 Task: Find a guest house in Bruggen, Germany, for 2 guests from 10 Aug to 18 Aug, with a price range of 10,000 to 14,000, 1 bedroom, self check-in, and amenities including Wifi, TV, Gym, and Free parking.
Action: Mouse moved to (431, 107)
Screenshot: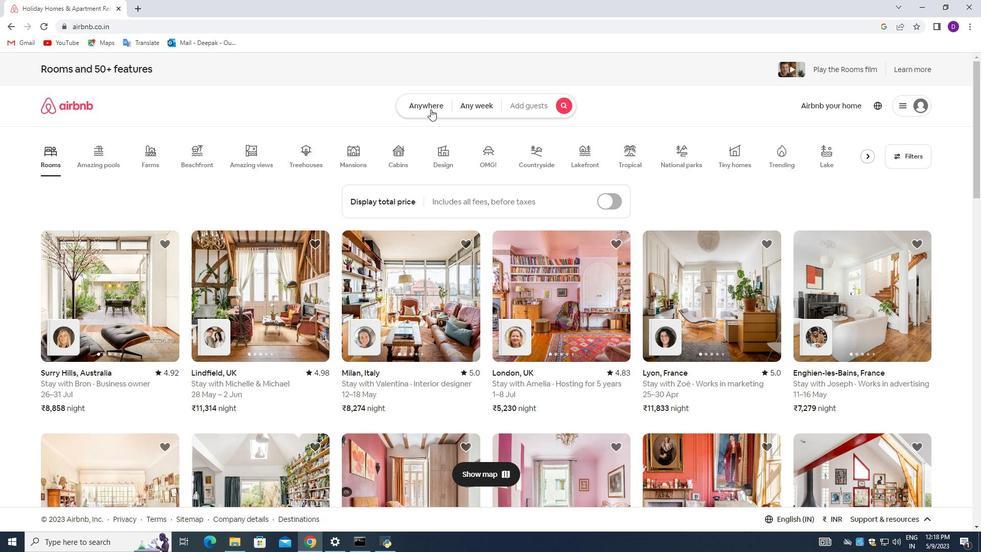 
Action: Mouse pressed left at (431, 107)
Screenshot: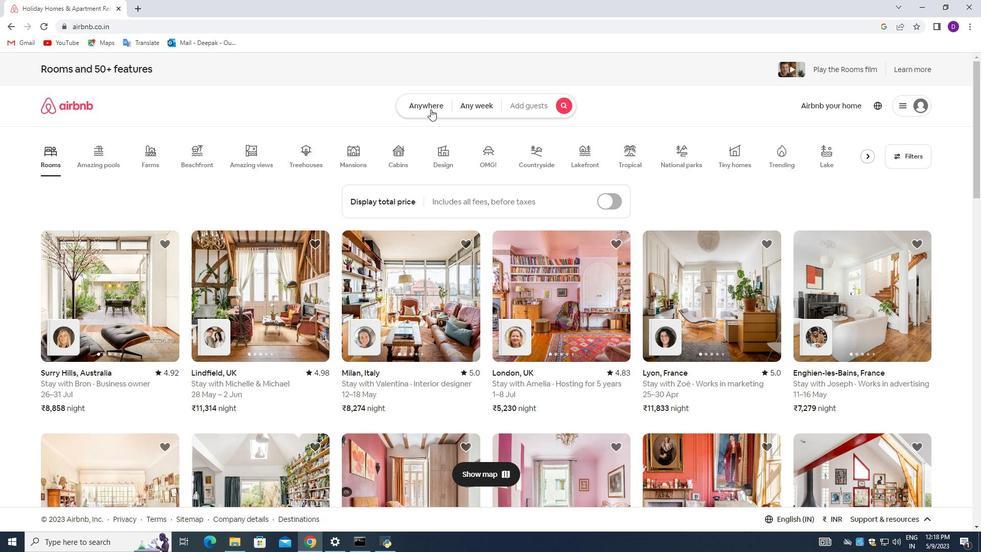 
Action: Mouse moved to (316, 147)
Screenshot: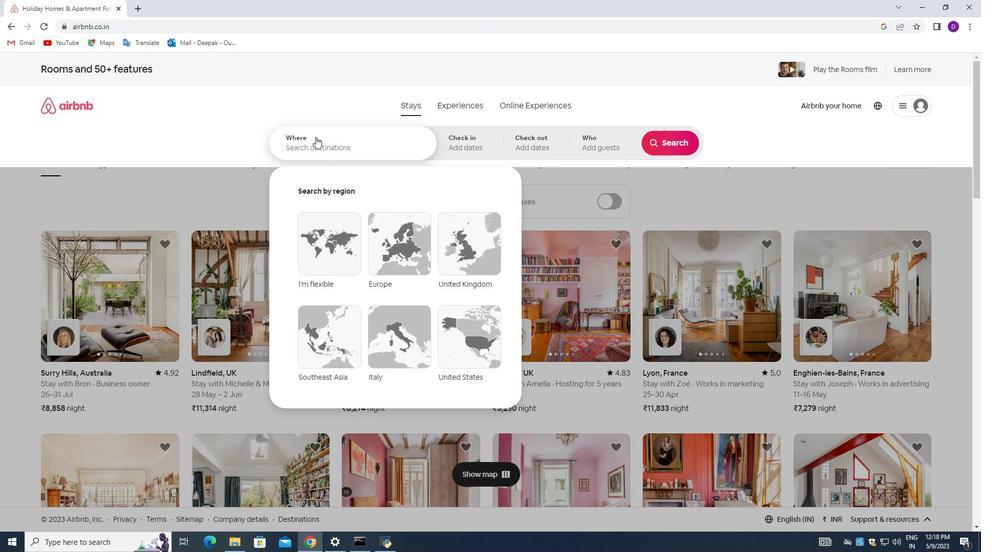 
Action: Mouse pressed left at (316, 147)
Screenshot: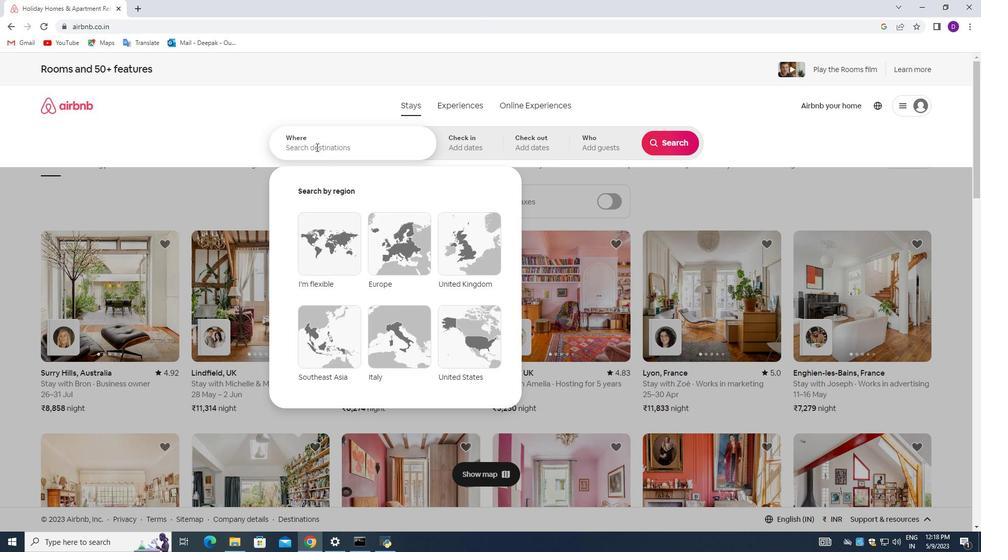 
Action: Mouse moved to (312, 146)
Screenshot: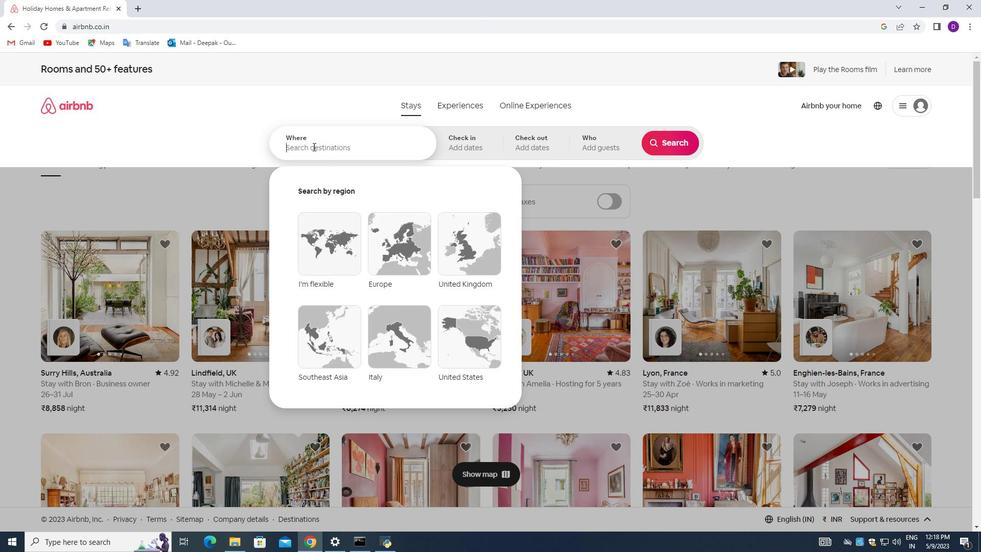 
Action: Key pressed <Key.shift>Bruggen,<Key.shift><Key.shift><Key.shift><Key.shift><Key.shift><Key.shift>g<Key.backspace><Key.shift>Germany<Key.enter>
Screenshot: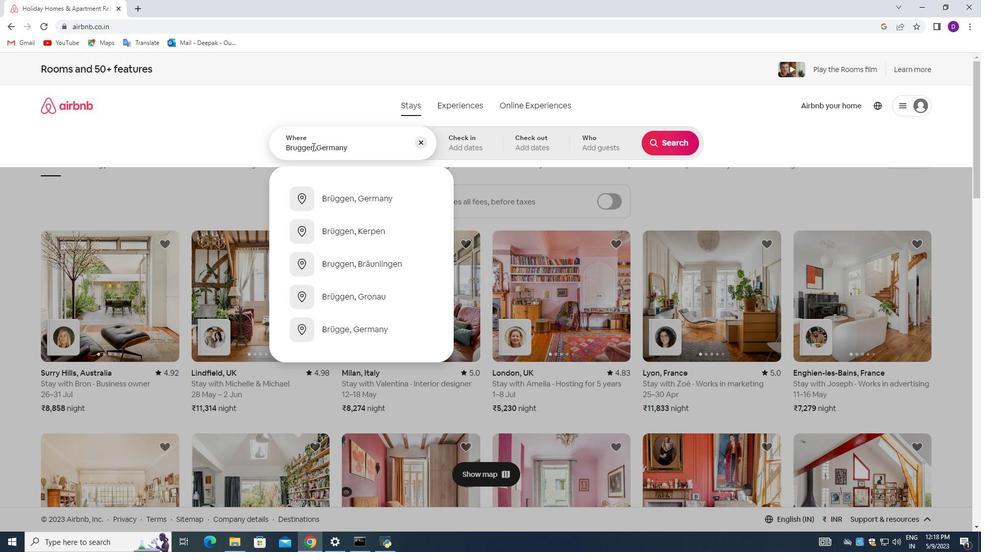 
Action: Mouse moved to (667, 227)
Screenshot: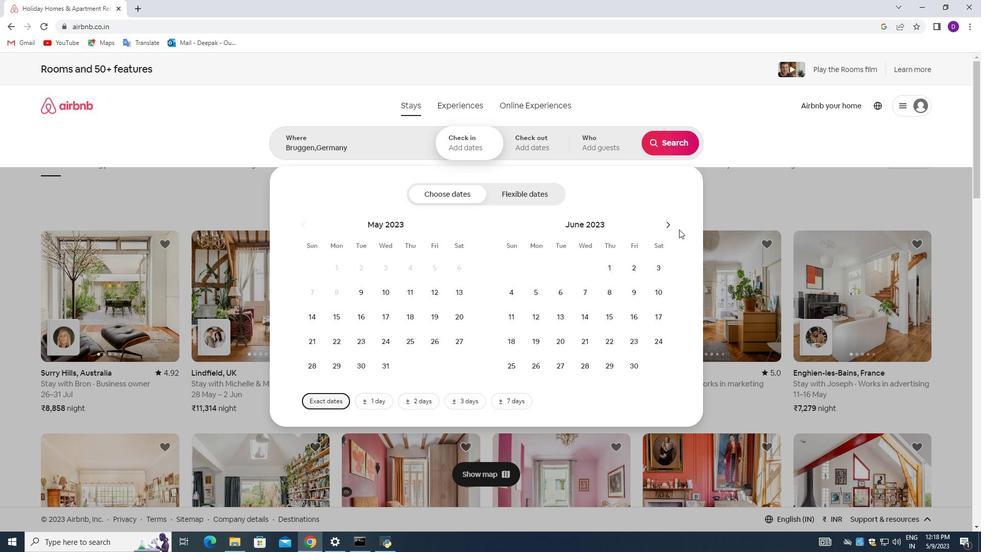 
Action: Mouse pressed left at (667, 227)
Screenshot: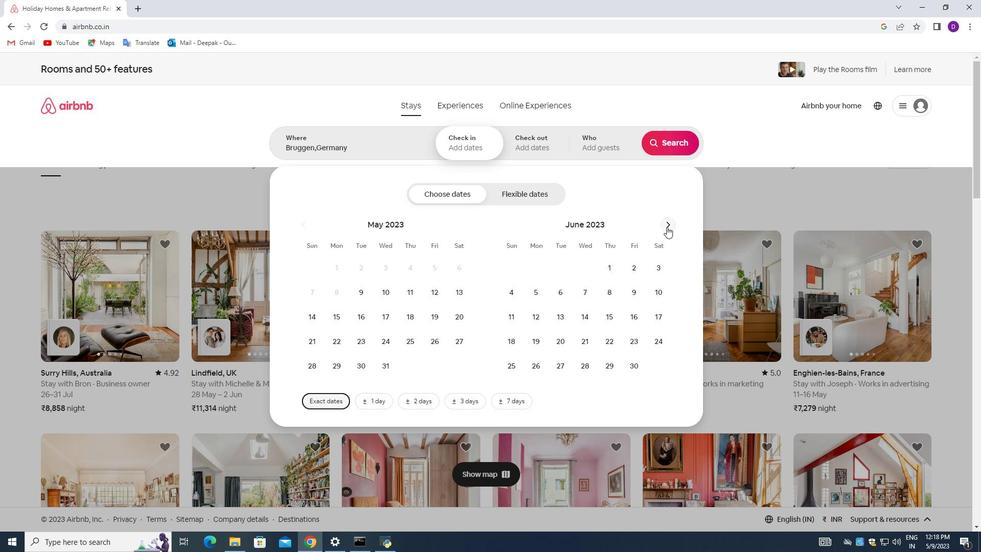
Action: Mouse pressed left at (667, 227)
Screenshot: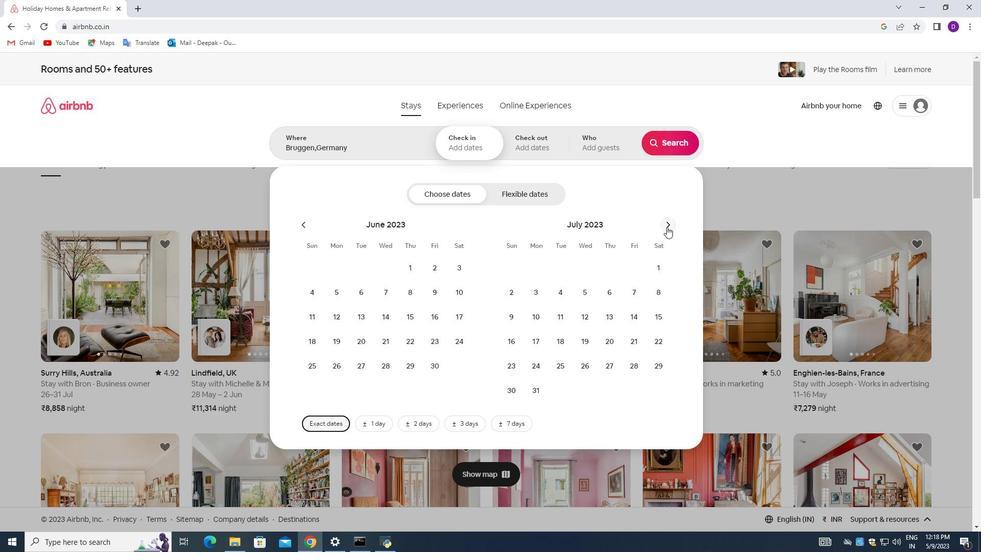 
Action: Mouse moved to (605, 291)
Screenshot: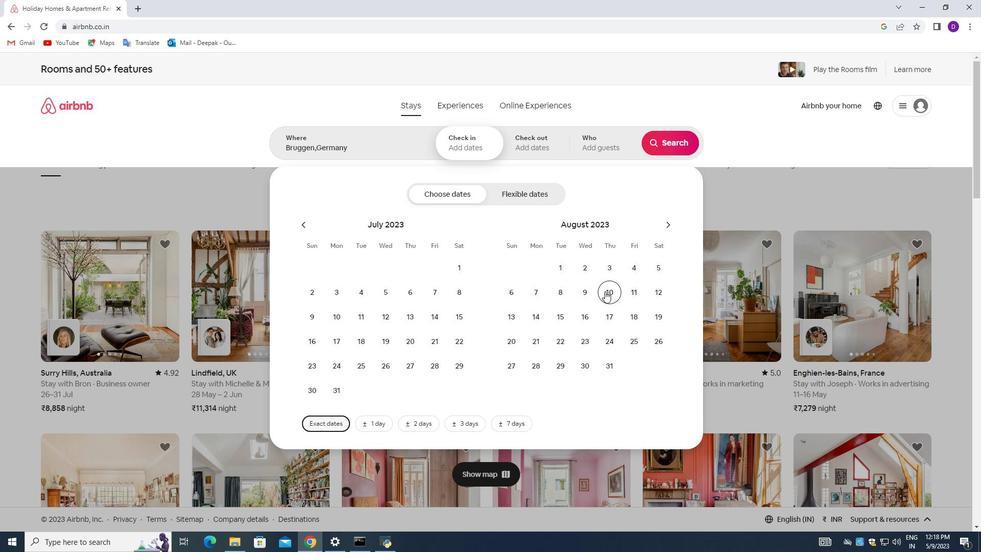 
Action: Mouse pressed left at (605, 291)
Screenshot: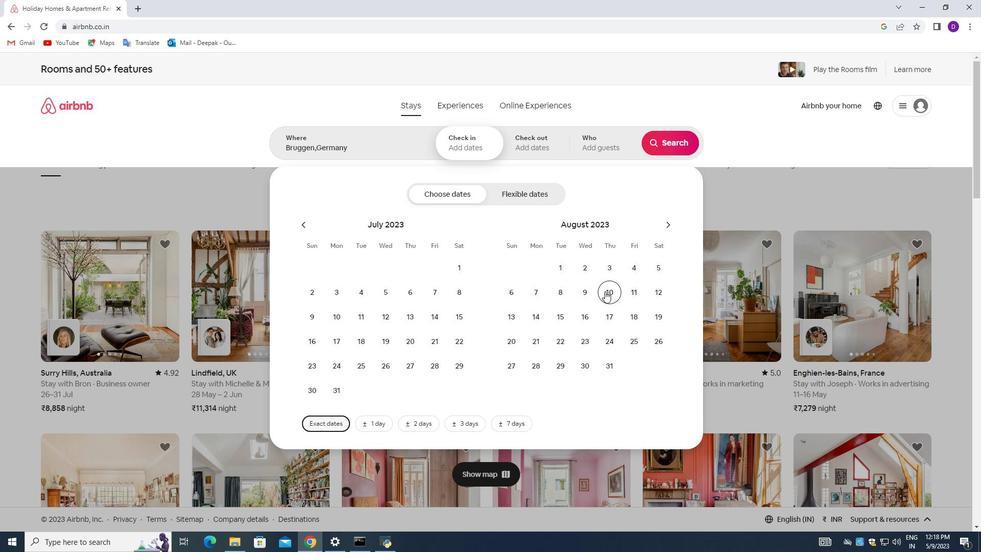 
Action: Mouse moved to (629, 316)
Screenshot: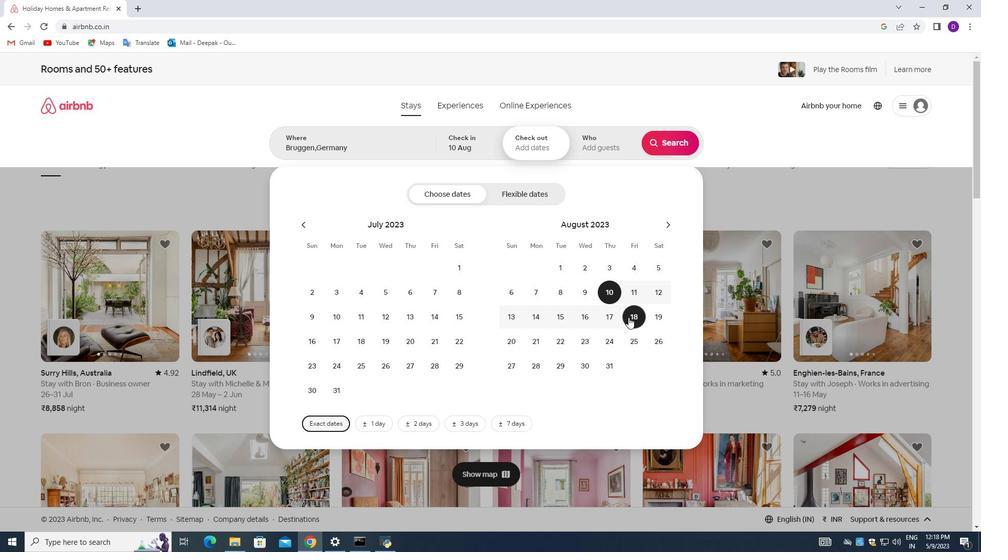 
Action: Mouse pressed left at (629, 316)
Screenshot: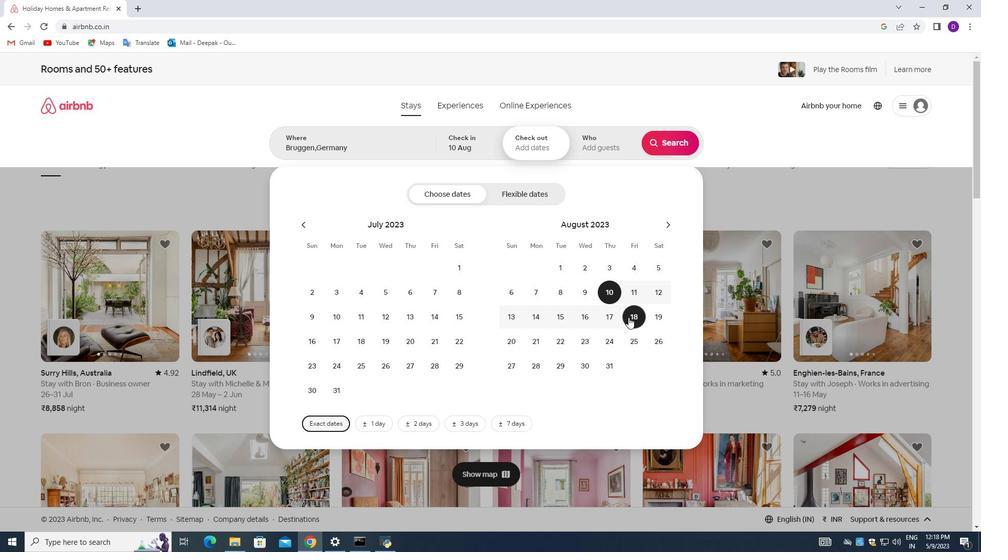 
Action: Mouse moved to (604, 144)
Screenshot: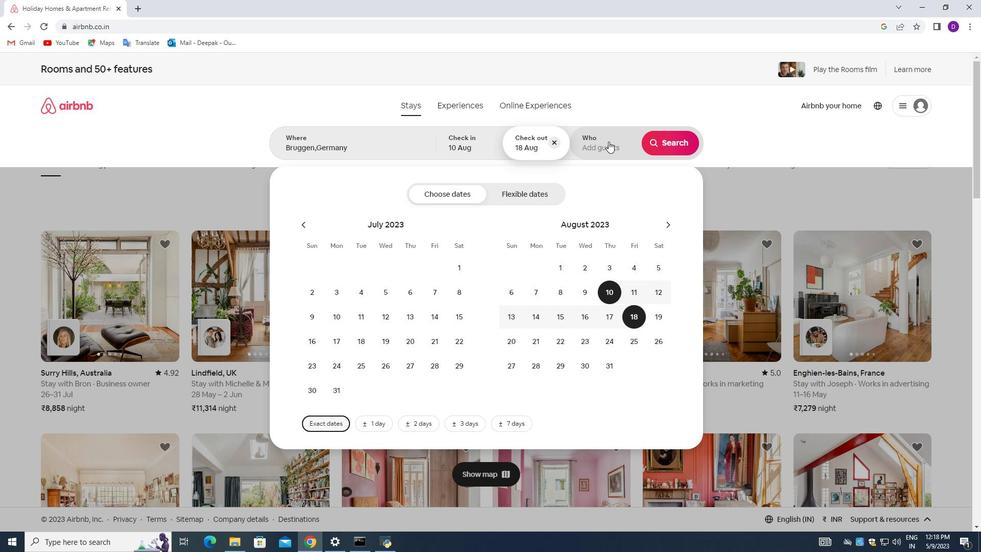 
Action: Mouse pressed left at (604, 144)
Screenshot: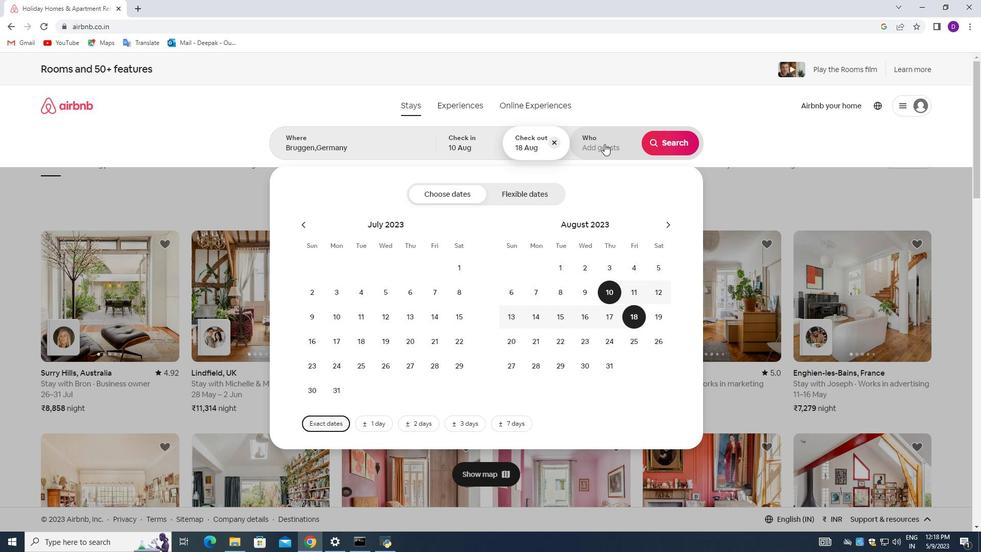 
Action: Mouse moved to (668, 199)
Screenshot: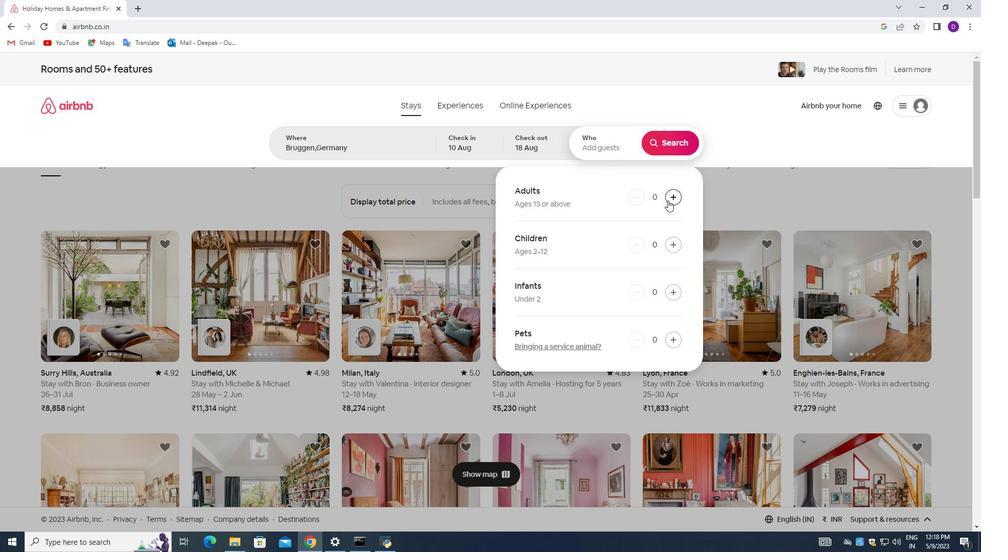 
Action: Mouse pressed left at (668, 199)
Screenshot: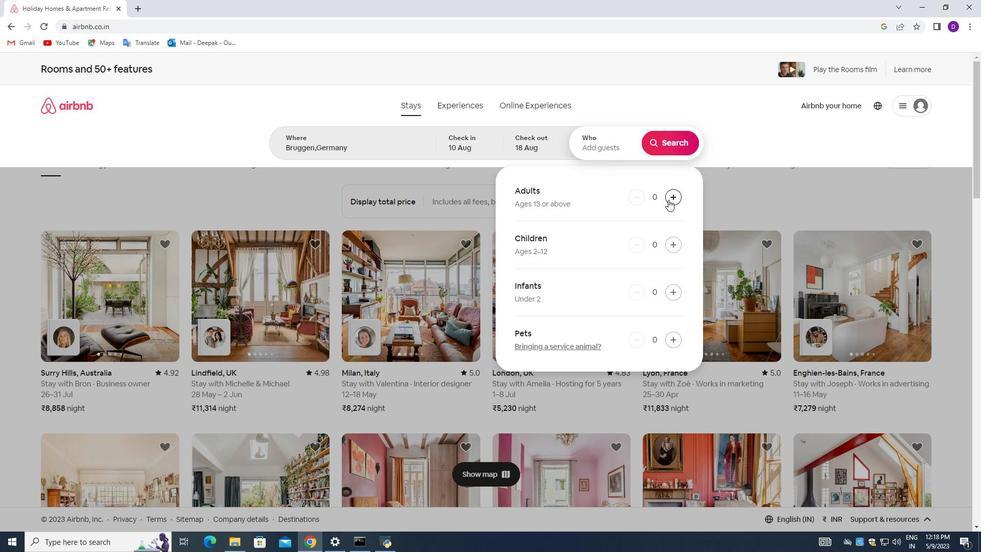 
Action: Mouse pressed left at (668, 199)
Screenshot: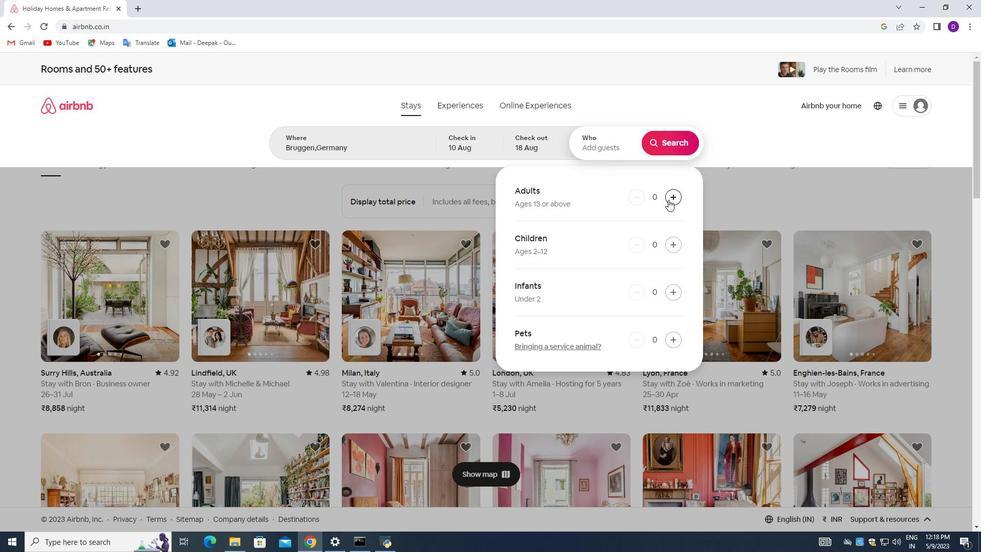
Action: Mouse moved to (669, 150)
Screenshot: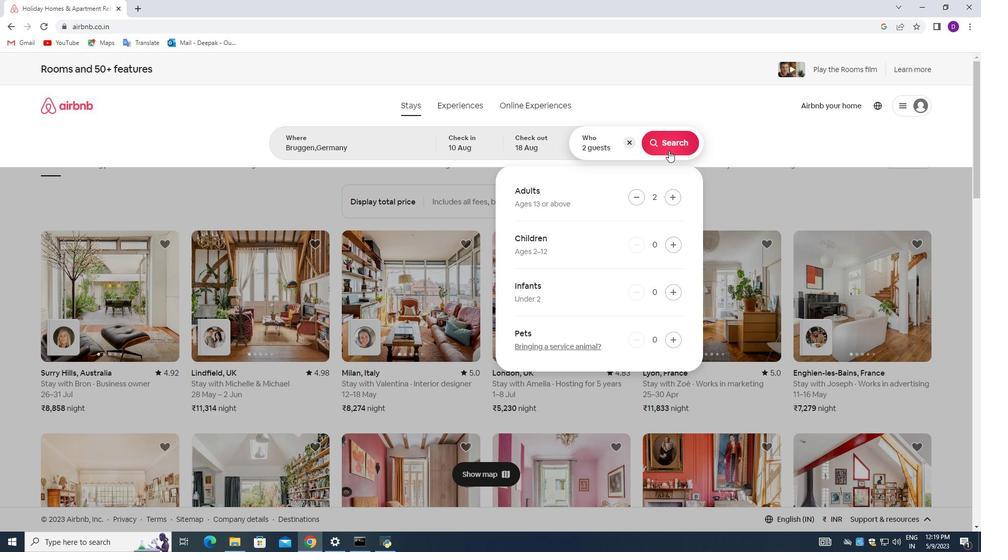 
Action: Mouse pressed left at (669, 150)
Screenshot: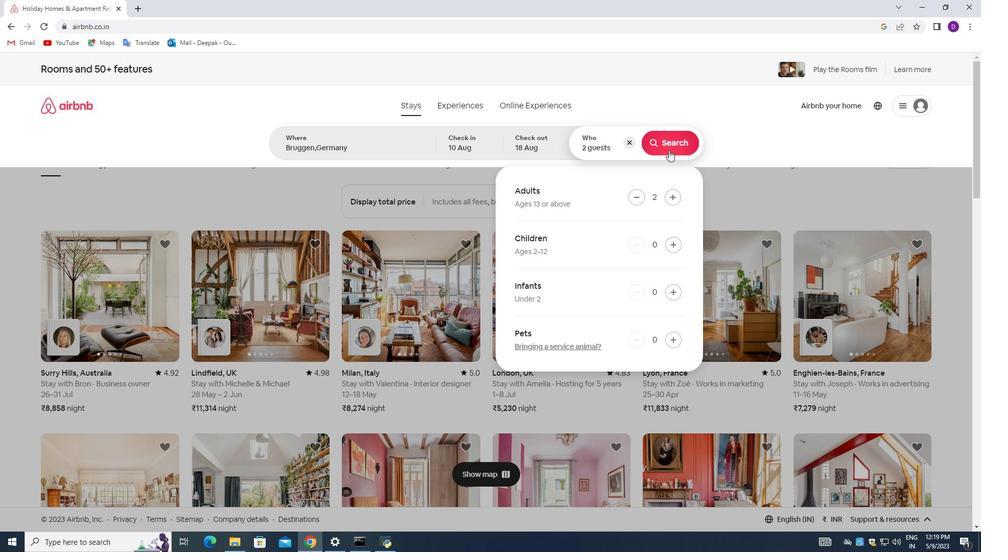 
Action: Mouse moved to (948, 109)
Screenshot: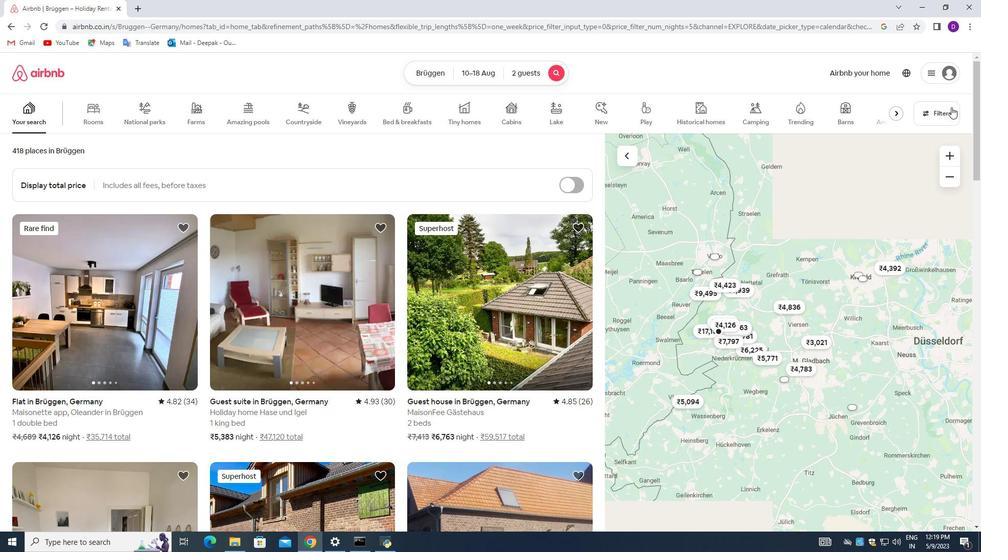 
Action: Mouse pressed left at (948, 109)
Screenshot: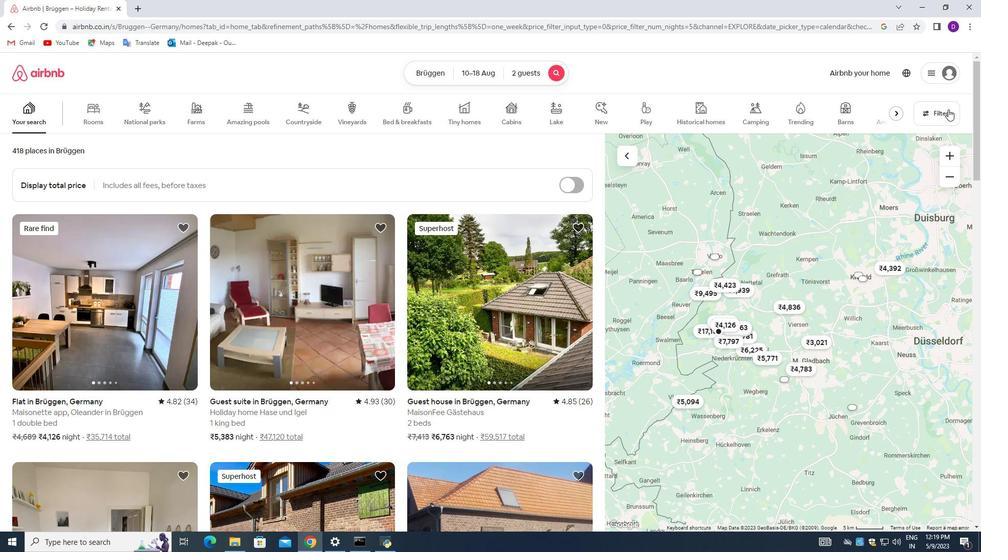 
Action: Mouse moved to (367, 361)
Screenshot: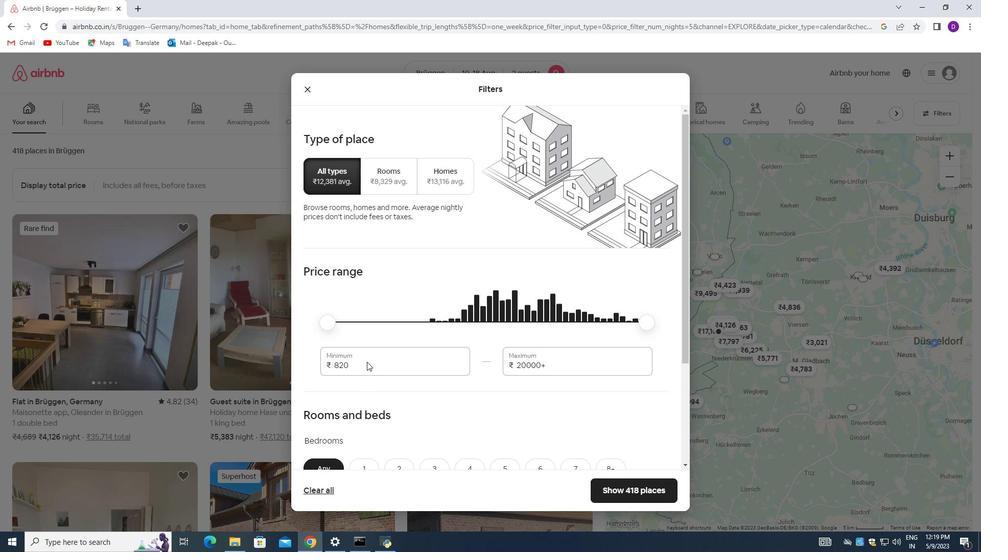 
Action: Mouse pressed left at (367, 361)
Screenshot: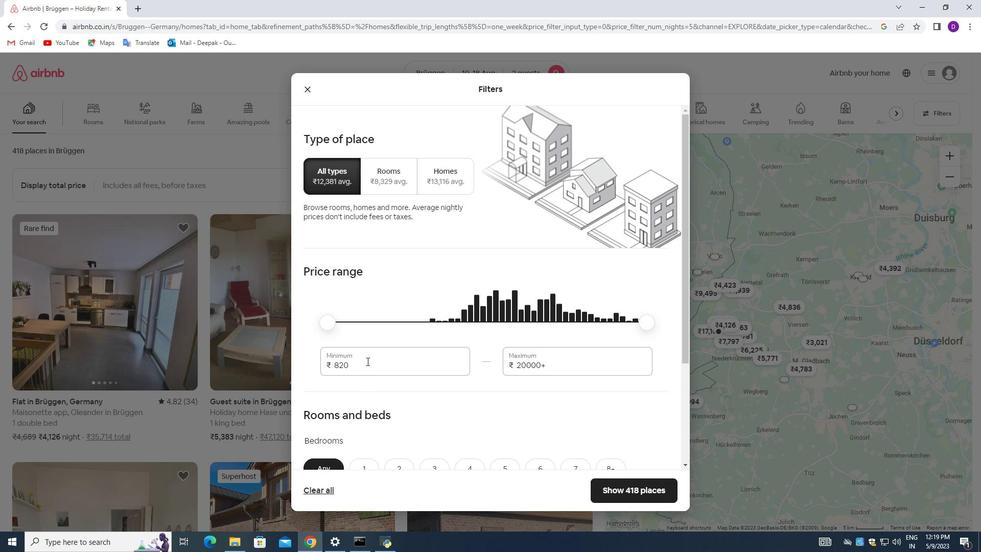 
Action: Mouse pressed left at (367, 361)
Screenshot: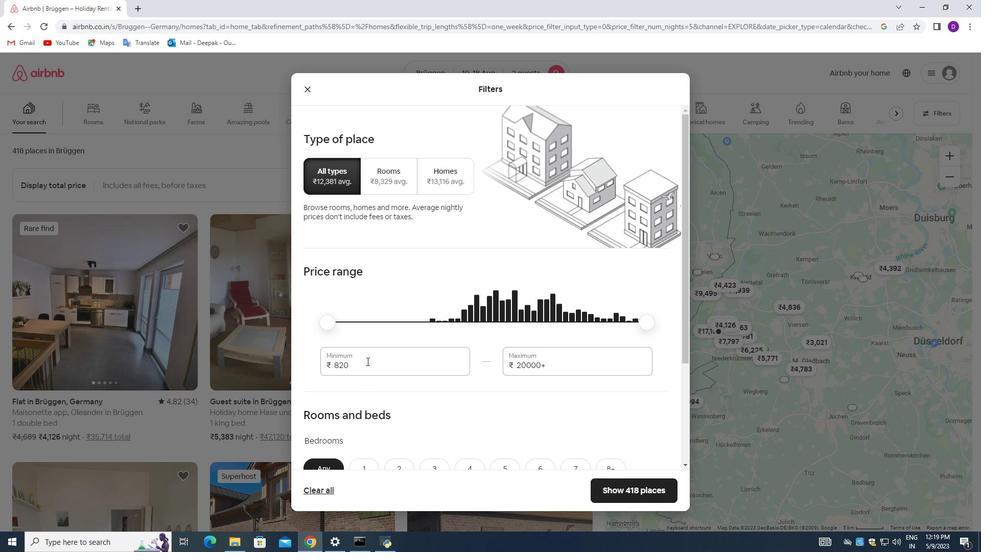 
Action: Mouse moved to (249, 316)
Screenshot: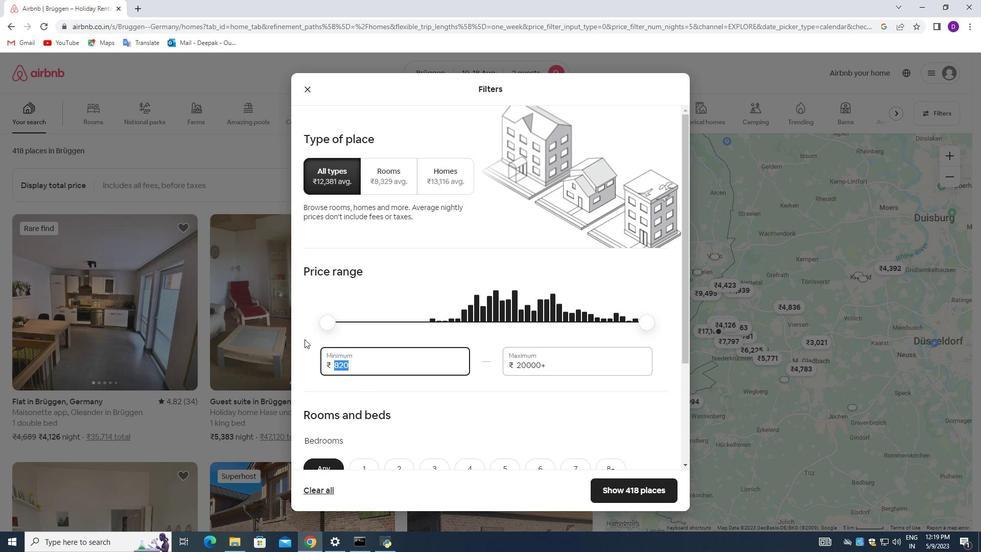 
Action: Key pressed <Key.backspace>10000<Key.tab>14000
Screenshot: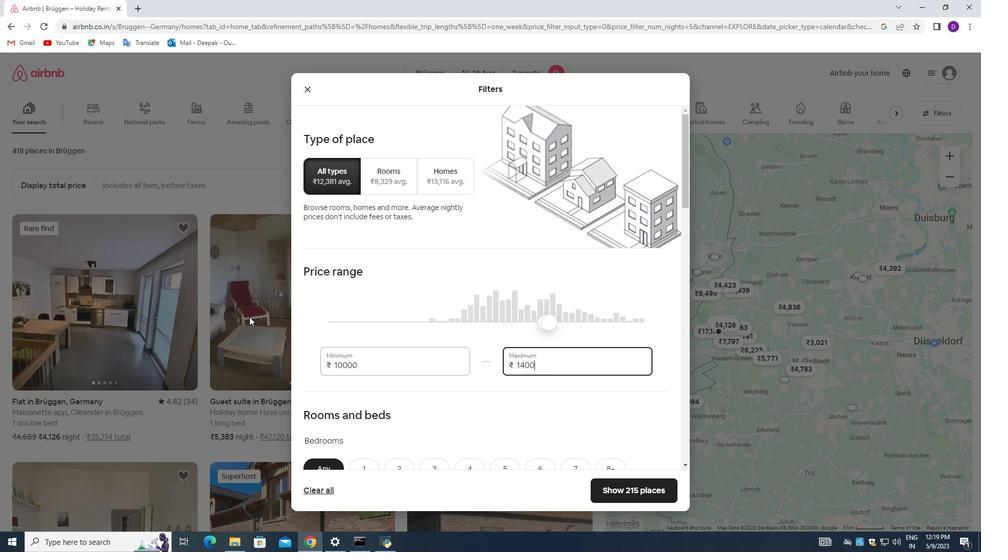
Action: Mouse moved to (249, 316)
Screenshot: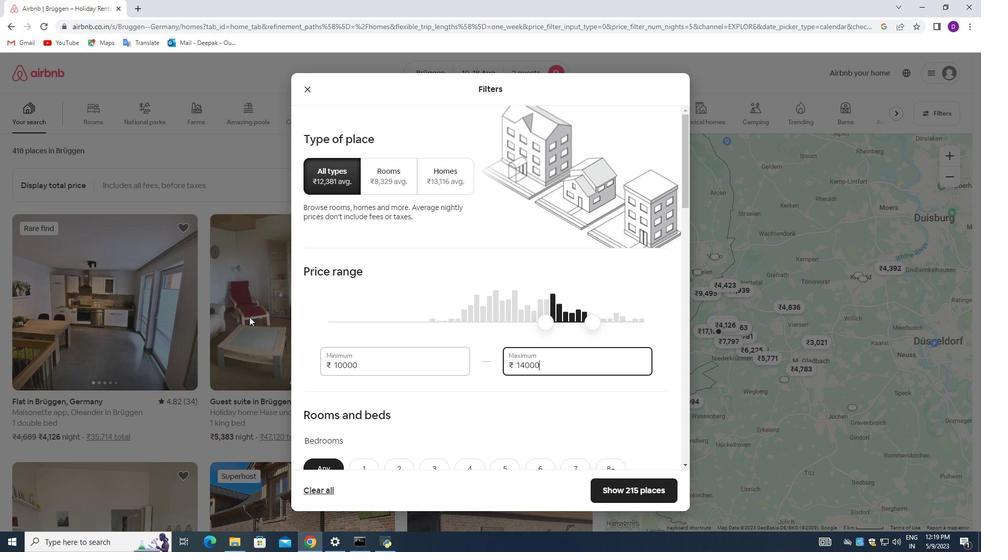 
Action: Mouse scrolled (249, 316) with delta (0, 0)
Screenshot: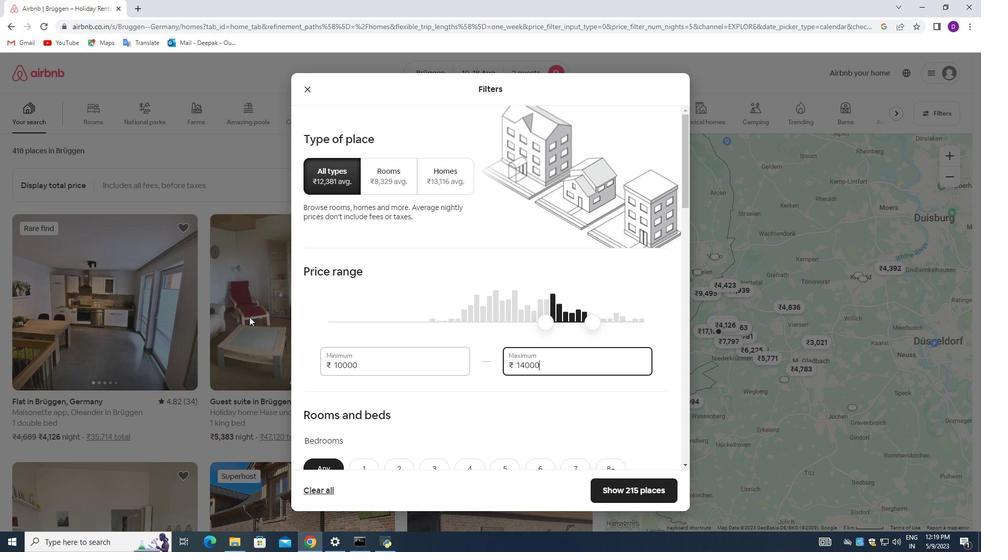 
Action: Mouse moved to (249, 317)
Screenshot: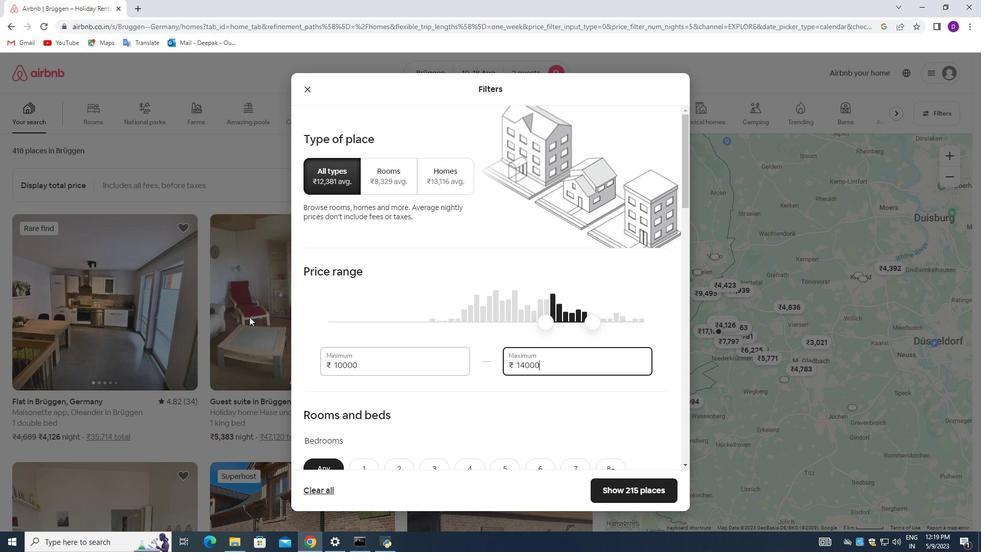 
Action: Mouse scrolled (249, 316) with delta (0, 0)
Screenshot: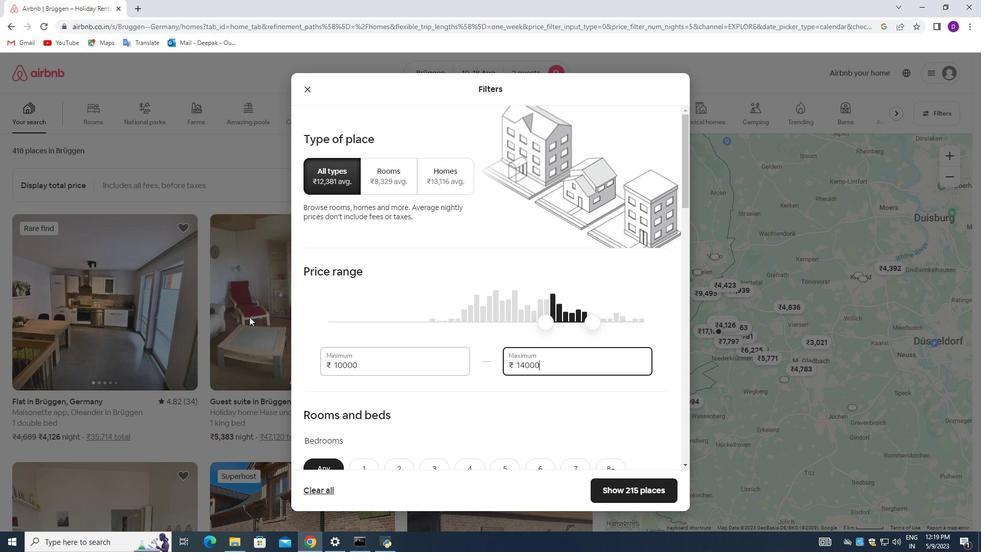 
Action: Mouse moved to (265, 320)
Screenshot: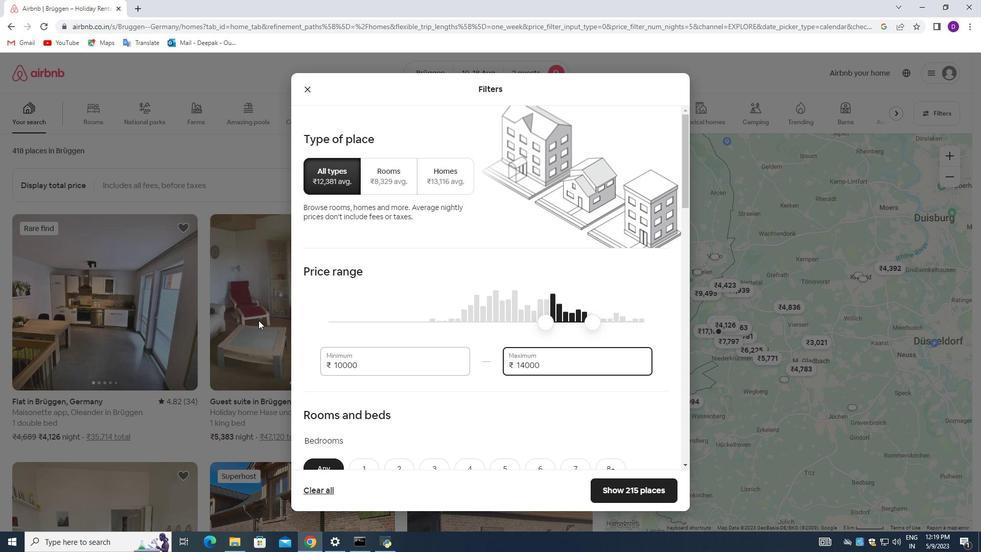 
Action: Mouse scrolled (265, 320) with delta (0, 0)
Screenshot: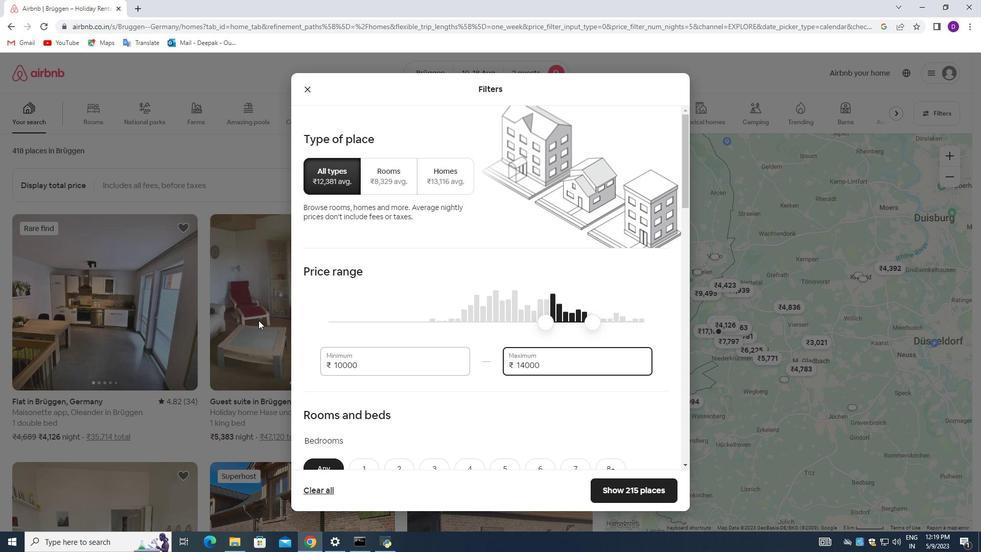 
Action: Mouse moved to (266, 320)
Screenshot: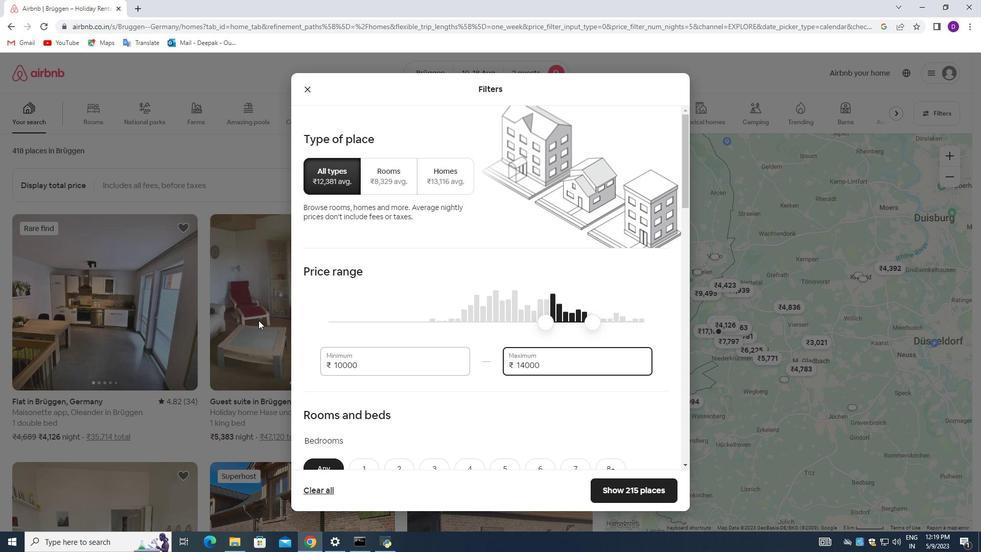 
Action: Mouse scrolled (266, 320) with delta (0, 0)
Screenshot: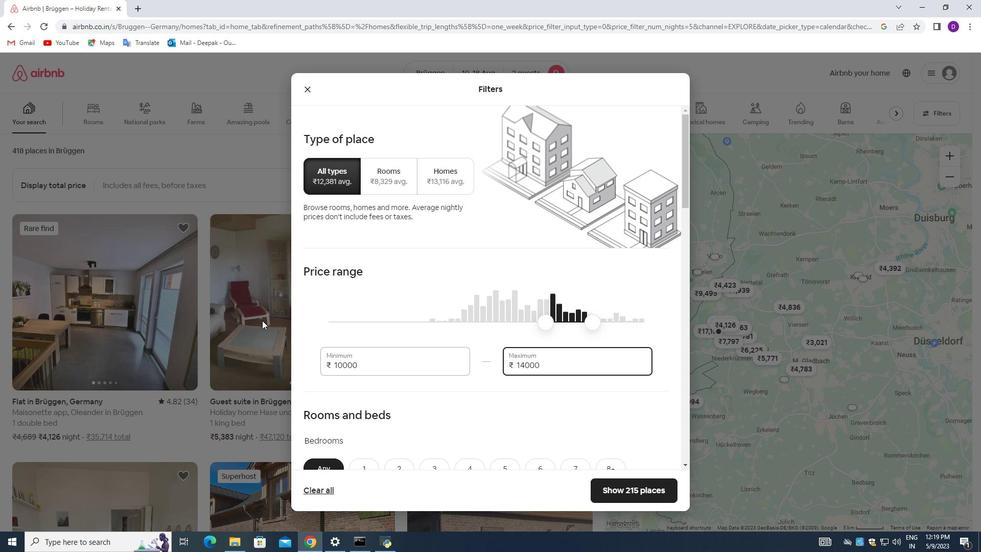 
Action: Mouse moved to (350, 324)
Screenshot: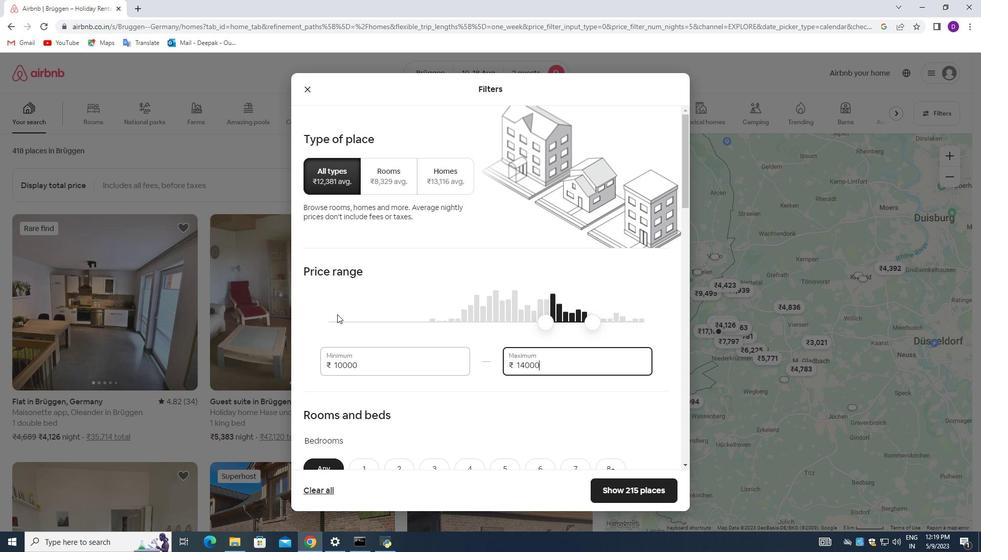 
Action: Mouse scrolled (350, 324) with delta (0, 0)
Screenshot: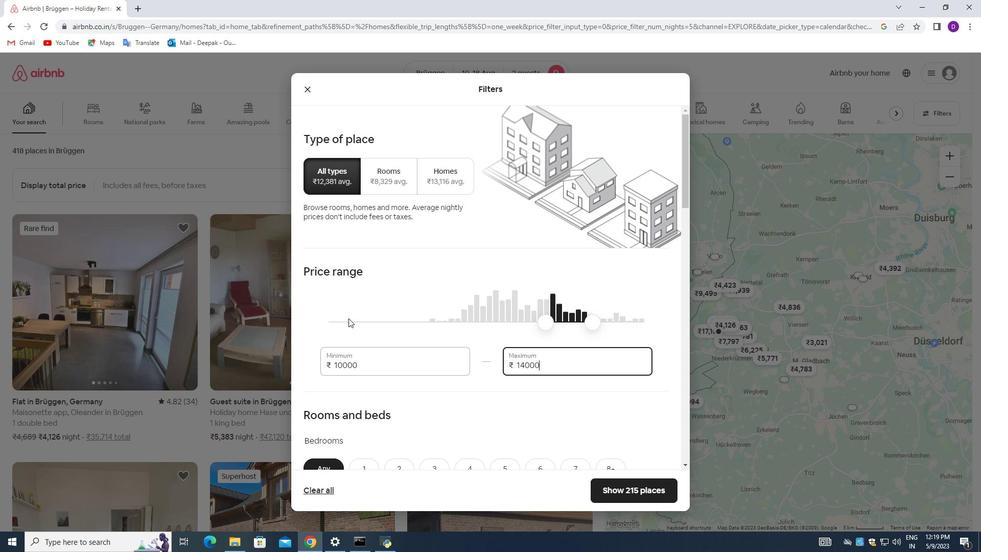 
Action: Mouse moved to (351, 325)
Screenshot: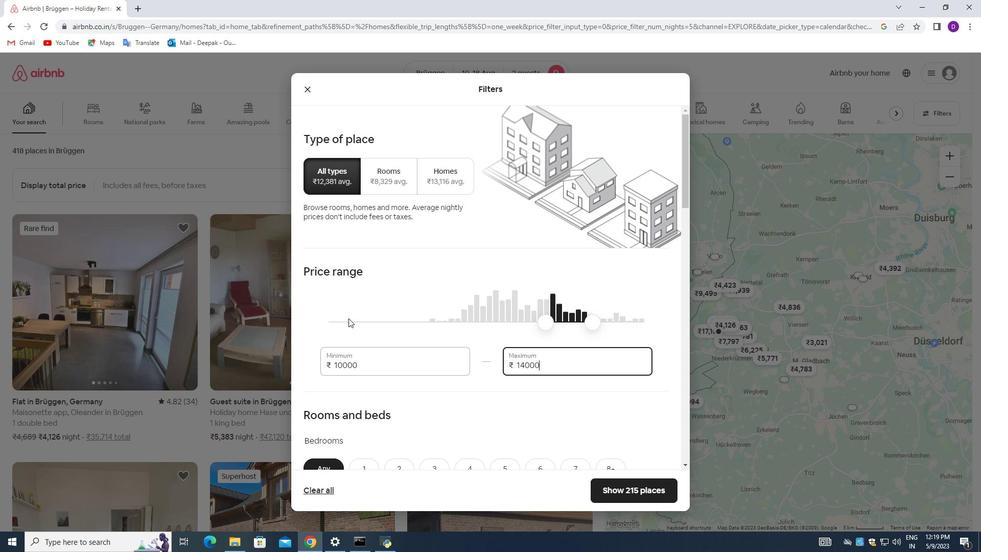 
Action: Mouse scrolled (351, 324) with delta (0, 0)
Screenshot: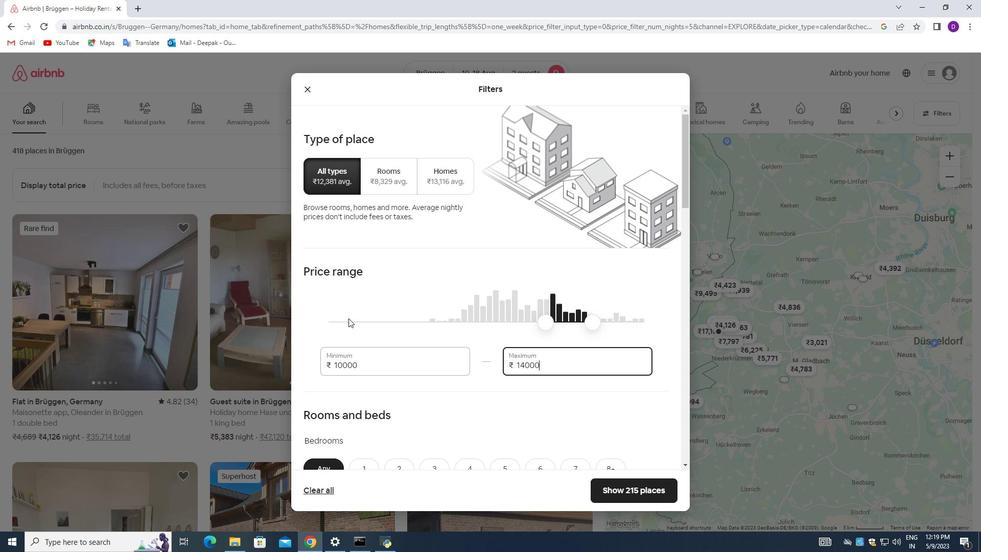
Action: Mouse moved to (353, 327)
Screenshot: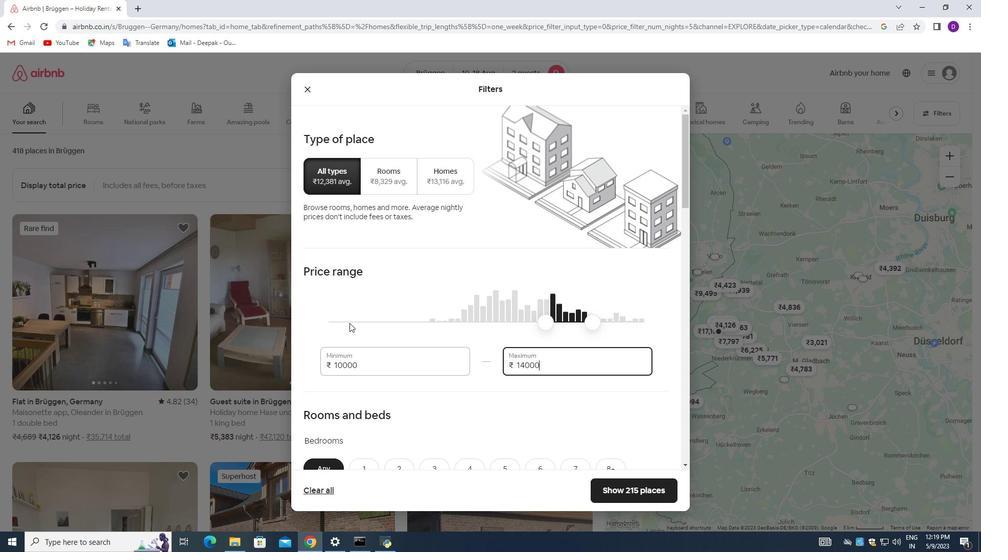 
Action: Mouse scrolled (353, 326) with delta (0, 0)
Screenshot: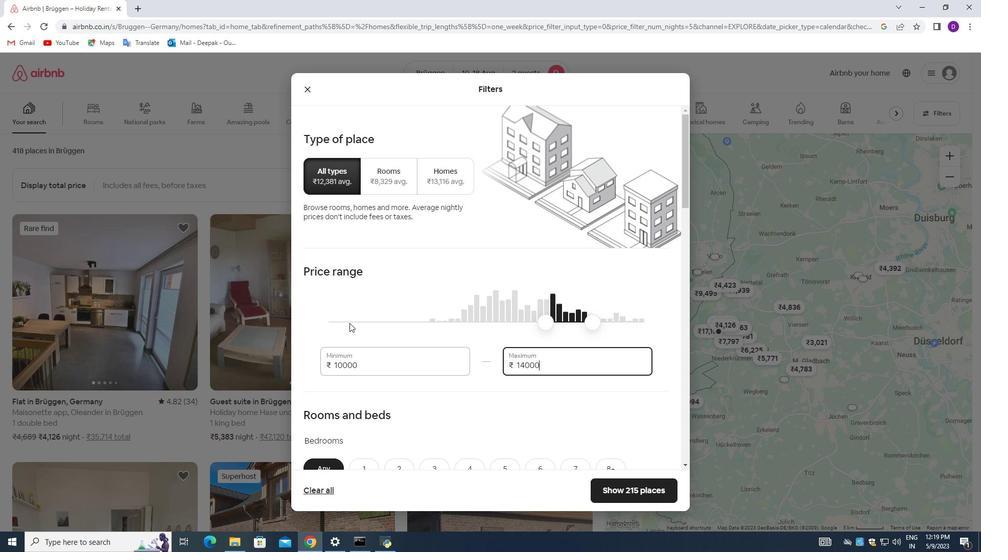
Action: Mouse moved to (357, 330)
Screenshot: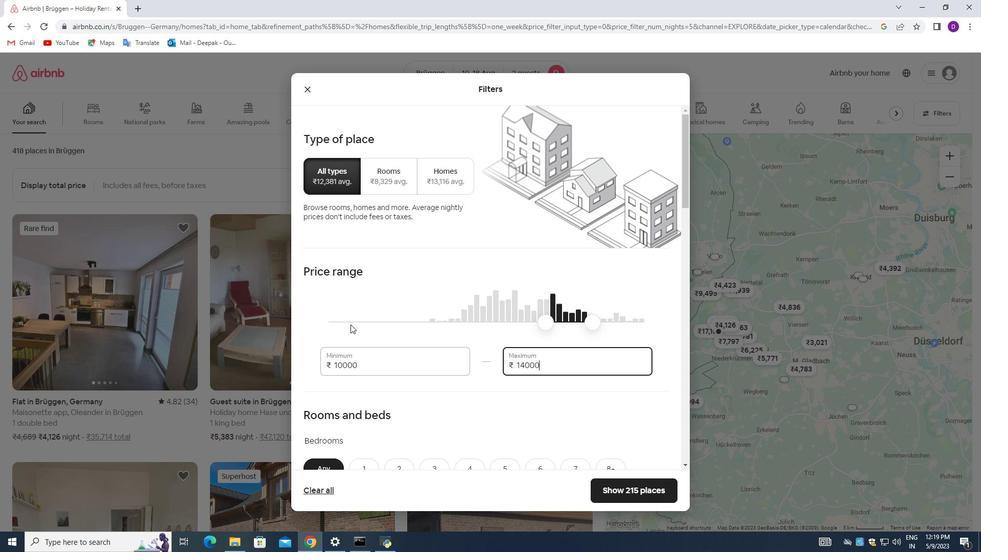 
Action: Mouse scrolled (357, 329) with delta (0, 0)
Screenshot: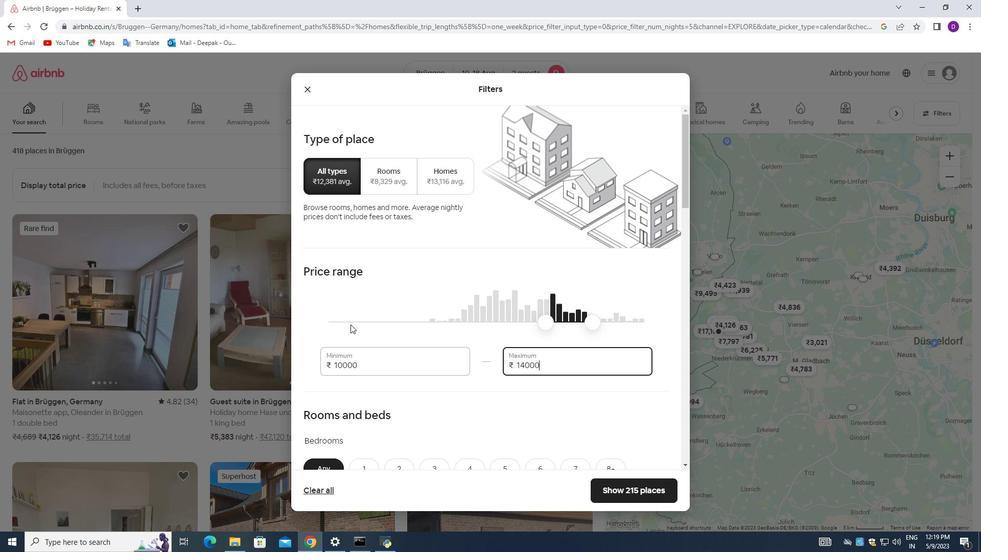 
Action: Mouse moved to (369, 260)
Screenshot: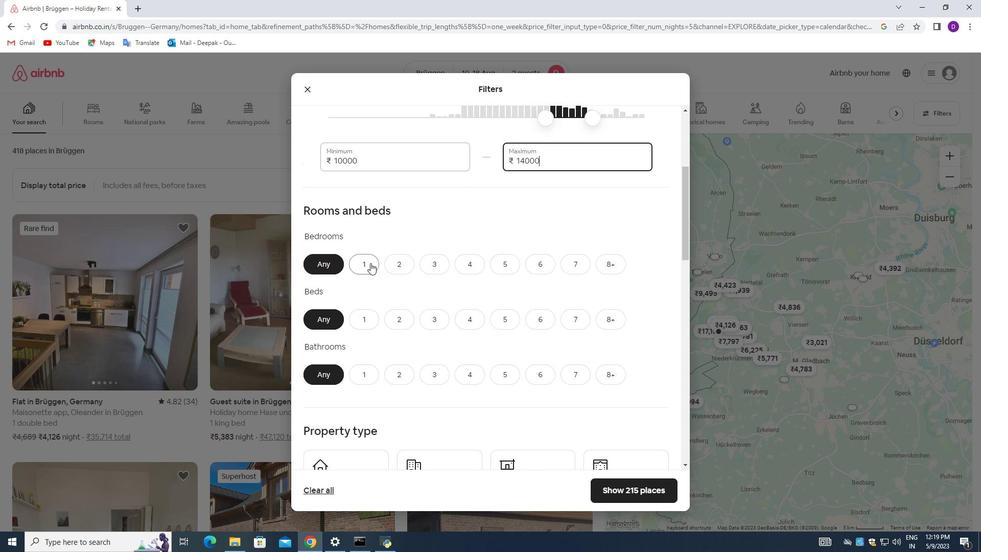 
Action: Mouse pressed left at (369, 260)
Screenshot: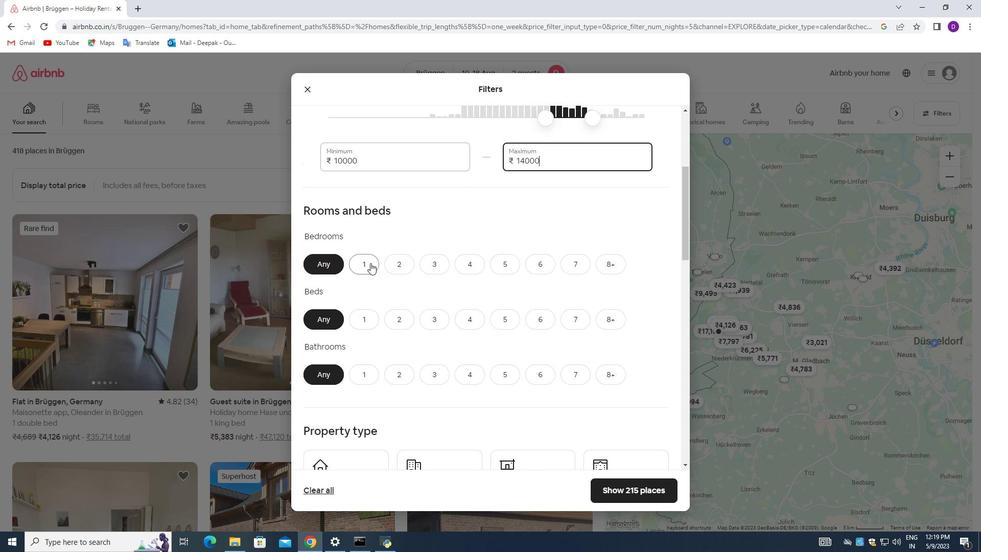 
Action: Mouse moved to (360, 313)
Screenshot: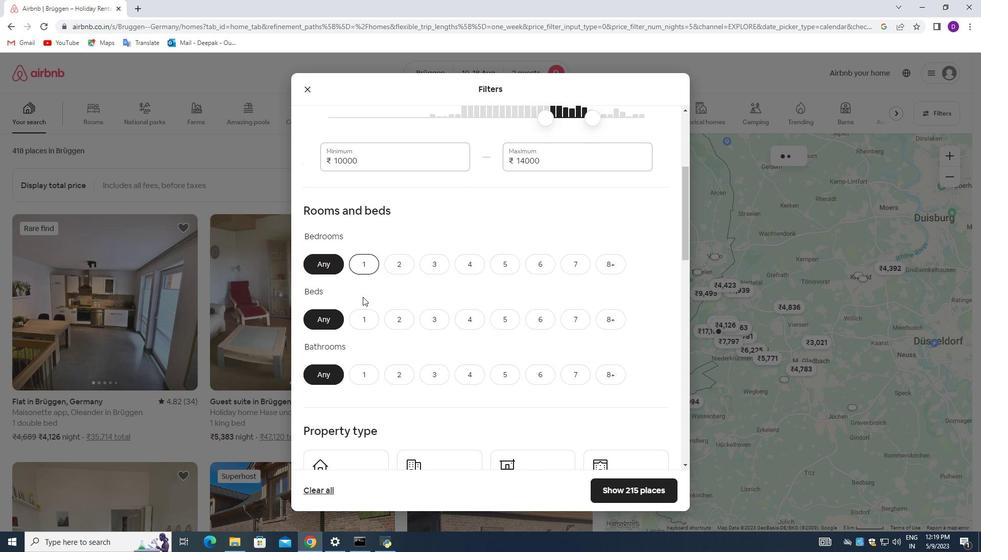 
Action: Mouse pressed left at (360, 313)
Screenshot: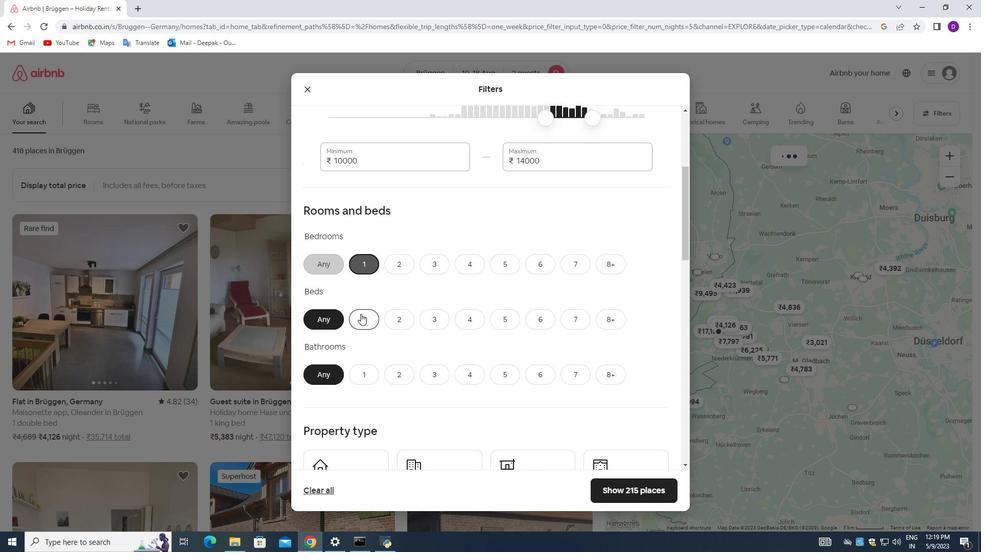 
Action: Mouse moved to (371, 369)
Screenshot: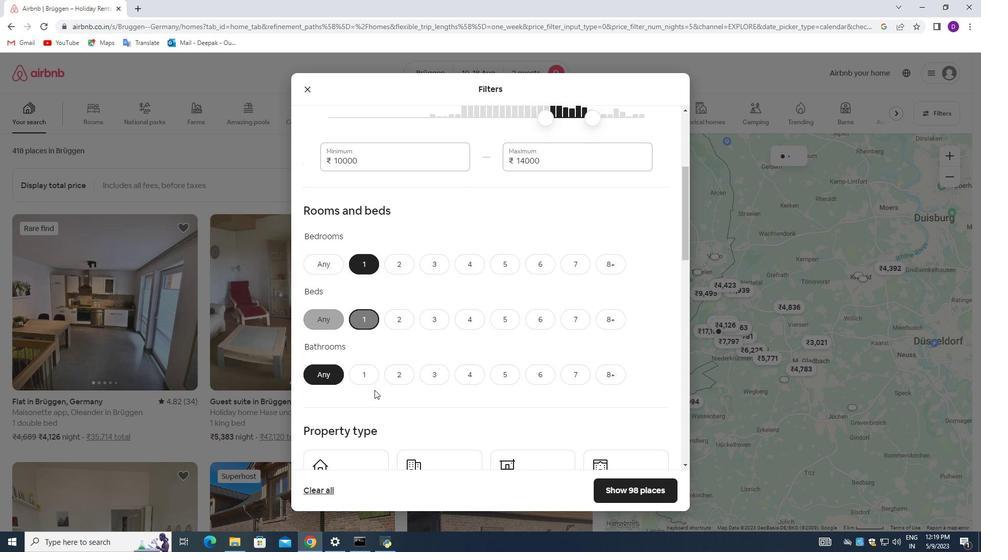 
Action: Mouse pressed left at (371, 369)
Screenshot: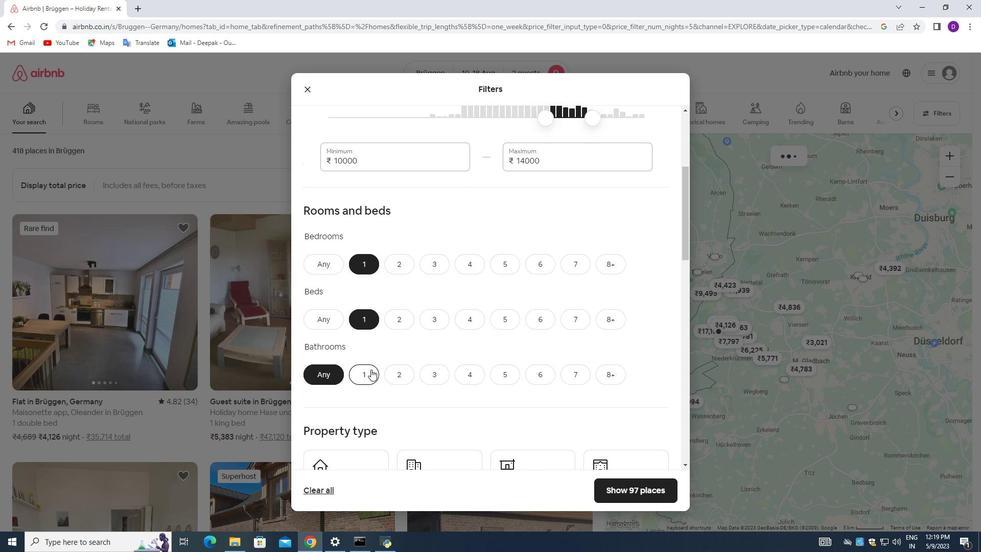 
Action: Mouse moved to (456, 375)
Screenshot: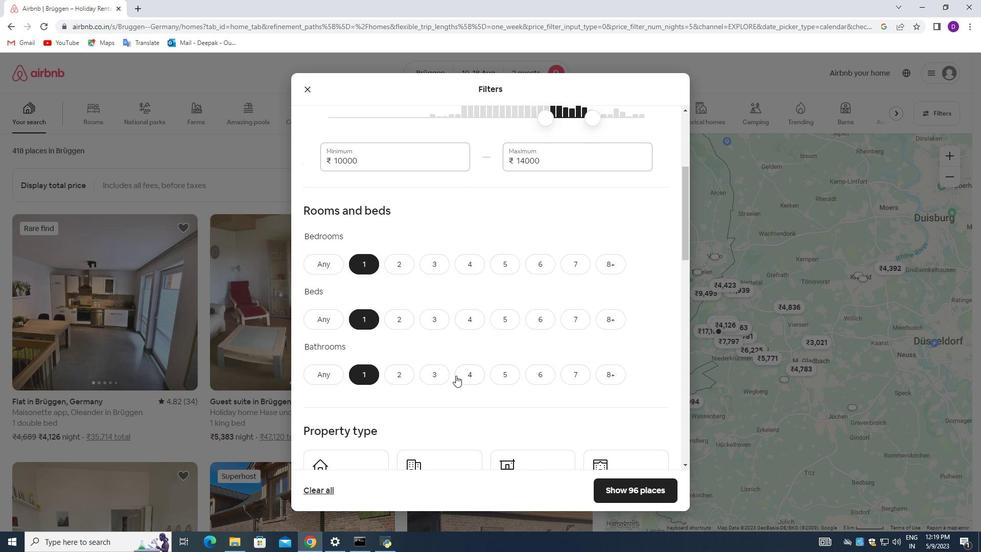
Action: Mouse scrolled (456, 375) with delta (0, 0)
Screenshot: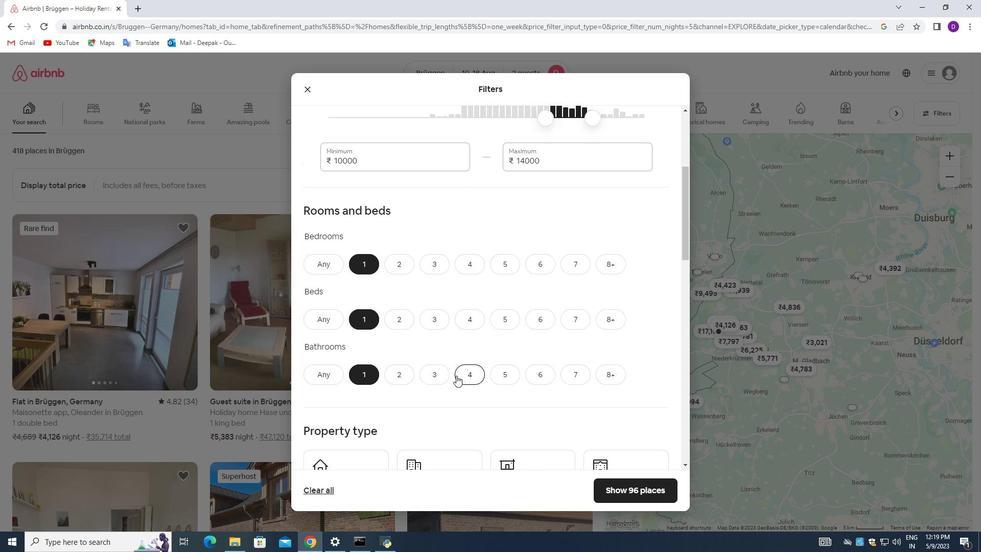 
Action: Mouse scrolled (456, 375) with delta (0, 0)
Screenshot: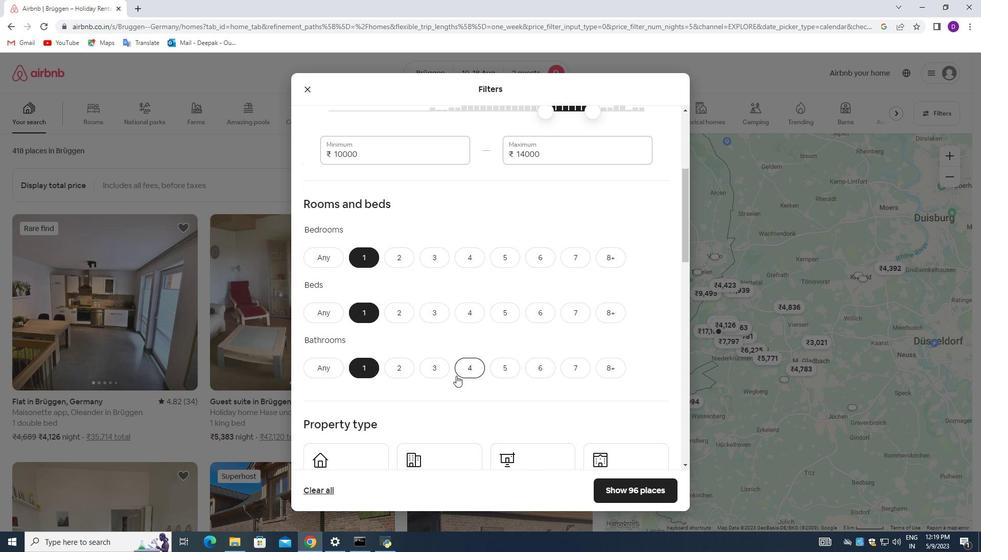 
Action: Mouse moved to (344, 372)
Screenshot: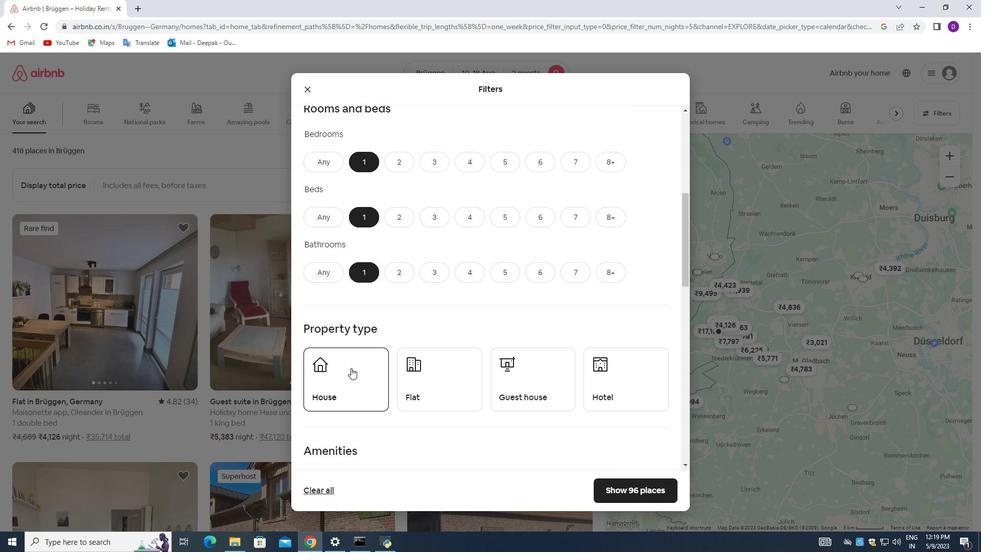 
Action: Mouse pressed left at (344, 372)
Screenshot: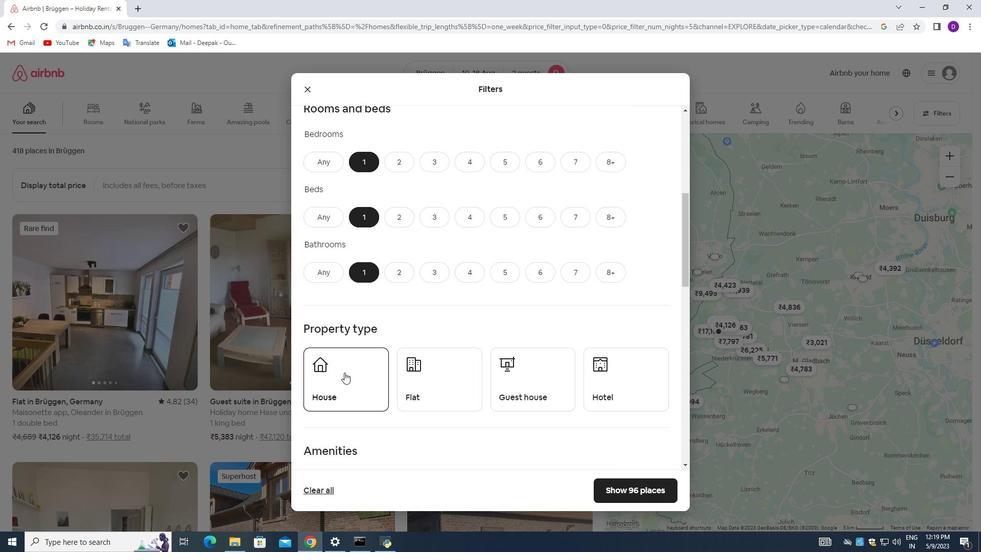 
Action: Mouse moved to (457, 395)
Screenshot: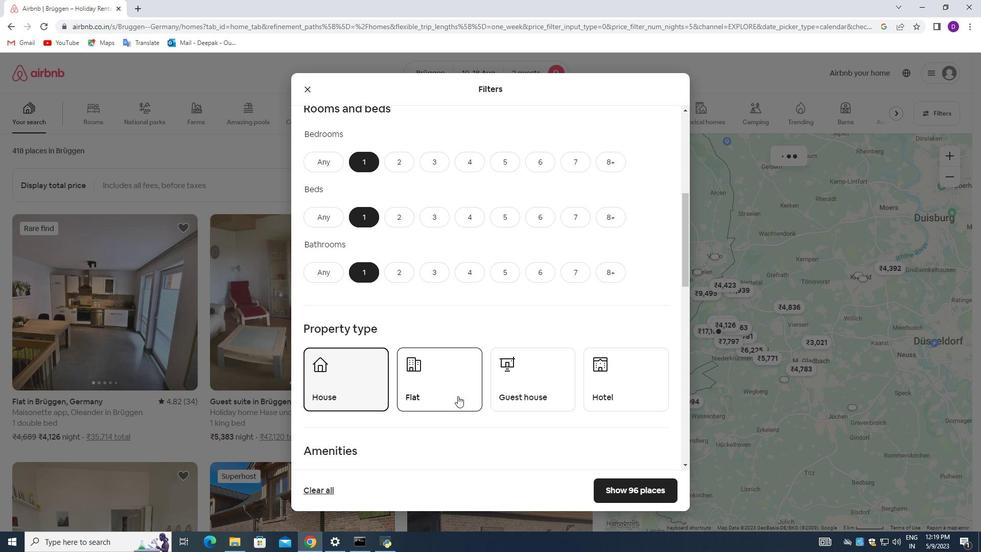 
Action: Mouse pressed left at (457, 395)
Screenshot: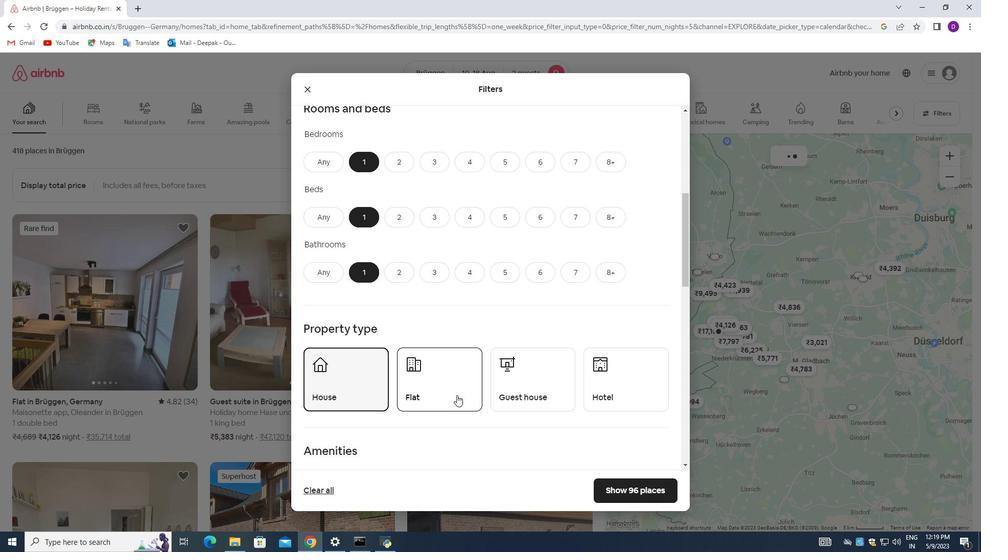 
Action: Mouse moved to (535, 394)
Screenshot: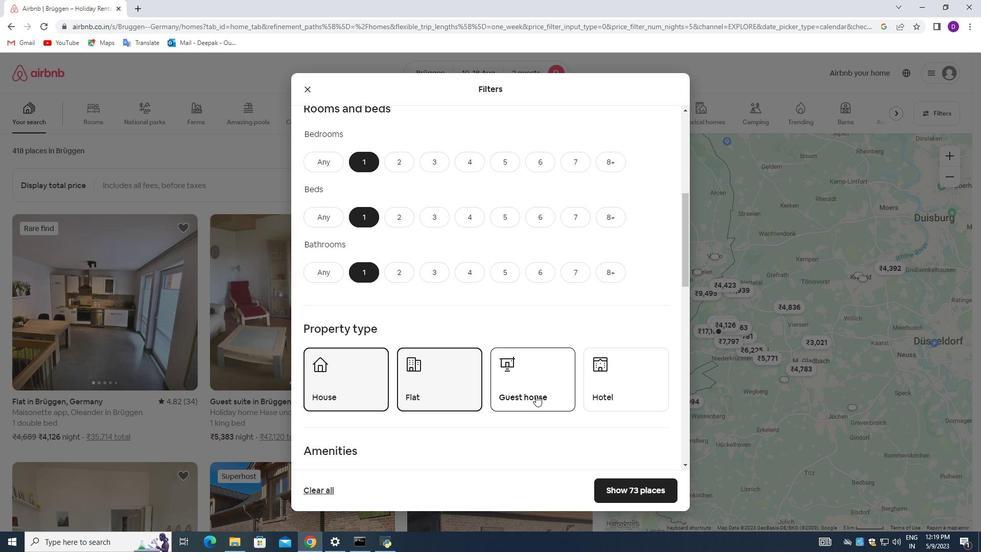 
Action: Mouse pressed left at (535, 394)
Screenshot: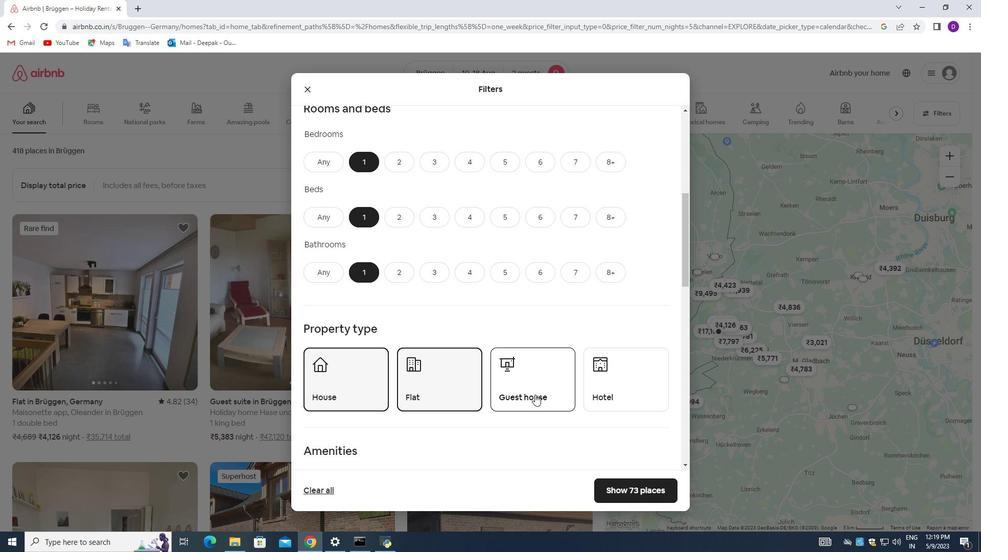 
Action: Mouse moved to (517, 388)
Screenshot: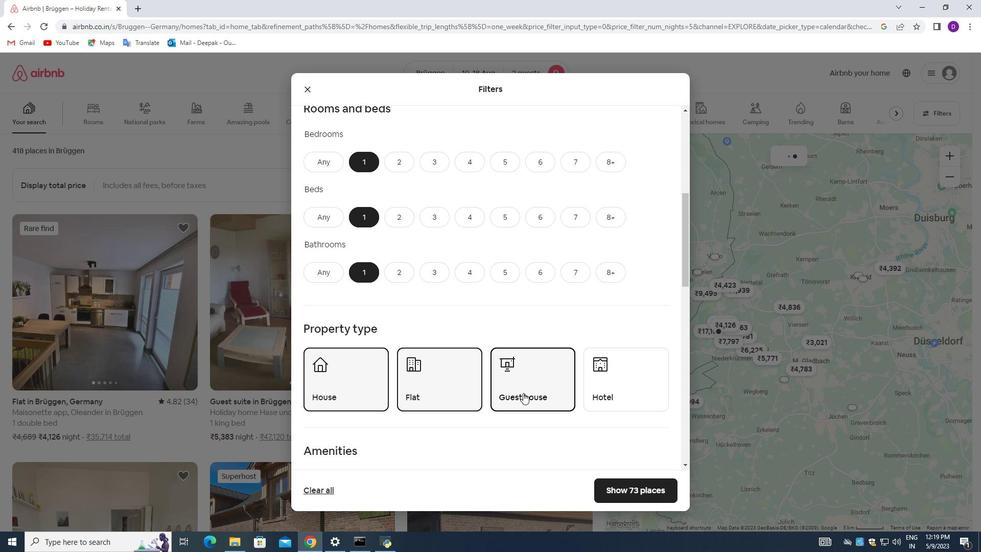 
Action: Mouse scrolled (517, 387) with delta (0, 0)
Screenshot: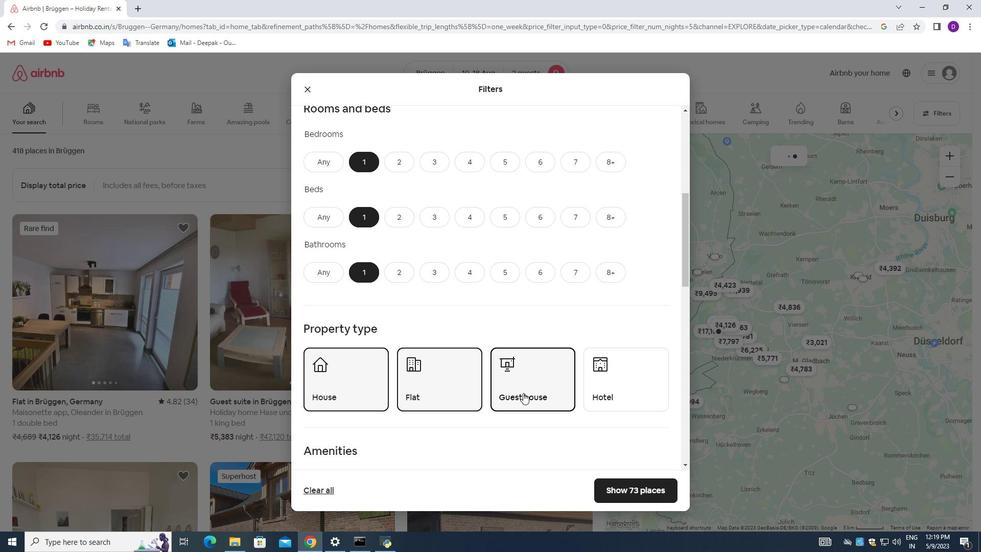 
Action: Mouse scrolled (517, 387) with delta (0, 0)
Screenshot: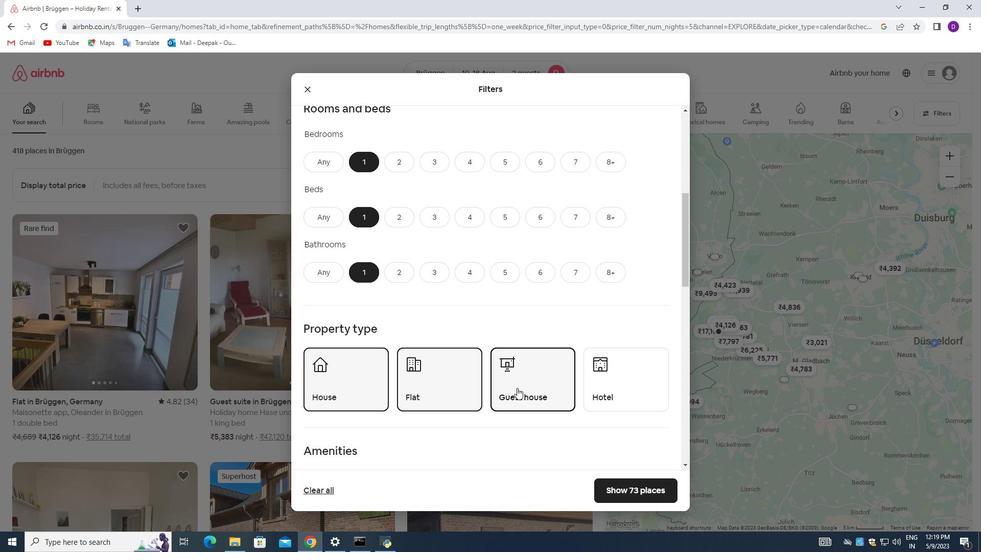 
Action: Mouse scrolled (517, 387) with delta (0, 0)
Screenshot: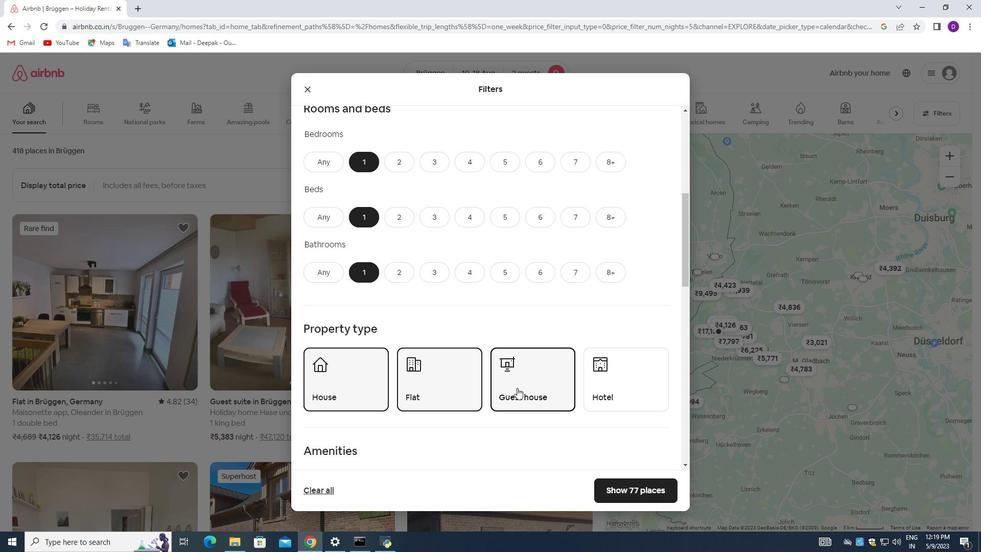 
Action: Mouse moved to (308, 350)
Screenshot: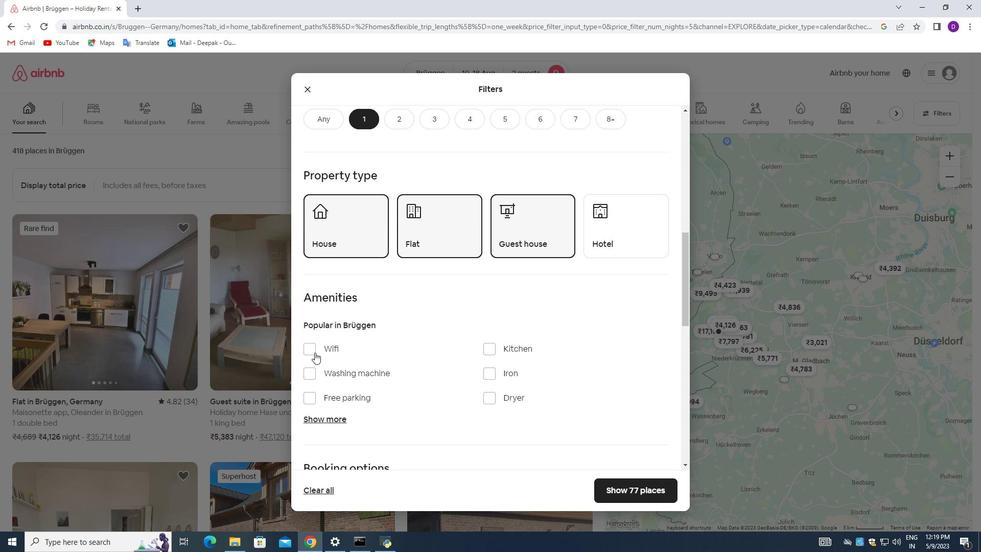 
Action: Mouse pressed left at (308, 350)
Screenshot: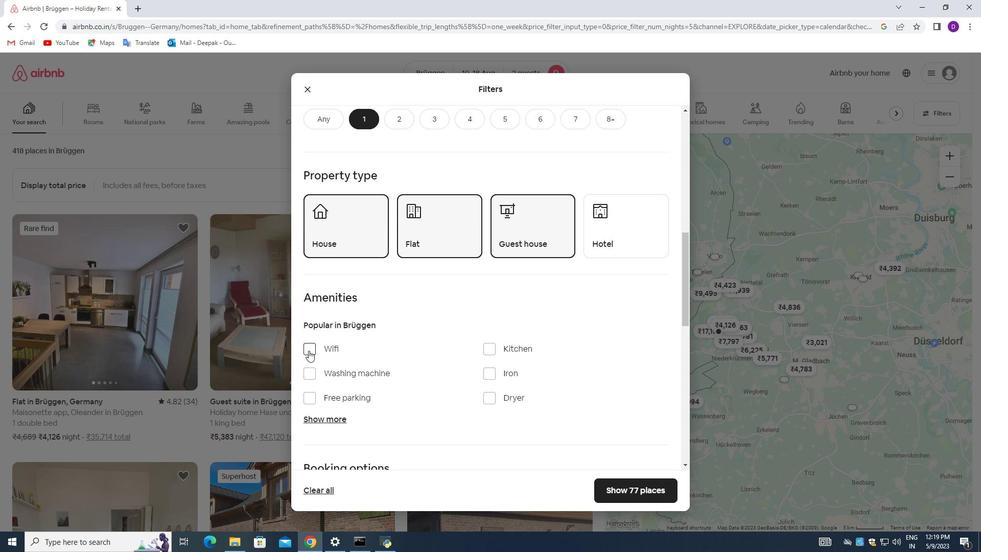 
Action: Mouse moved to (323, 414)
Screenshot: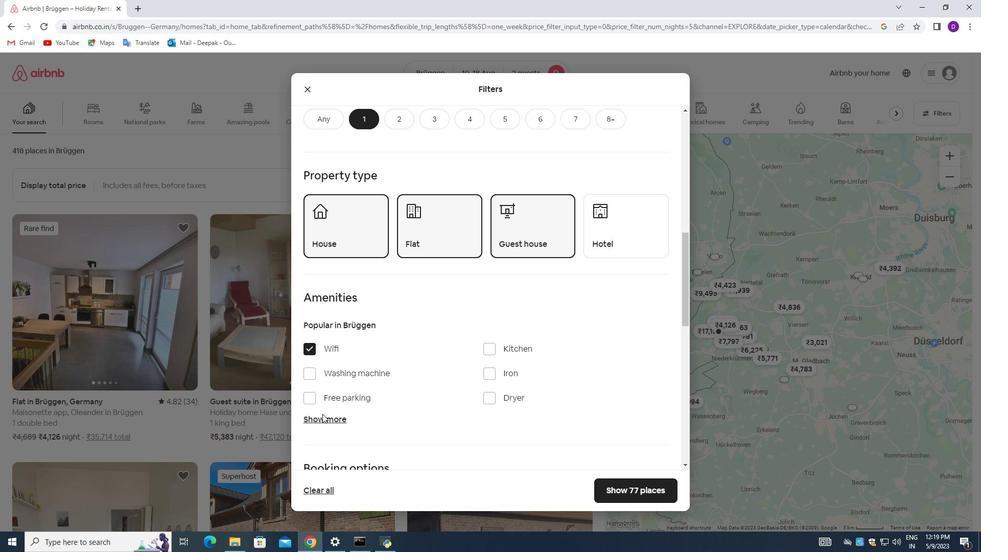
Action: Mouse pressed left at (323, 414)
Screenshot: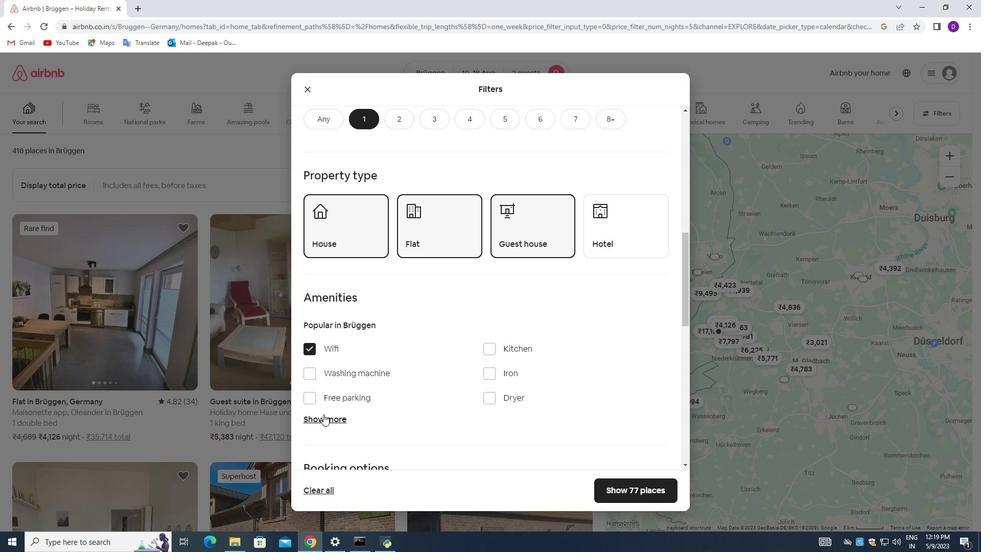 
Action: Mouse moved to (382, 412)
Screenshot: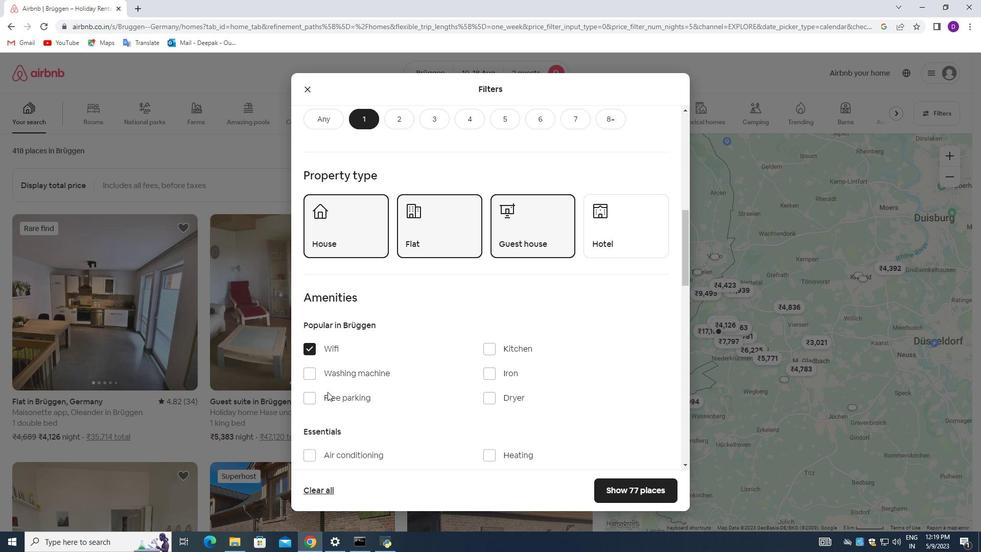 
Action: Mouse scrolled (382, 412) with delta (0, 0)
Screenshot: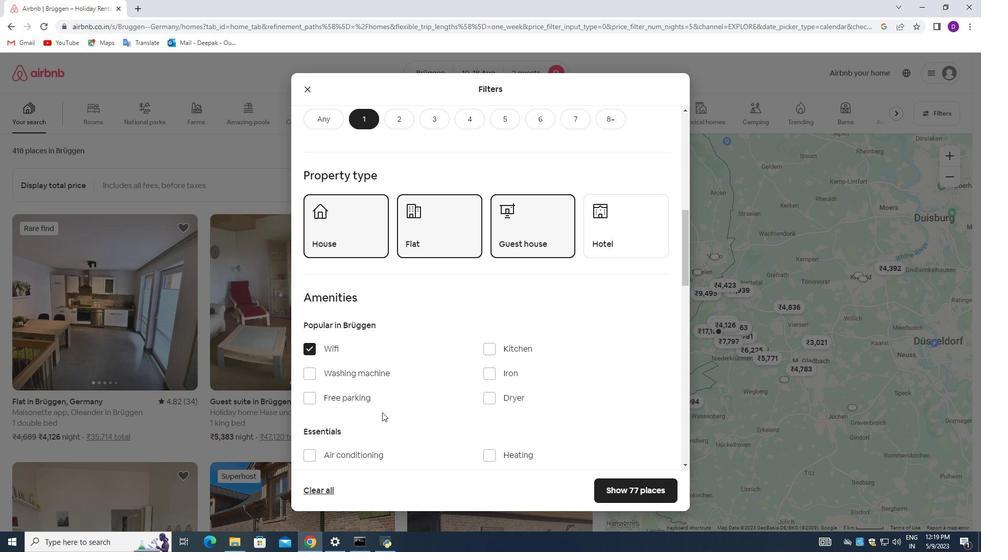 
Action: Mouse moved to (386, 442)
Screenshot: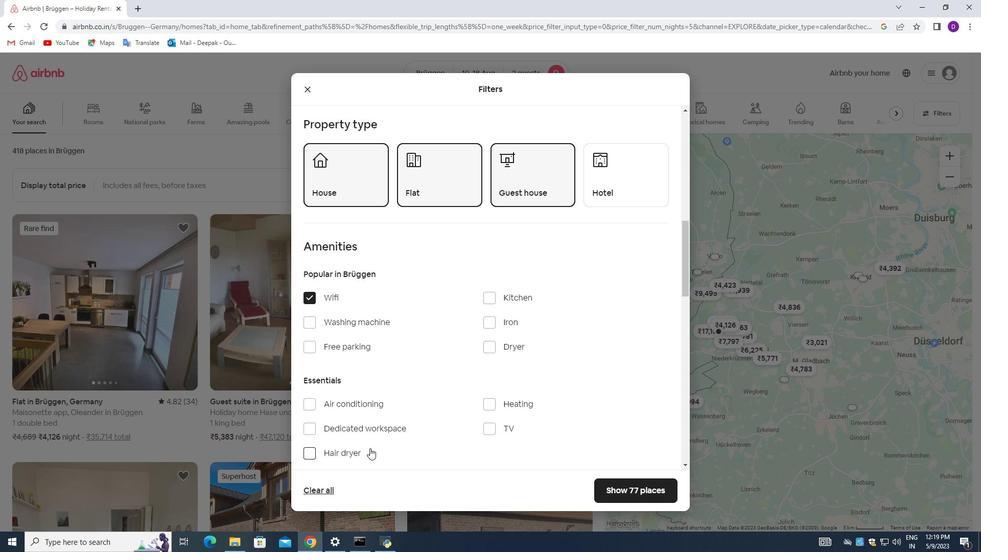 
Action: Mouse scrolled (386, 442) with delta (0, 0)
Screenshot: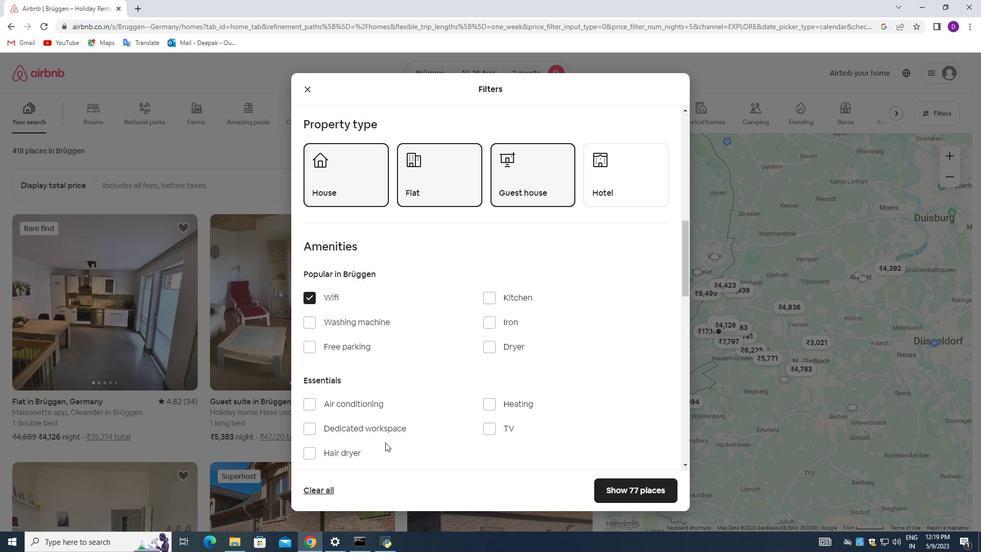 
Action: Mouse moved to (387, 442)
Screenshot: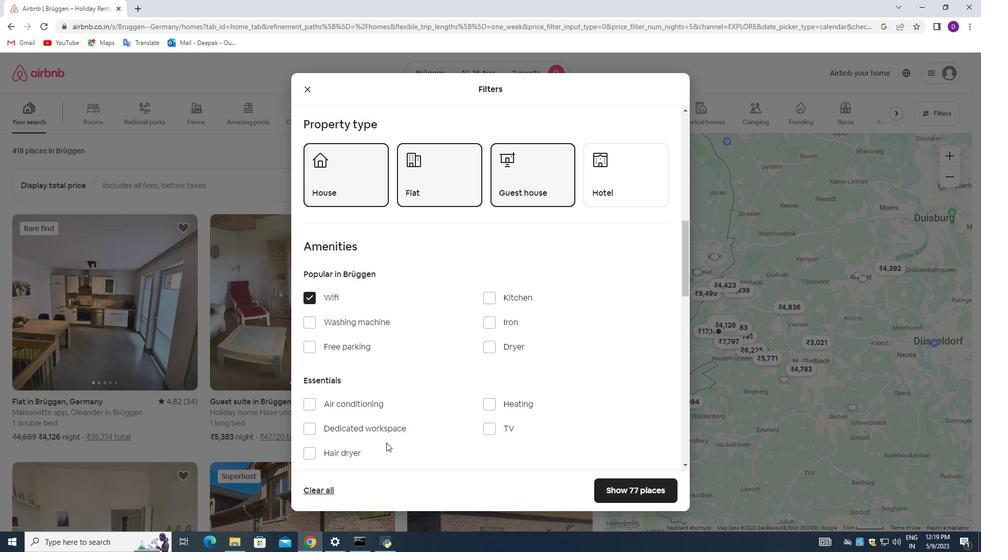 
Action: Mouse scrolled (387, 441) with delta (0, 0)
Screenshot: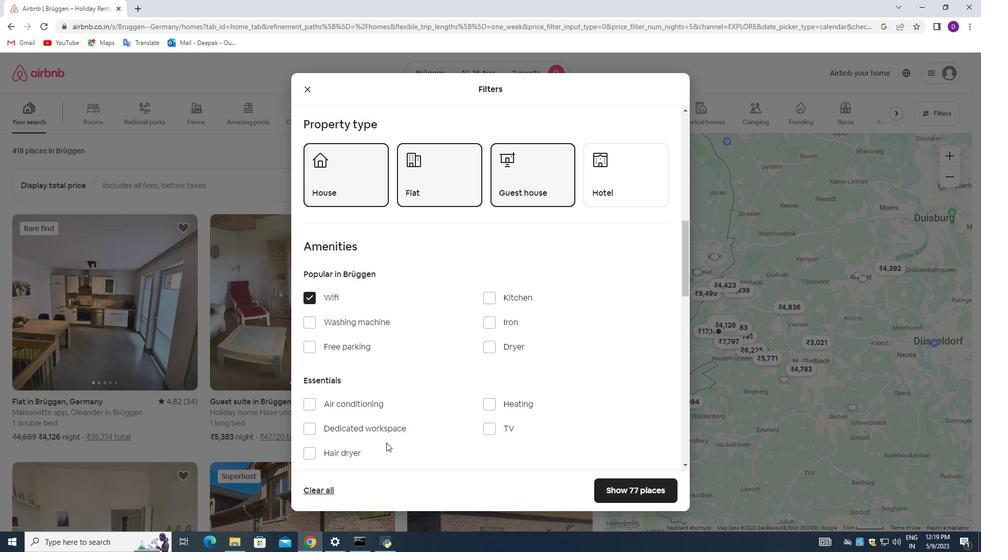 
Action: Mouse moved to (390, 440)
Screenshot: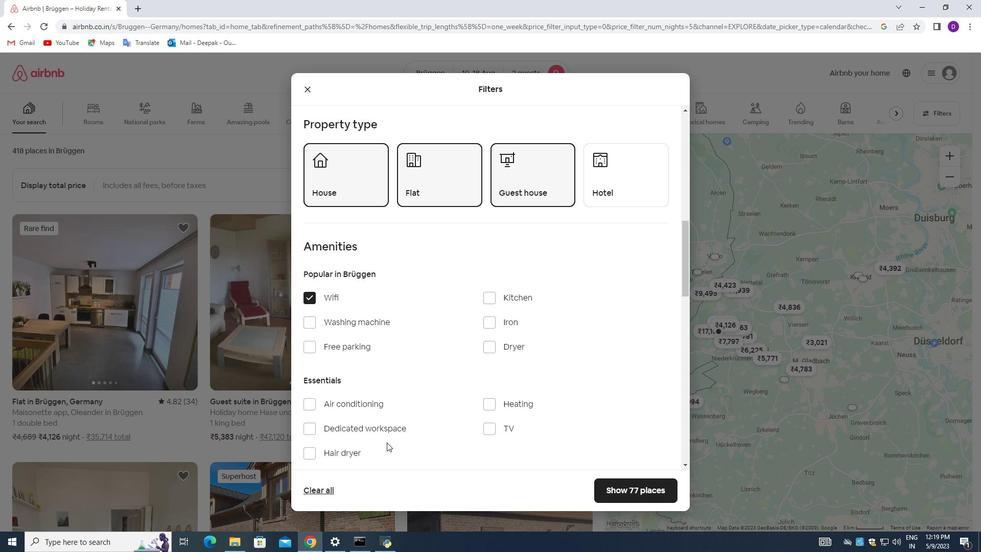 
Action: Mouse scrolled (390, 439) with delta (0, 0)
Screenshot: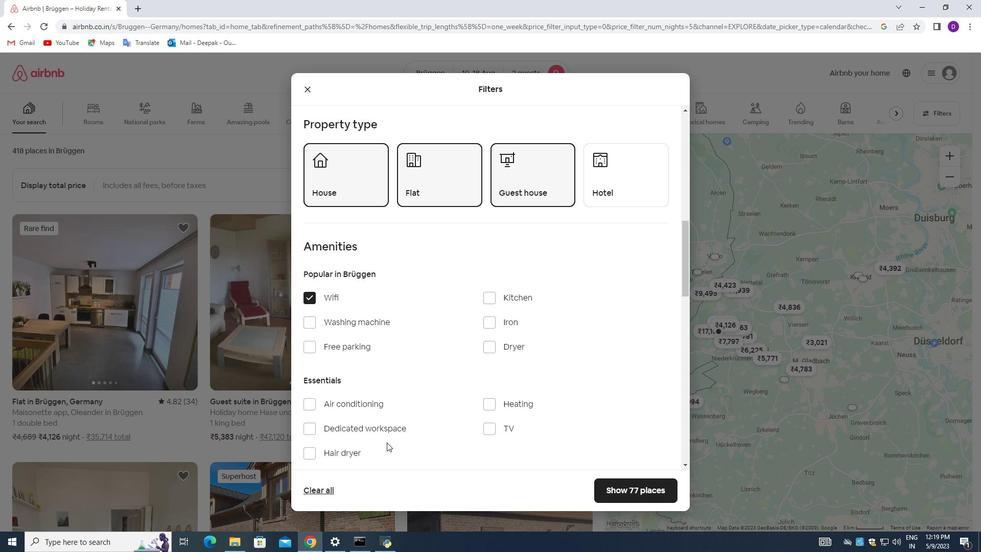 
Action: Mouse moved to (389, 436)
Screenshot: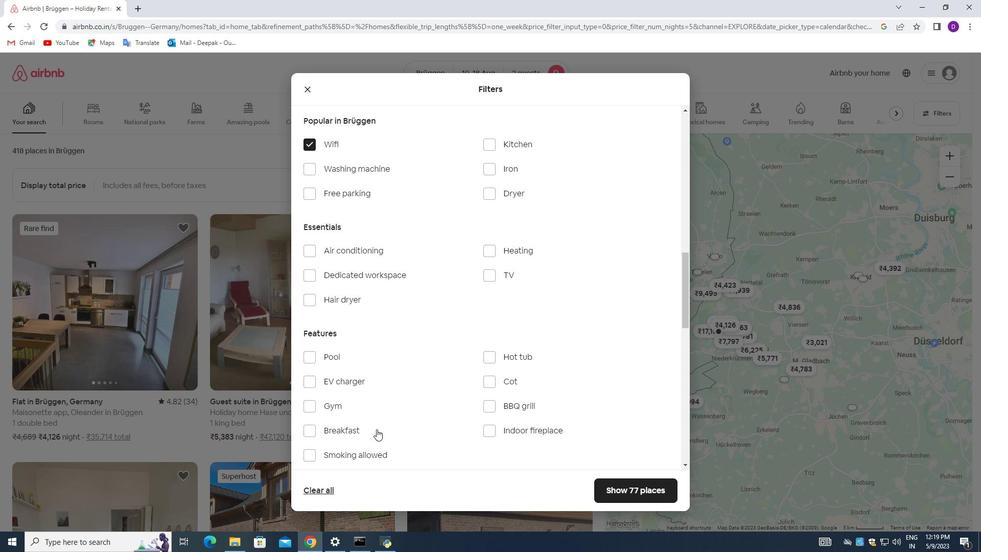 
Action: Mouse scrolled (389, 436) with delta (0, 0)
Screenshot: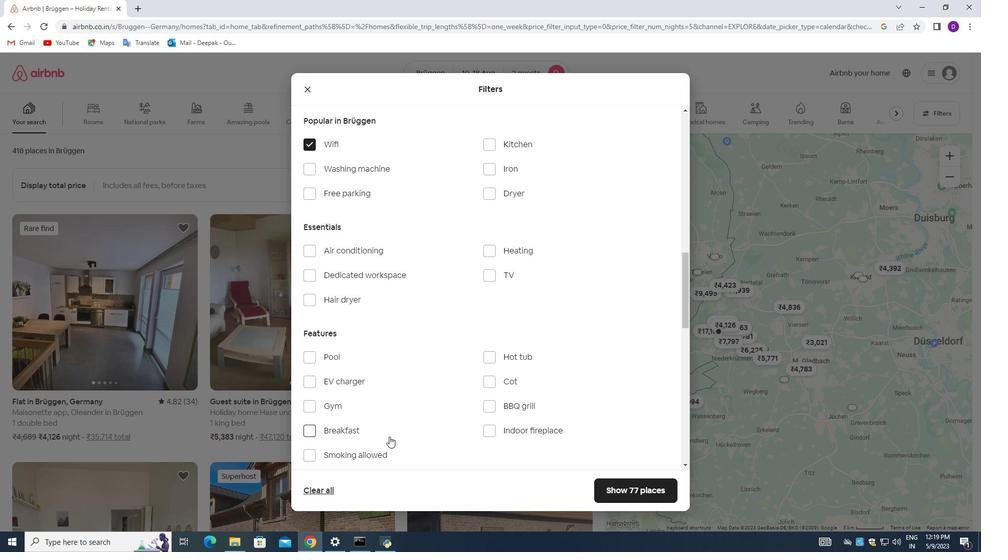 
Action: Mouse moved to (401, 374)
Screenshot: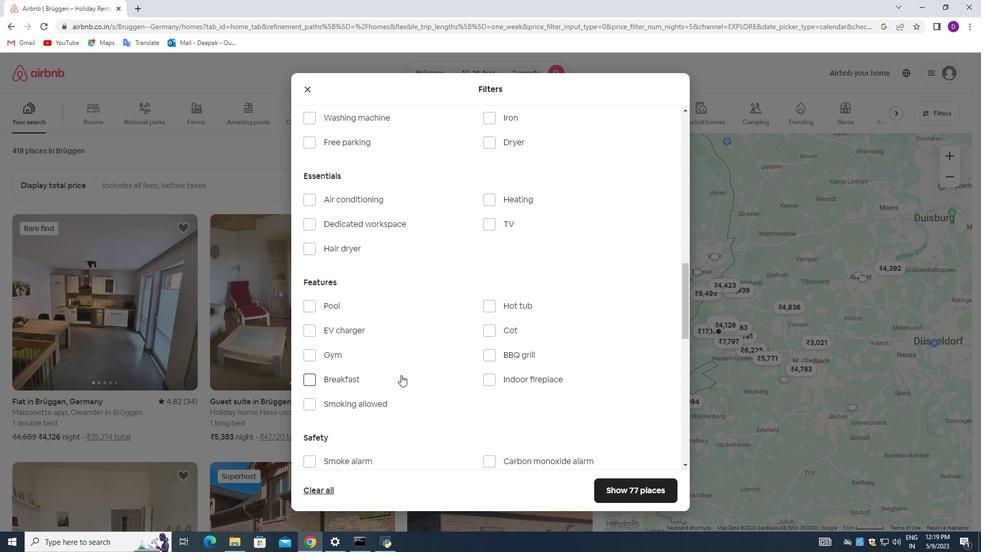 
Action: Mouse scrolled (401, 375) with delta (0, 0)
Screenshot: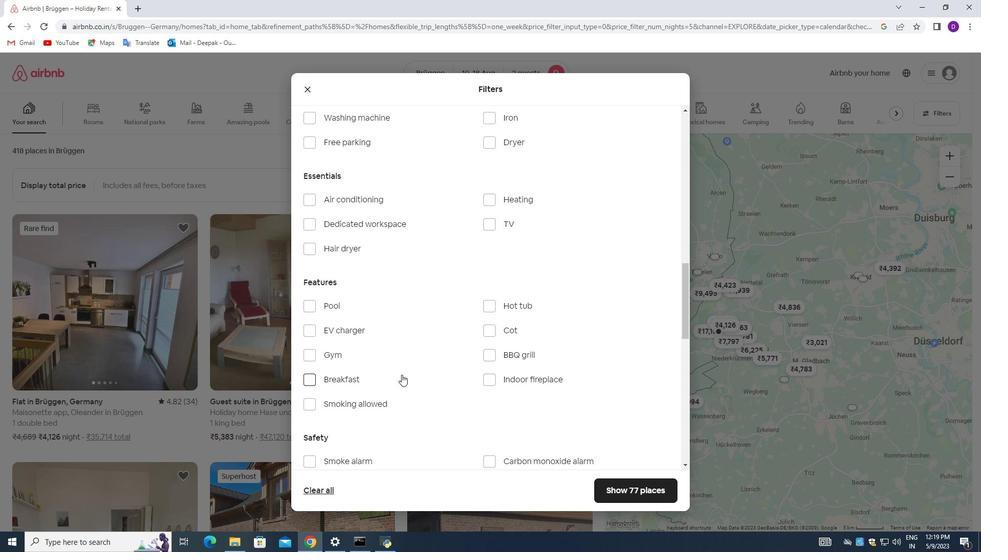 
Action: Mouse scrolled (401, 375) with delta (0, 0)
Screenshot: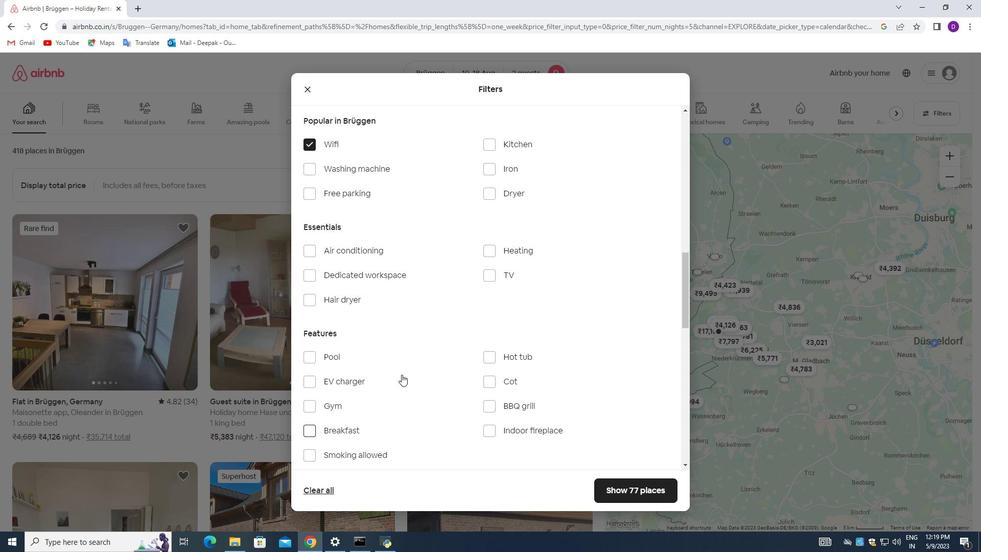 
Action: Mouse moved to (487, 323)
Screenshot: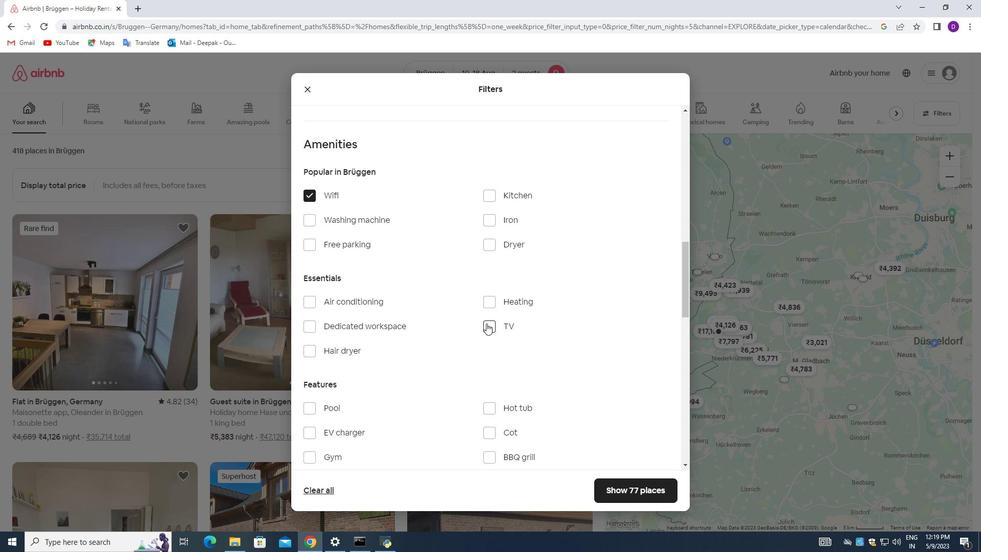 
Action: Mouse pressed left at (487, 323)
Screenshot: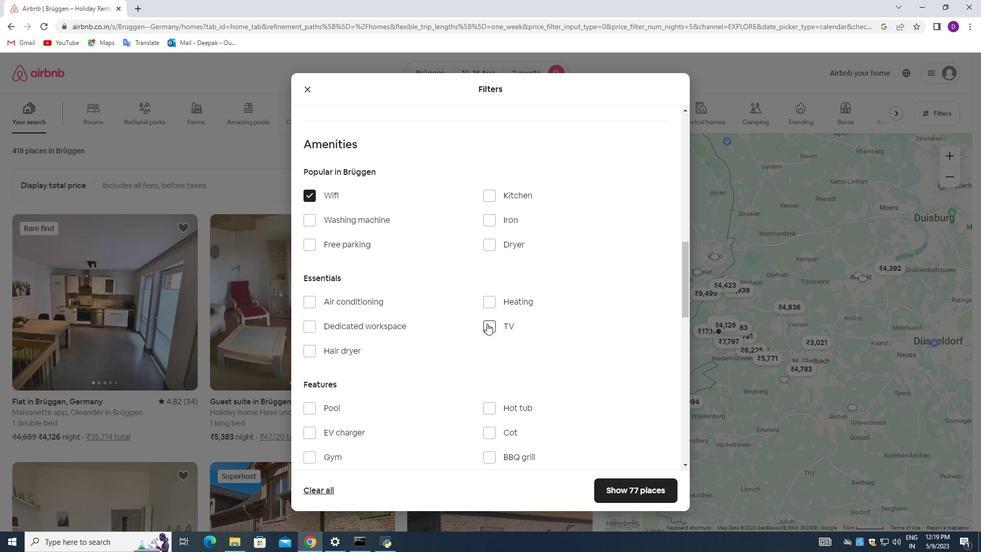 
Action: Mouse moved to (522, 354)
Screenshot: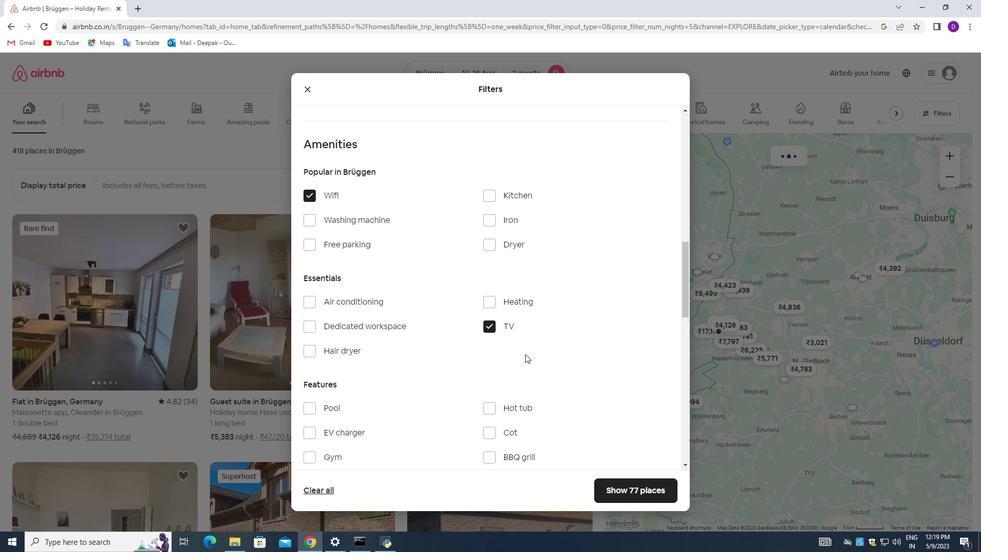 
Action: Mouse scrolled (522, 353) with delta (0, 0)
Screenshot: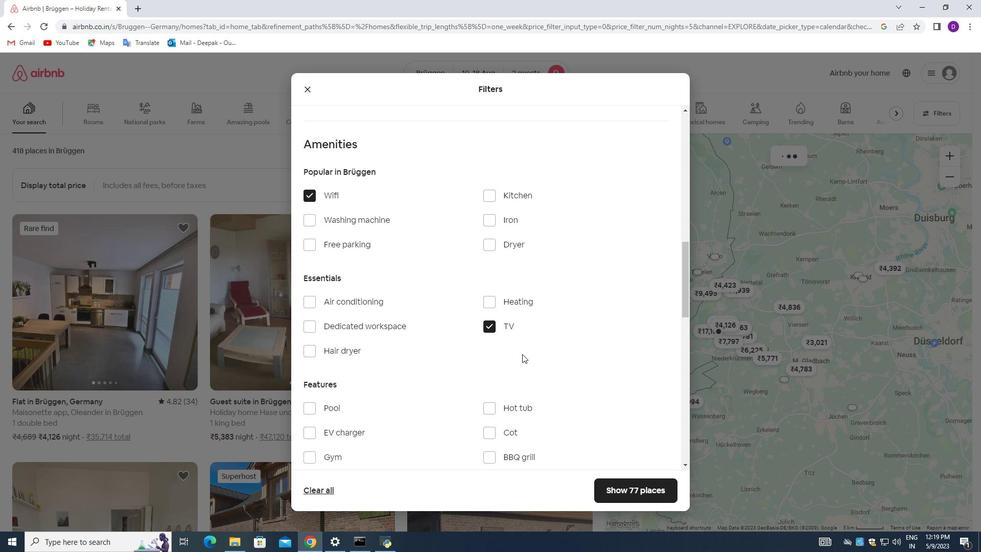
Action: Mouse moved to (522, 354)
Screenshot: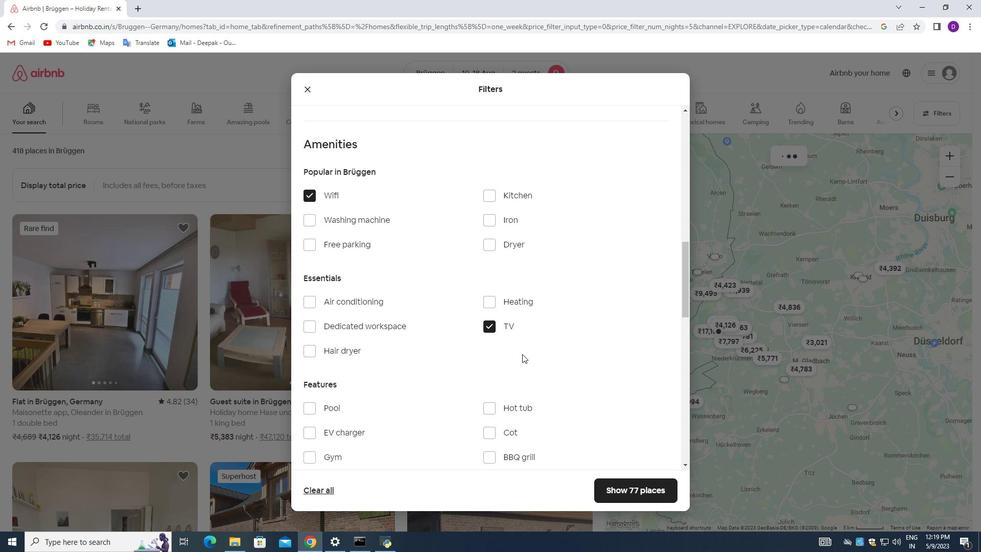 
Action: Mouse scrolled (522, 353) with delta (0, 0)
Screenshot: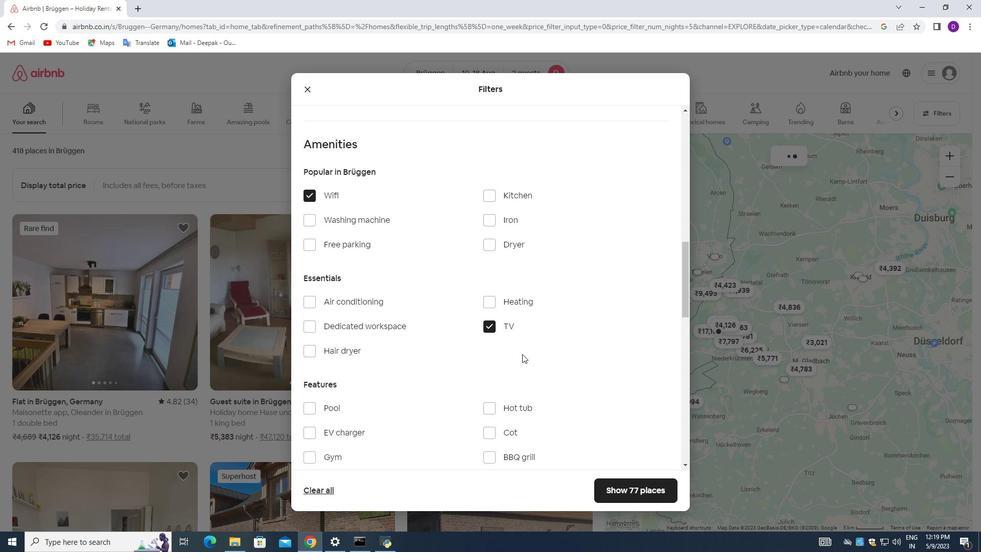 
Action: Mouse moved to (311, 355)
Screenshot: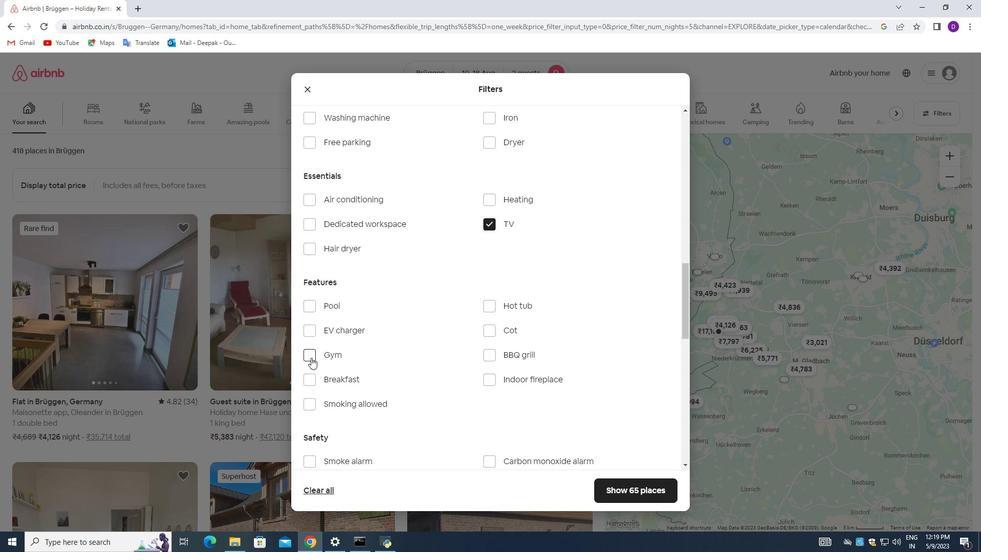 
Action: Mouse pressed left at (311, 355)
Screenshot: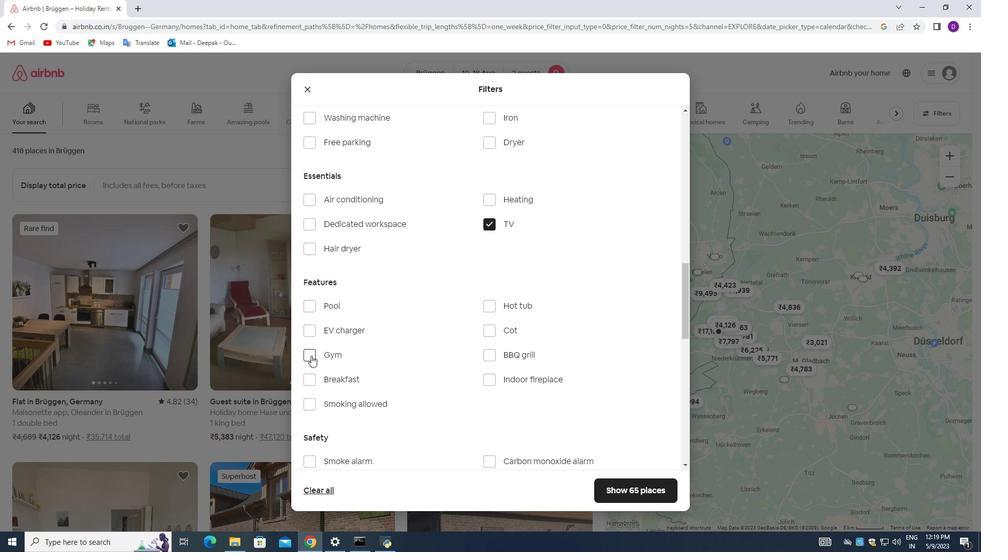
Action: Mouse moved to (309, 381)
Screenshot: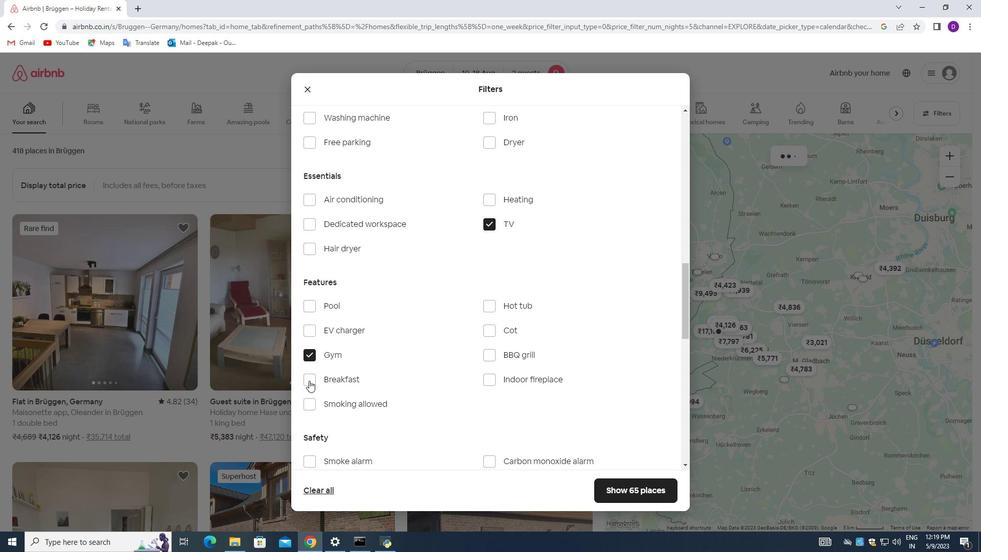 
Action: Mouse pressed left at (309, 381)
Screenshot: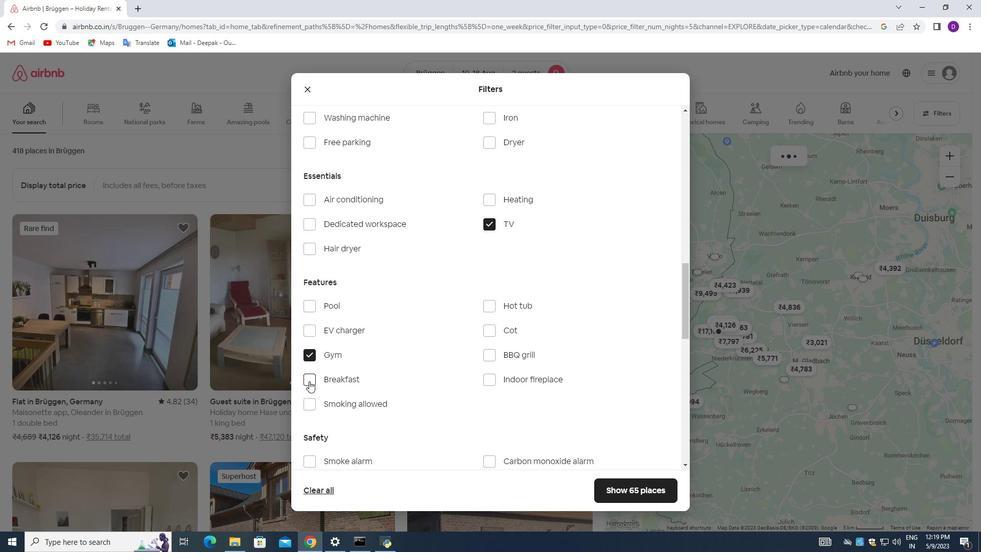 
Action: Mouse moved to (406, 383)
Screenshot: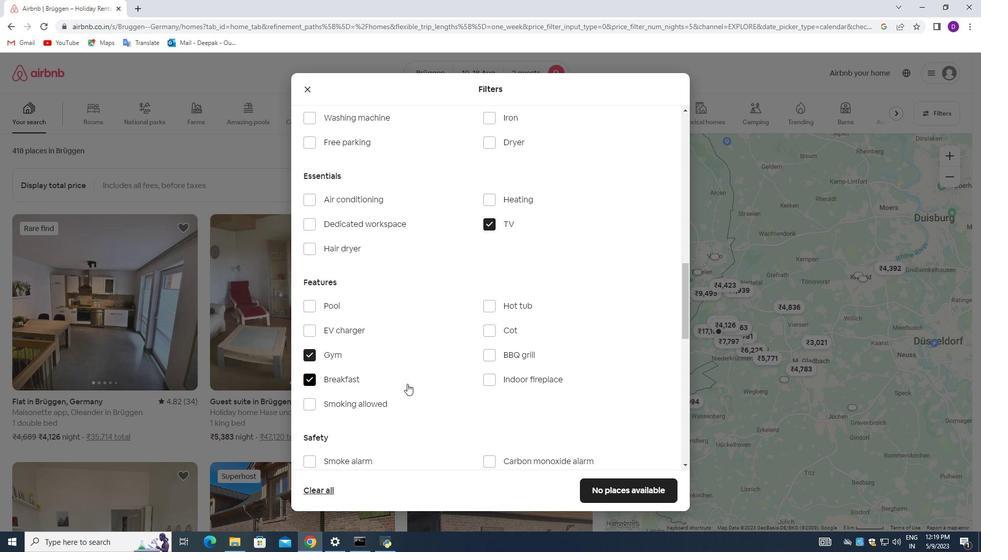 
Action: Mouse scrolled (406, 384) with delta (0, 0)
Screenshot: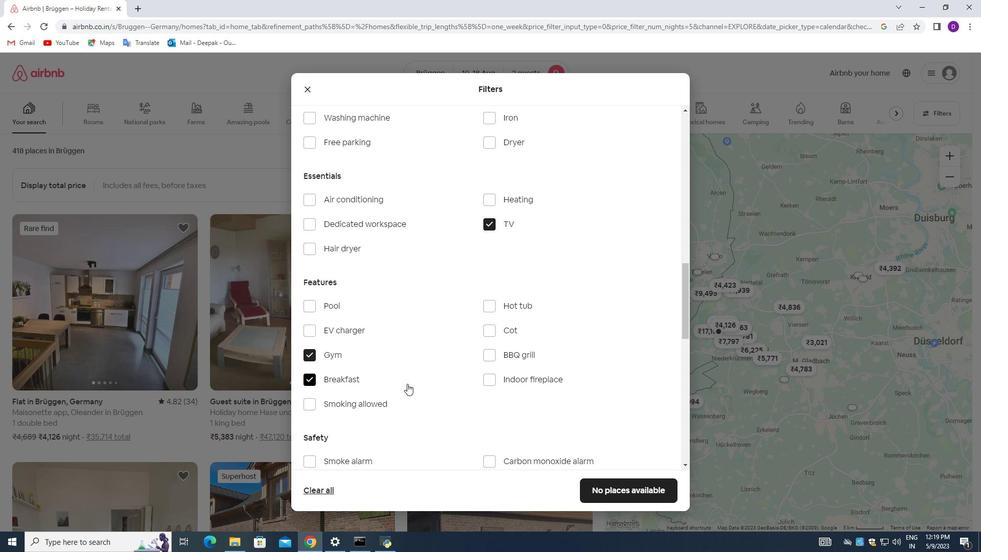 
Action: Mouse scrolled (406, 384) with delta (0, 0)
Screenshot: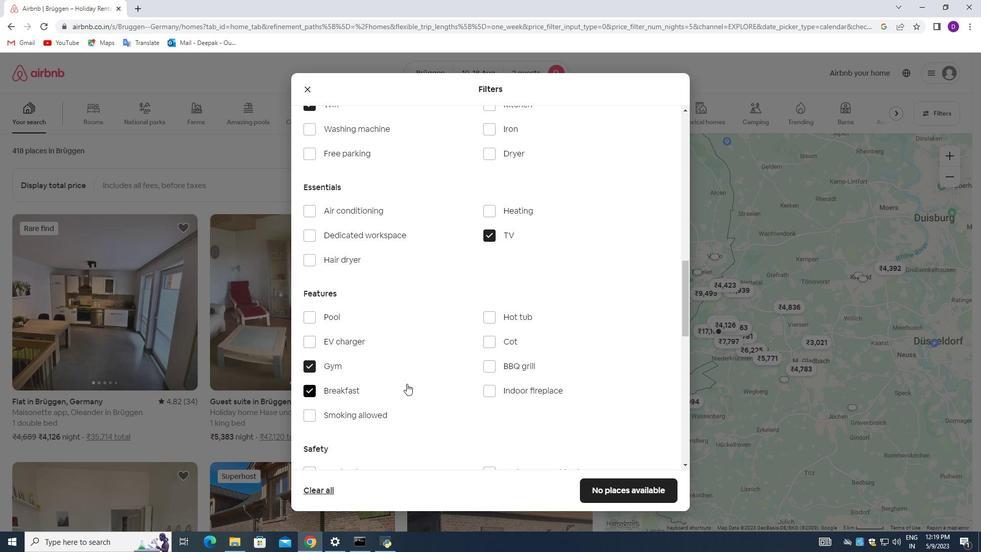 
Action: Mouse moved to (309, 245)
Screenshot: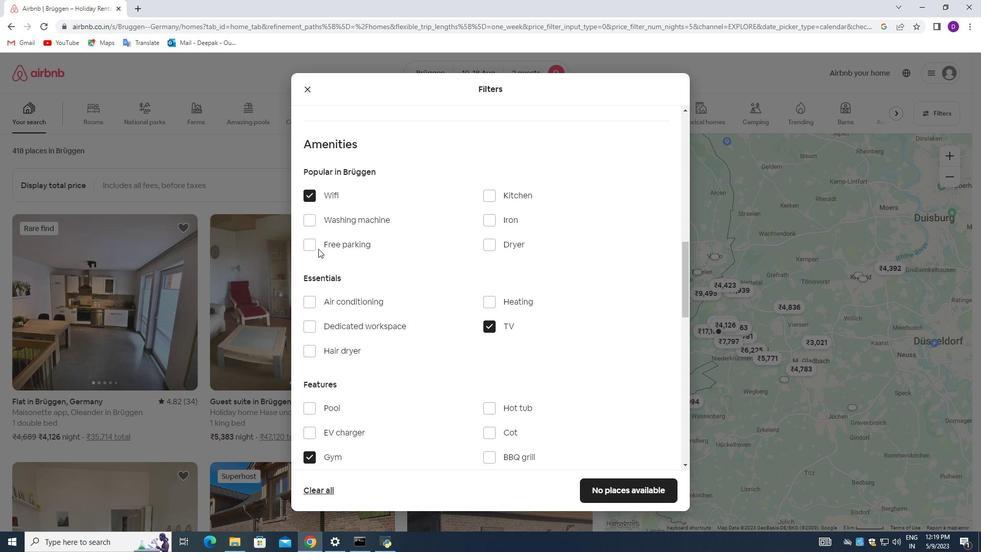 
Action: Mouse pressed left at (309, 245)
Screenshot: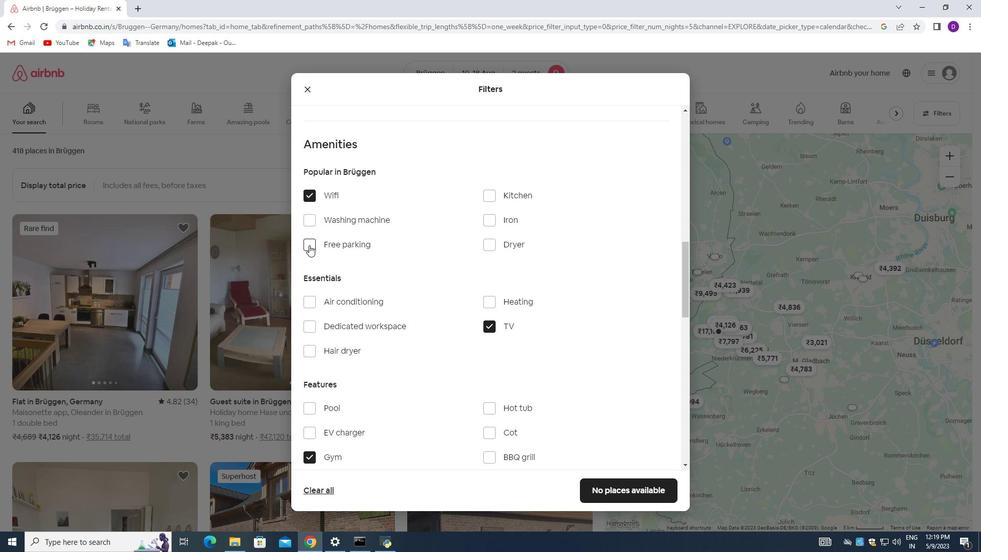 
Action: Mouse moved to (393, 274)
Screenshot: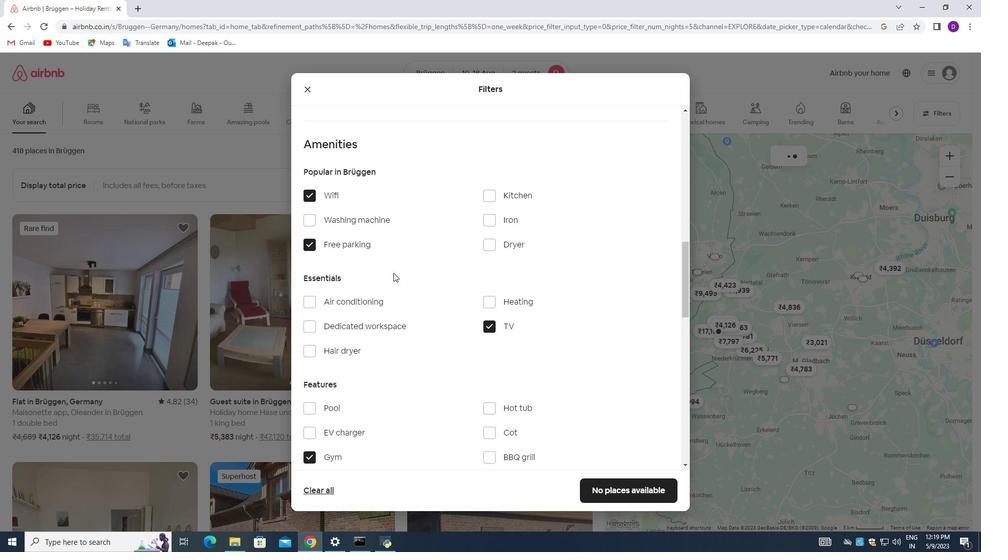 
Action: Mouse scrolled (393, 273) with delta (0, 0)
Screenshot: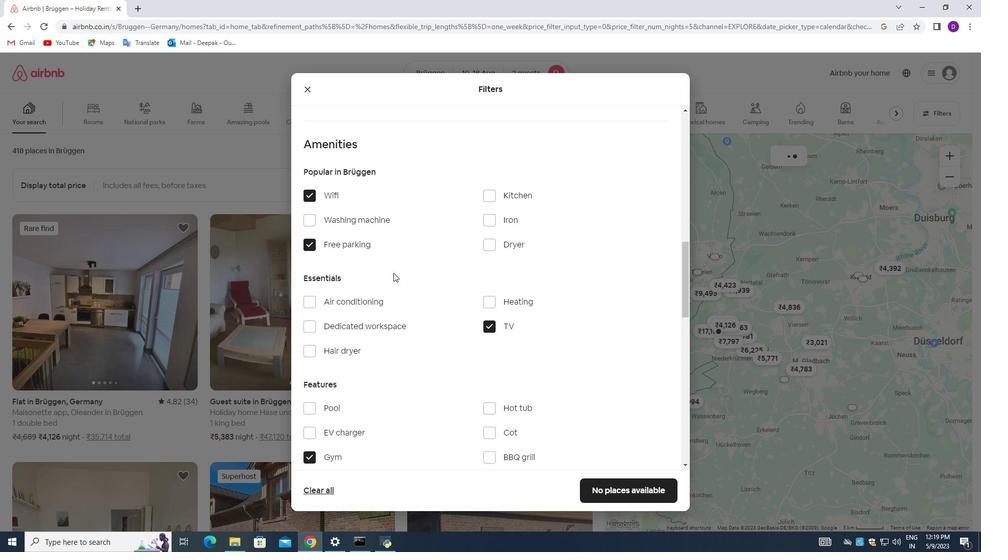 
Action: Mouse scrolled (393, 273) with delta (0, 0)
Screenshot: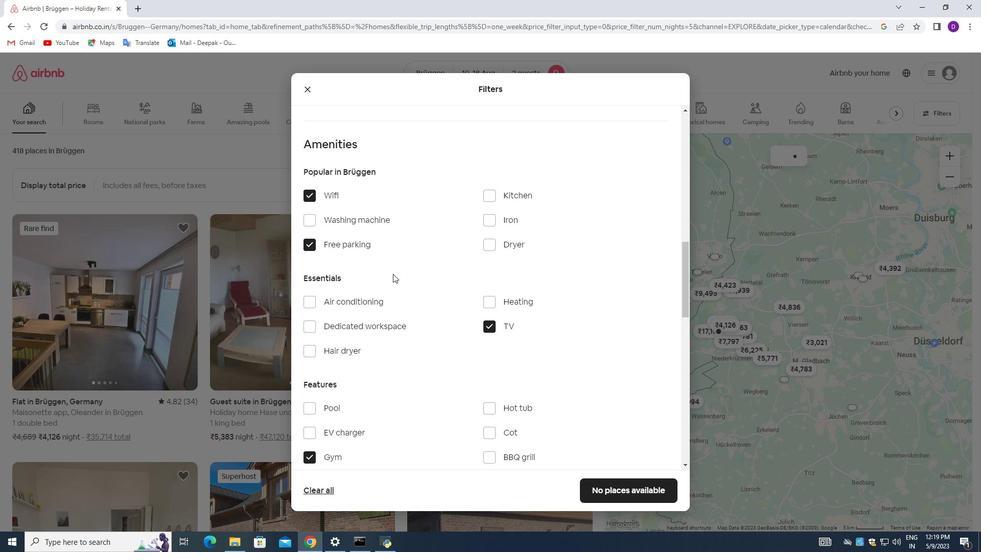 
Action: Mouse moved to (392, 311)
Screenshot: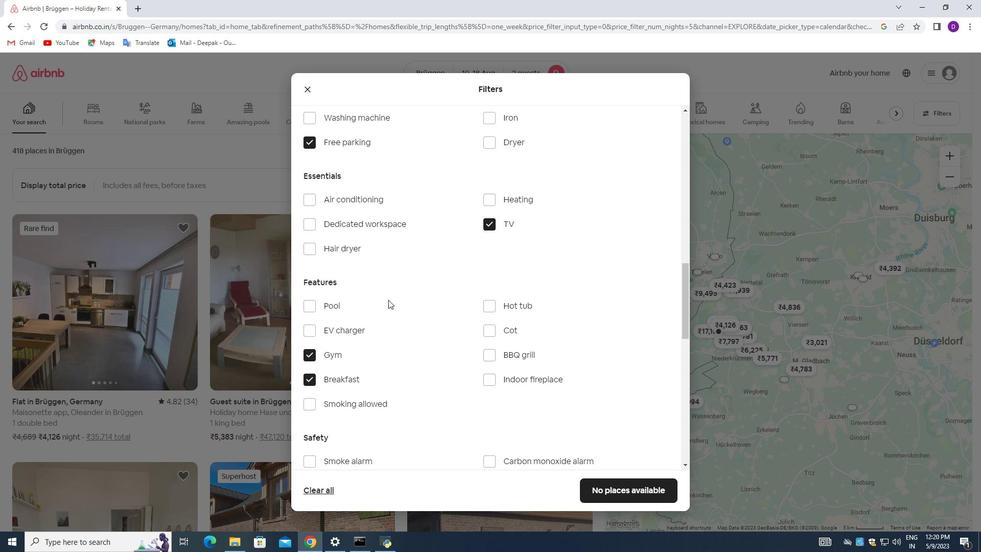 
Action: Mouse scrolled (392, 311) with delta (0, 0)
Screenshot: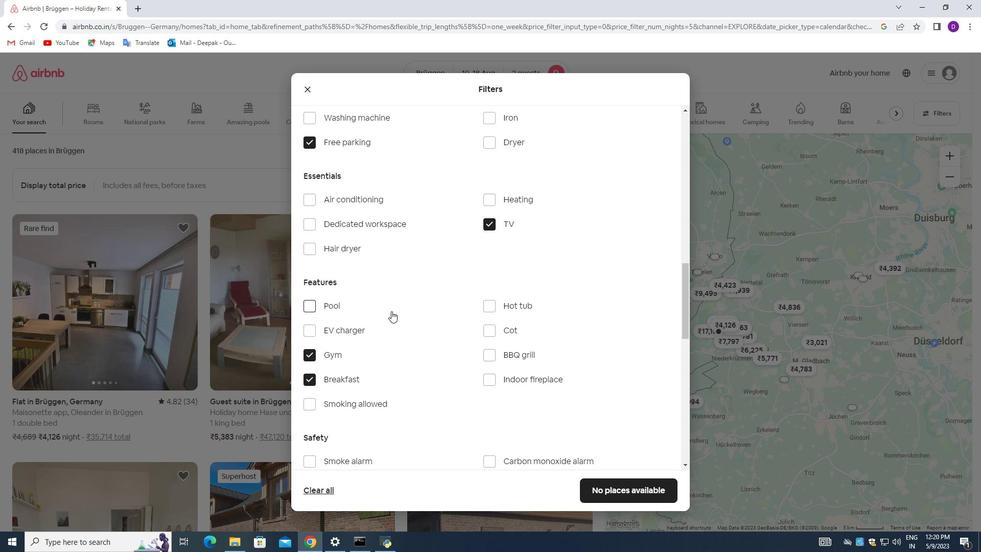 
Action: Mouse scrolled (392, 311) with delta (0, 0)
Screenshot: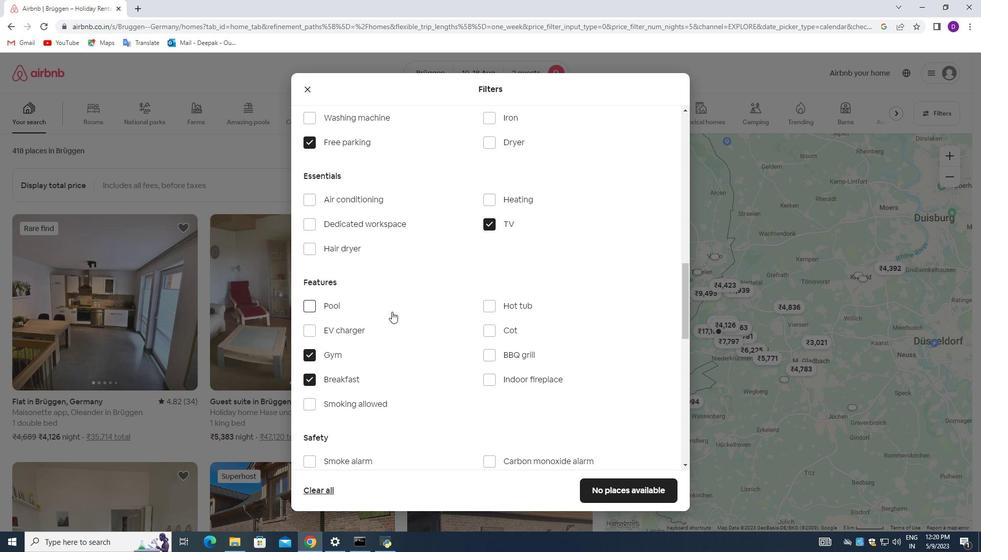 
Action: Mouse scrolled (392, 311) with delta (0, 0)
Screenshot: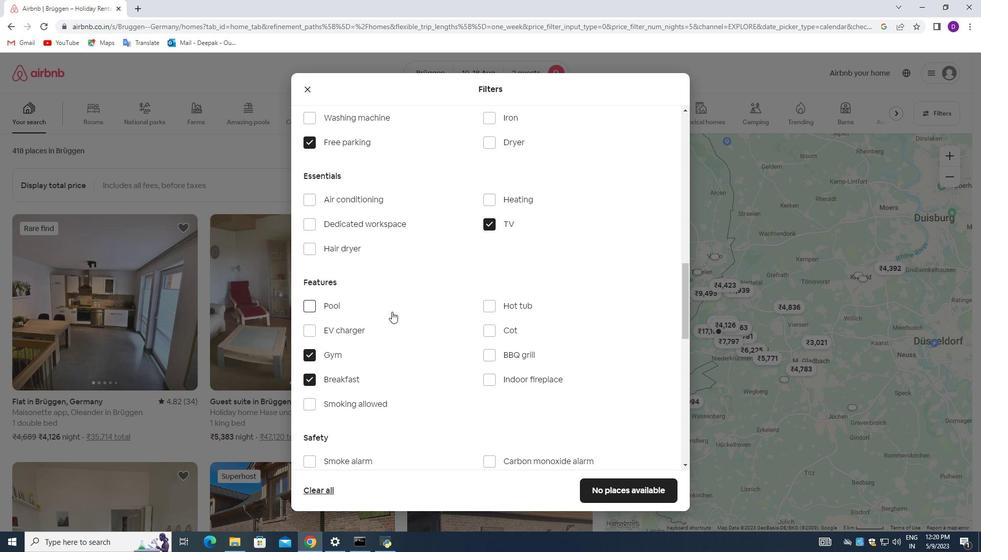
Action: Mouse moved to (392, 311)
Screenshot: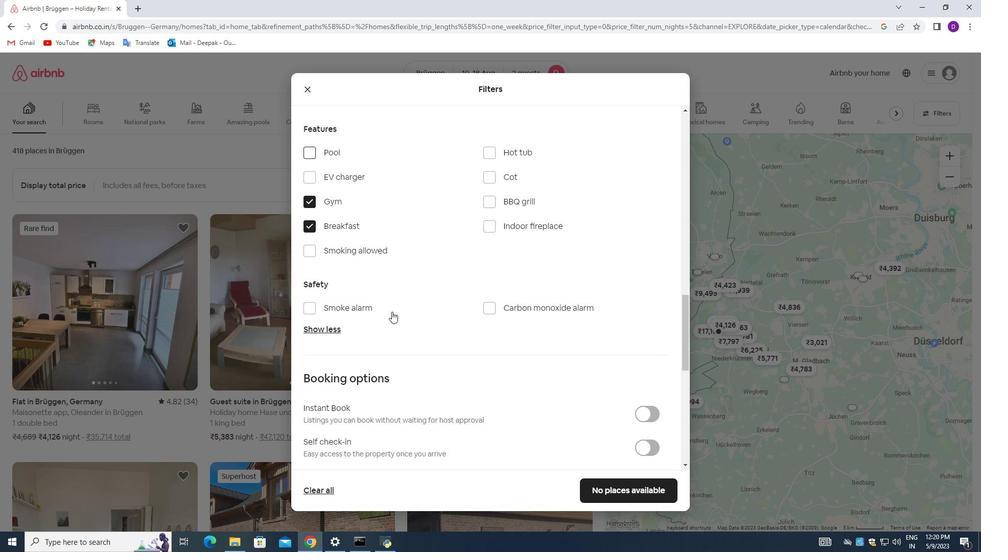 
Action: Mouse scrolled (392, 311) with delta (0, 0)
Screenshot: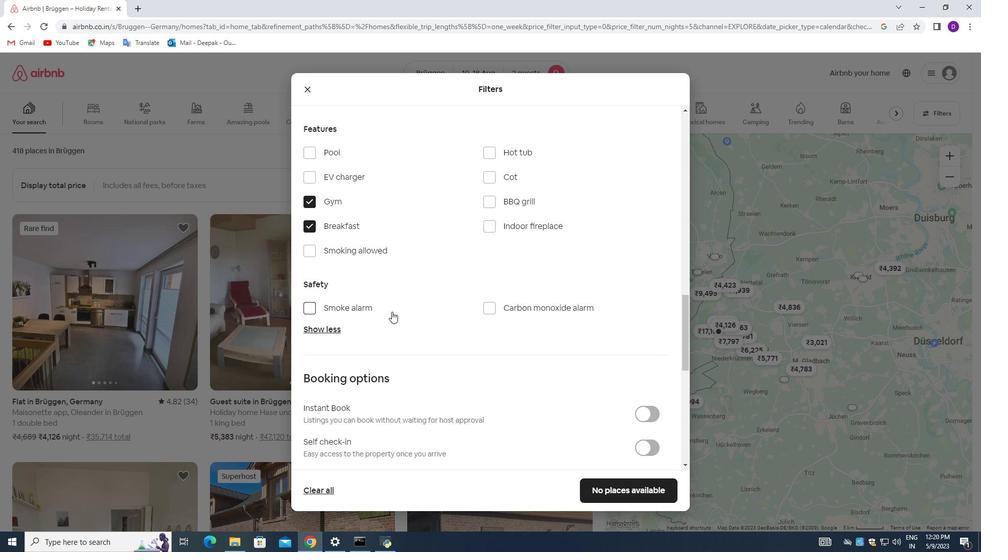 
Action: Mouse scrolled (392, 311) with delta (0, 0)
Screenshot: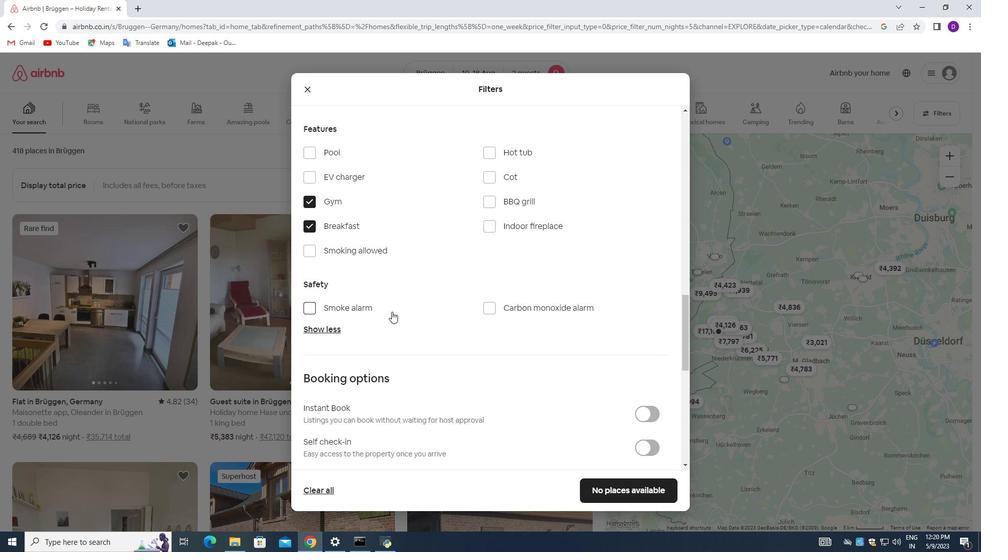 
Action: Mouse scrolled (392, 311) with delta (0, 0)
Screenshot: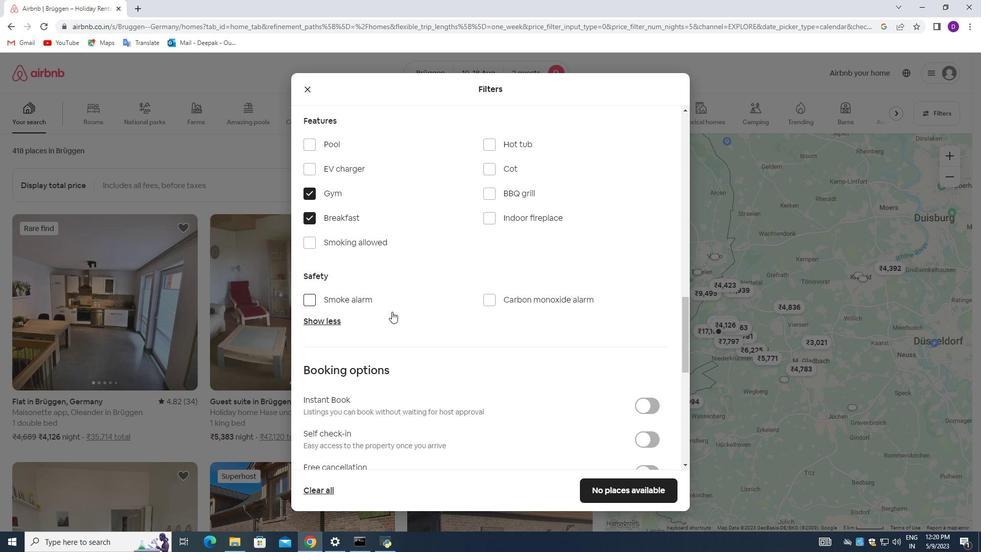 
Action: Mouse moved to (642, 297)
Screenshot: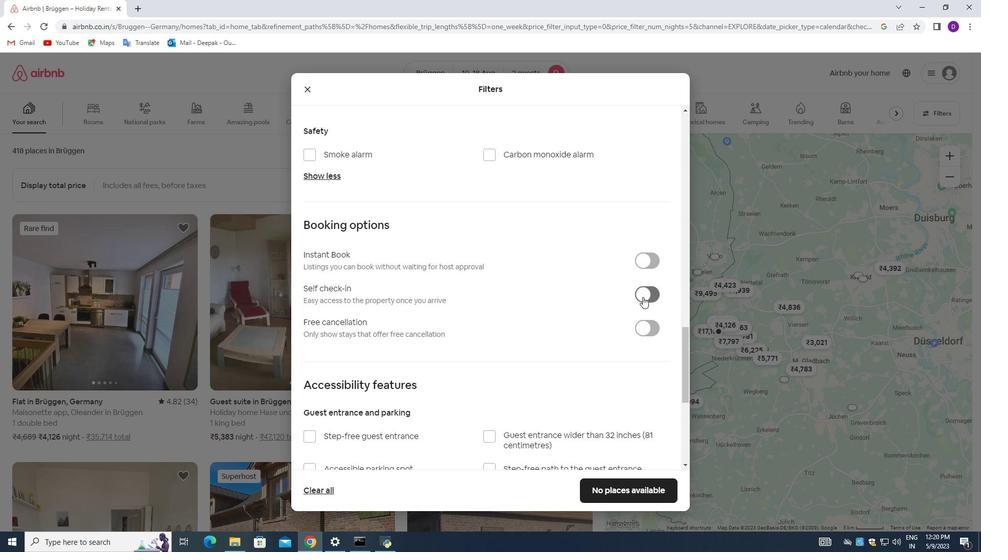 
Action: Mouse pressed left at (642, 297)
Screenshot: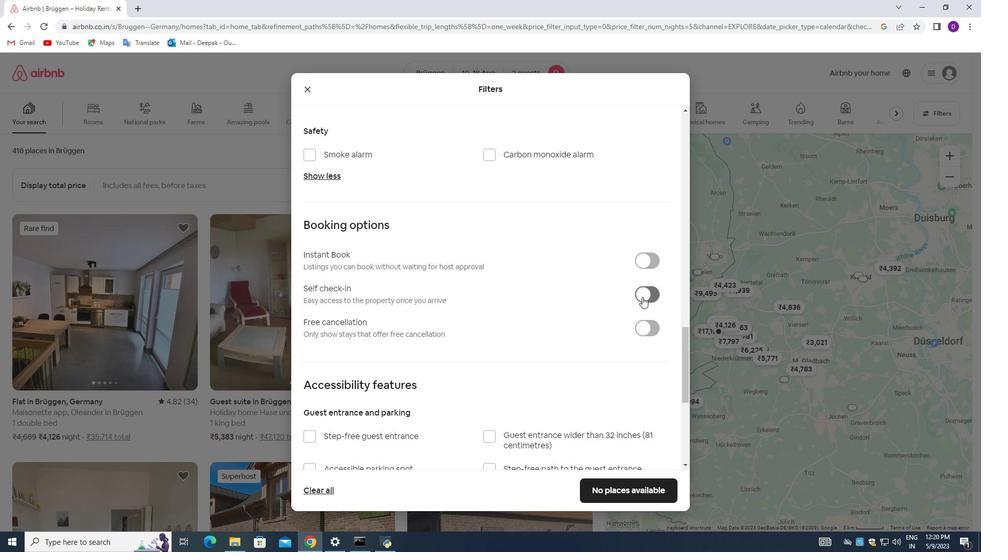 
Action: Mouse moved to (508, 338)
Screenshot: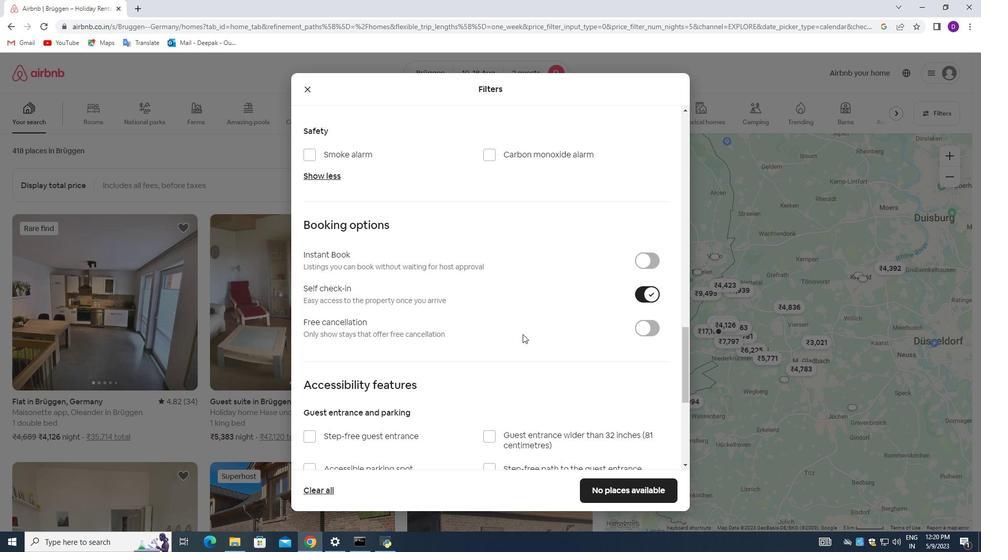 
Action: Mouse scrolled (508, 337) with delta (0, 0)
Screenshot: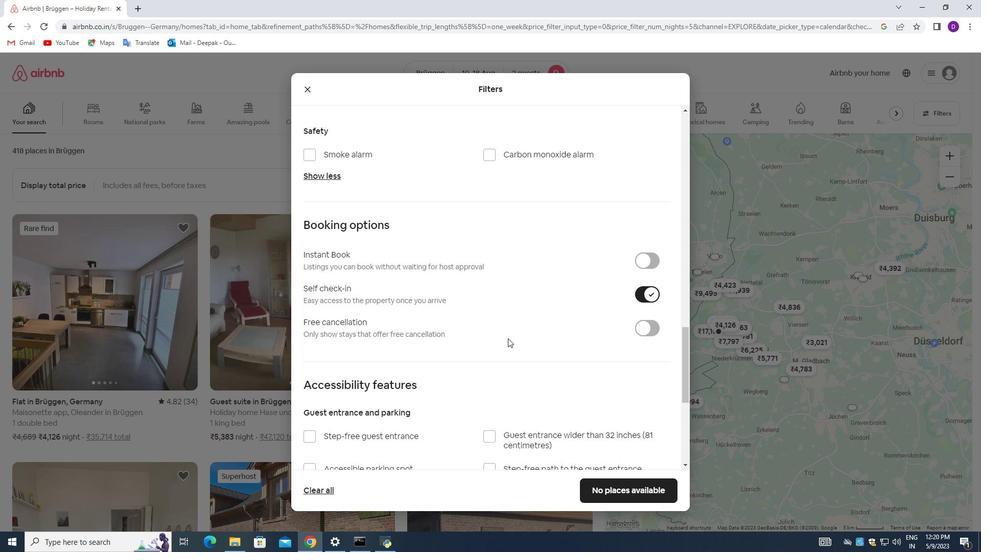 
Action: Mouse scrolled (508, 337) with delta (0, 0)
Screenshot: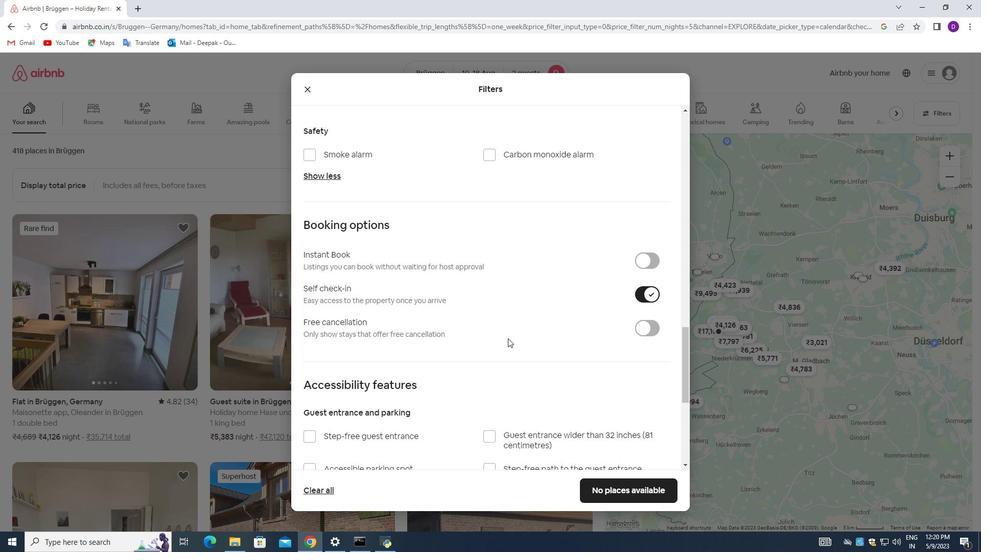 
Action: Mouse moved to (508, 338)
Screenshot: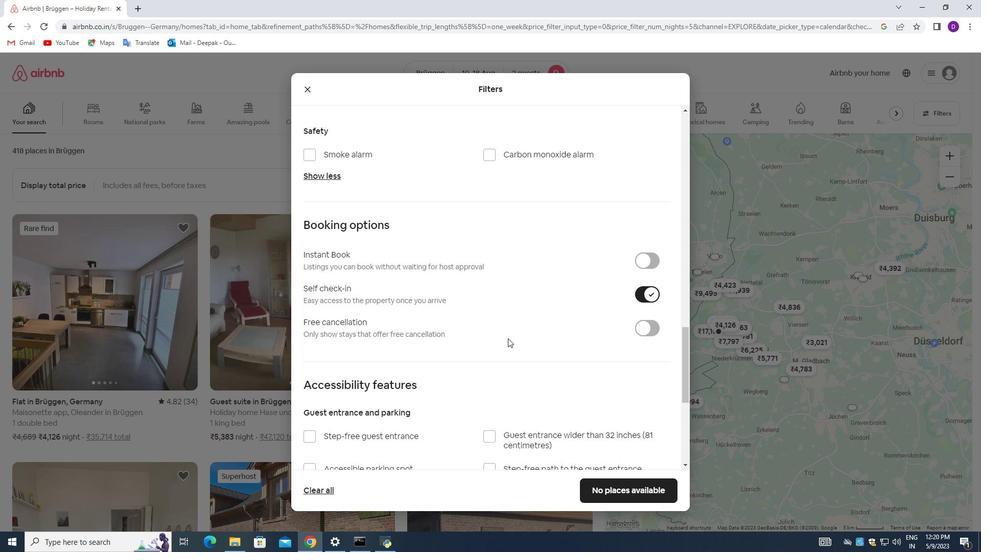
Action: Mouse scrolled (508, 338) with delta (0, 0)
Screenshot: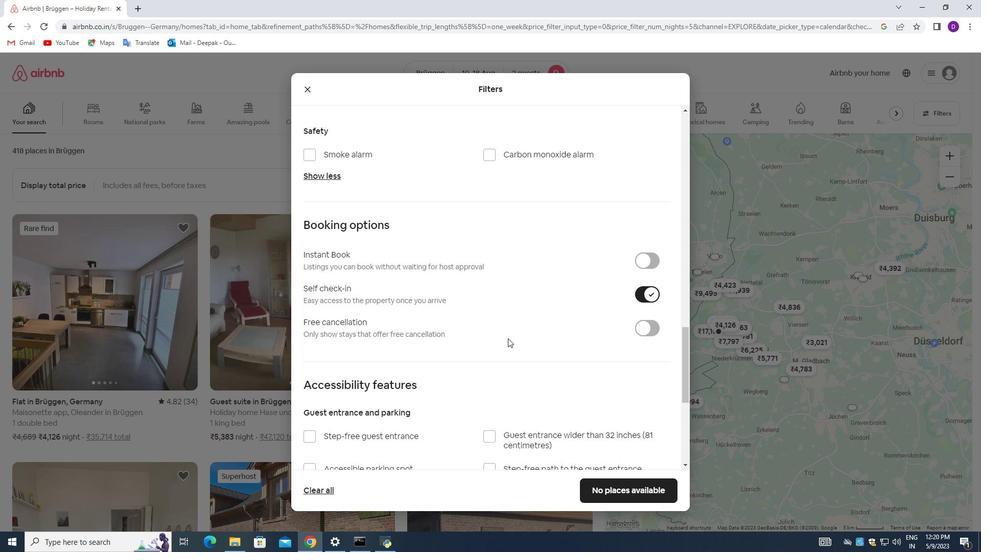 
Action: Mouse moved to (508, 338)
Screenshot: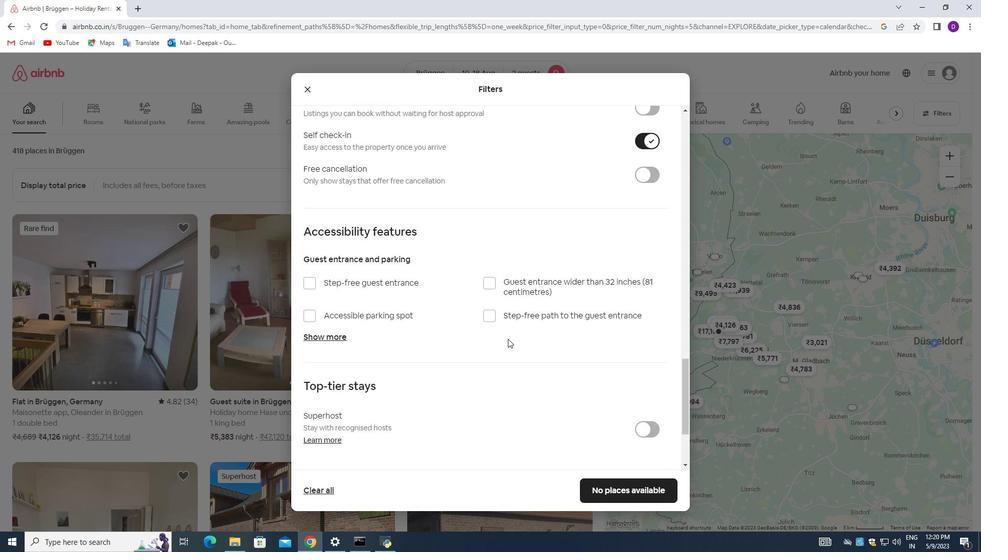 
Action: Mouse scrolled (508, 337) with delta (0, 0)
Screenshot: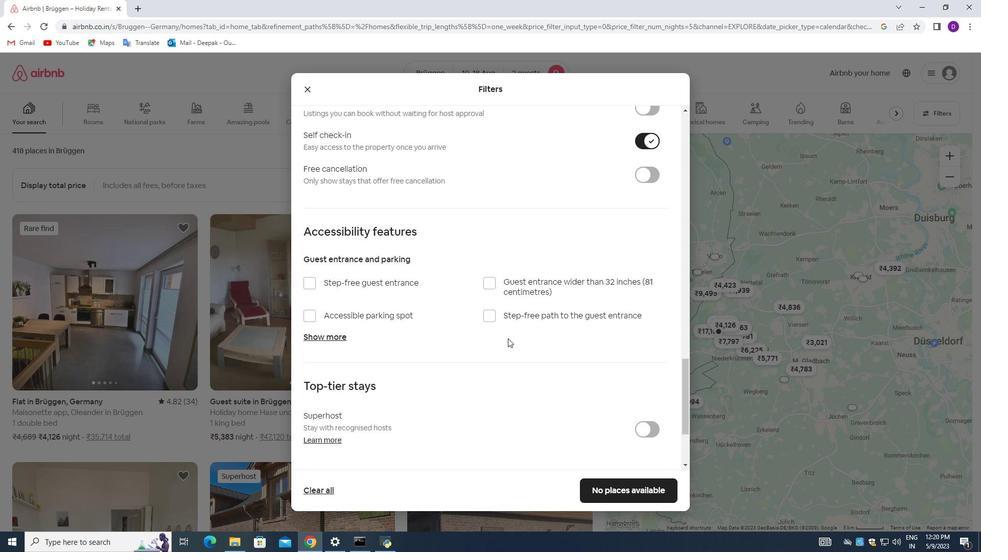 
Action: Mouse scrolled (508, 337) with delta (0, 0)
Screenshot: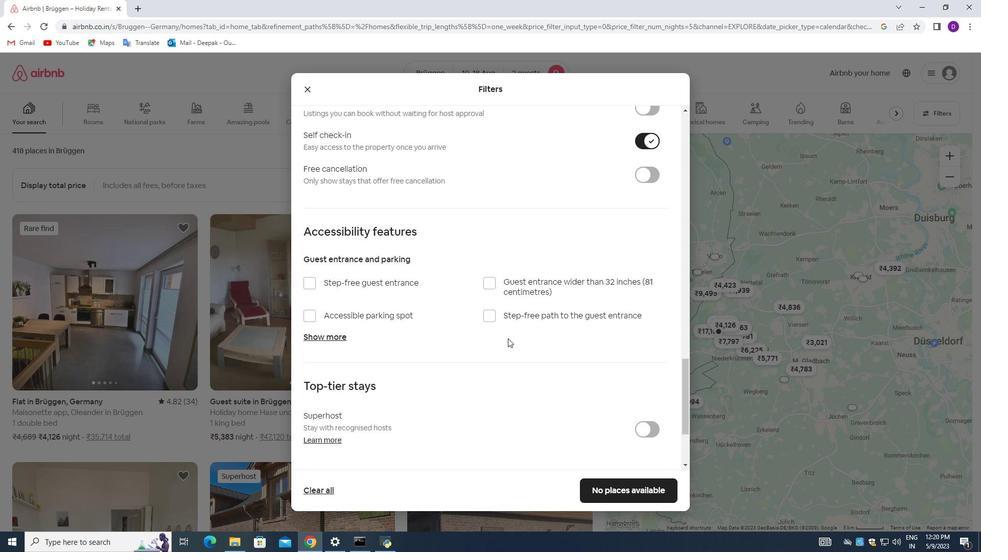 
Action: Mouse scrolled (508, 337) with delta (0, 0)
Screenshot: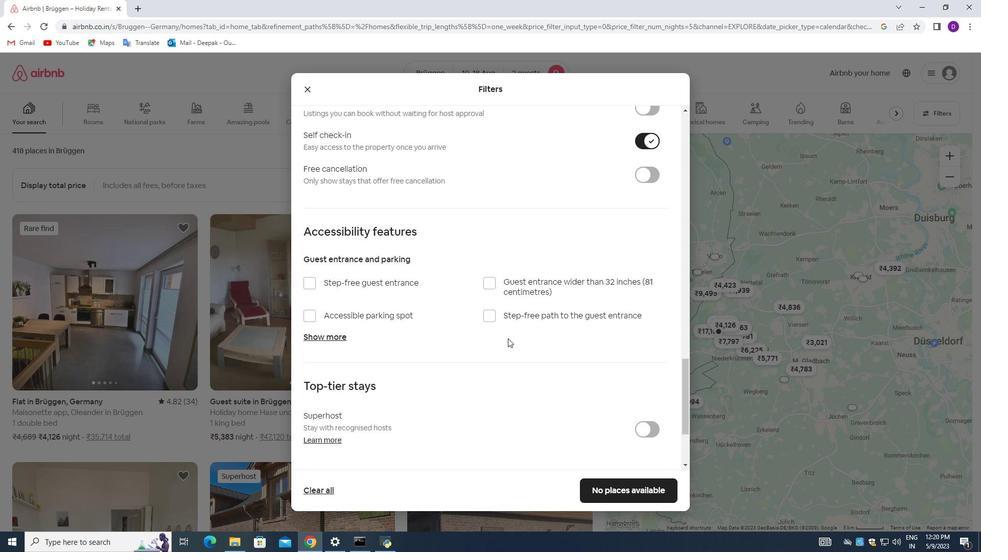 
Action: Mouse scrolled (508, 337) with delta (0, 0)
Screenshot: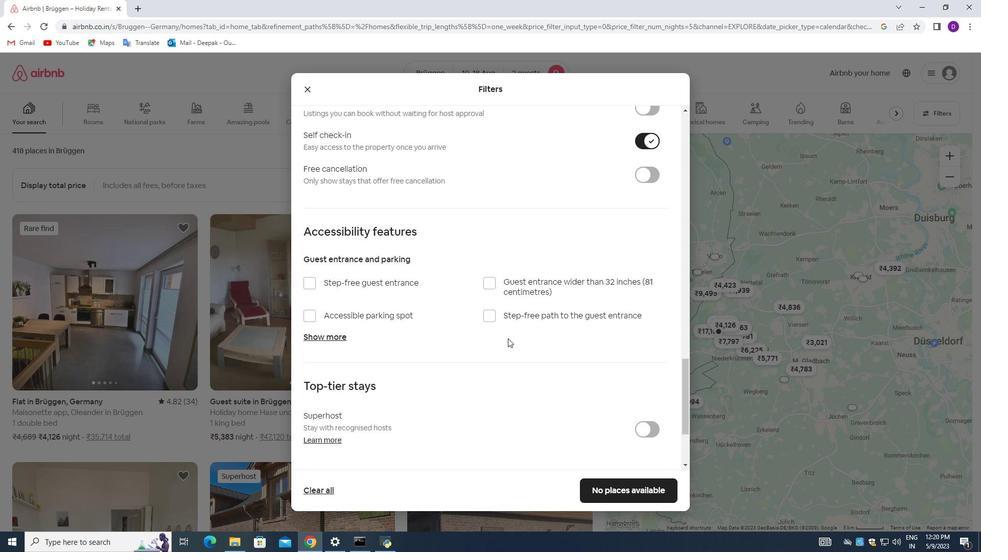 
Action: Mouse moved to (308, 399)
Screenshot: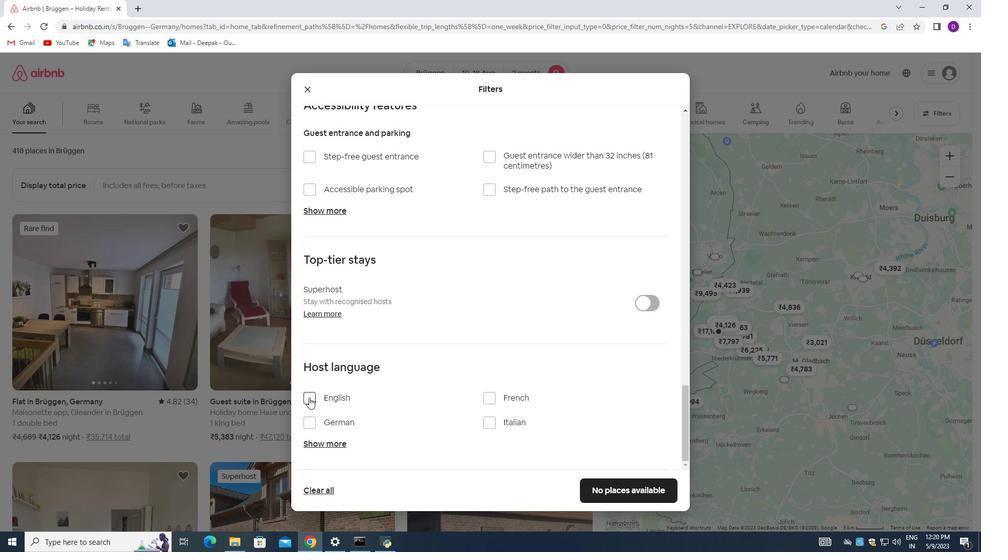
Action: Mouse pressed left at (308, 399)
Screenshot: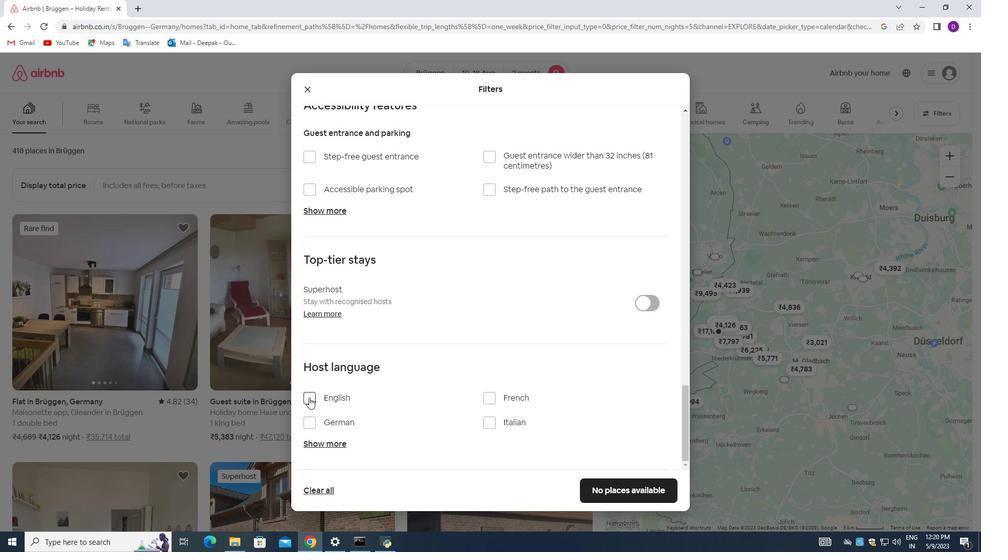 
Action: Mouse moved to (502, 386)
Screenshot: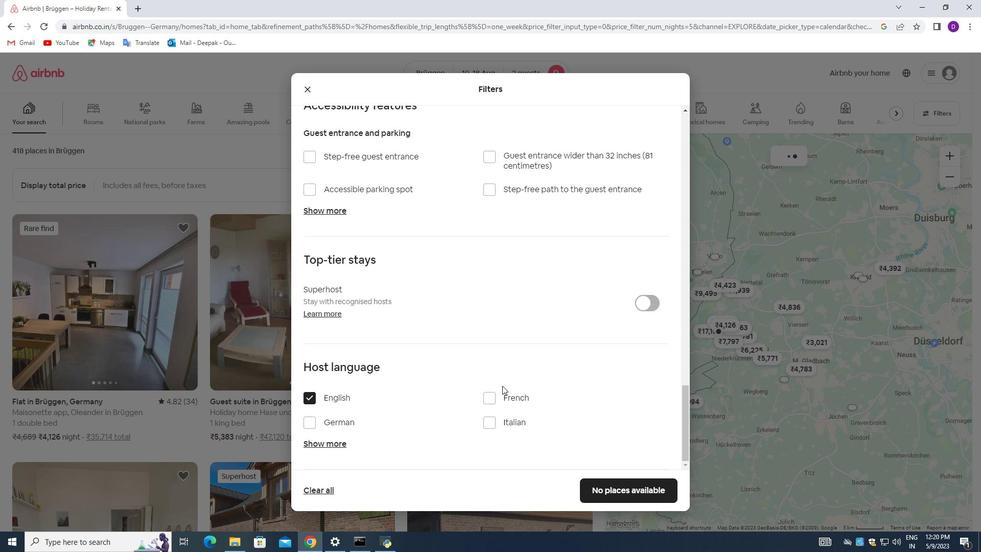 
Action: Mouse scrolled (502, 386) with delta (0, 0)
Screenshot: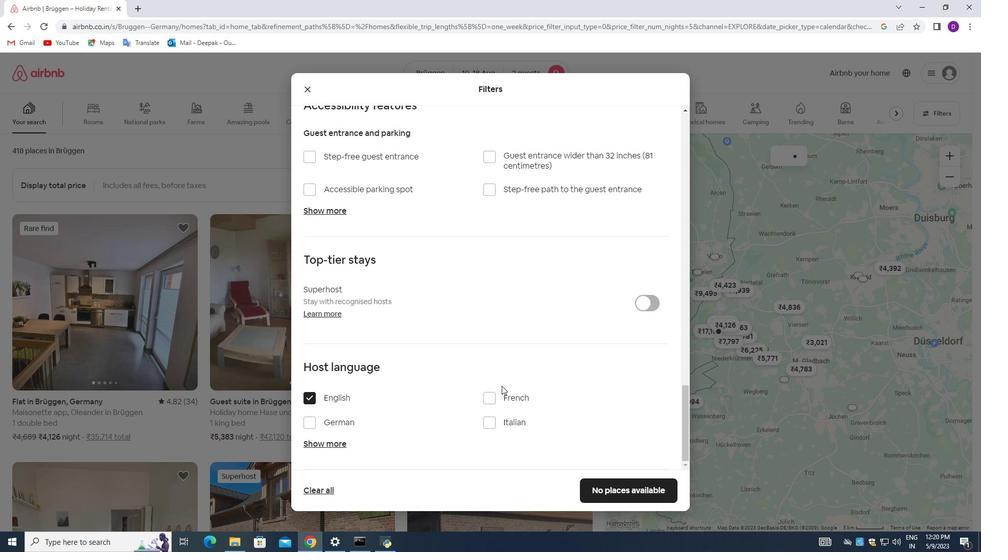 
Action: Mouse scrolled (502, 386) with delta (0, 0)
Screenshot: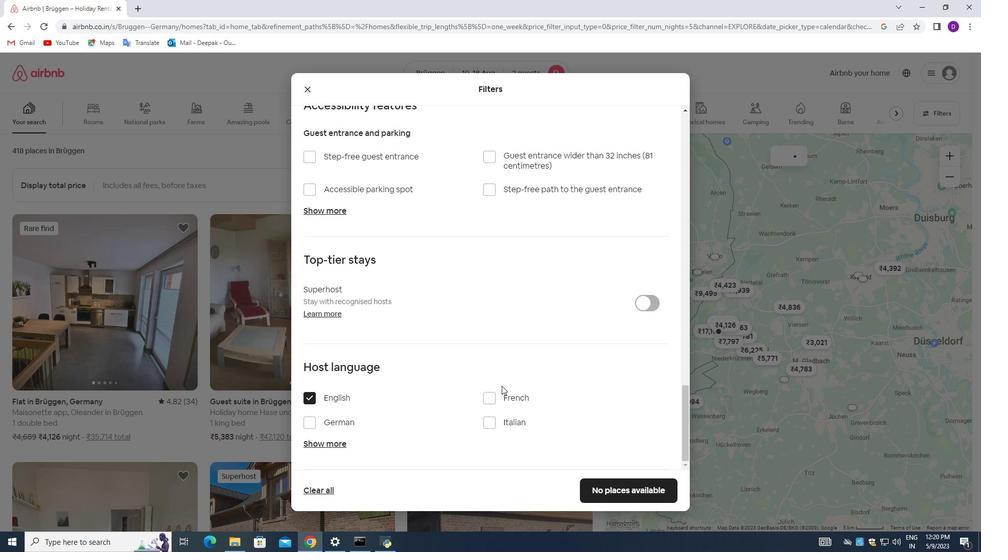 
Action: Mouse moved to (501, 384)
Screenshot: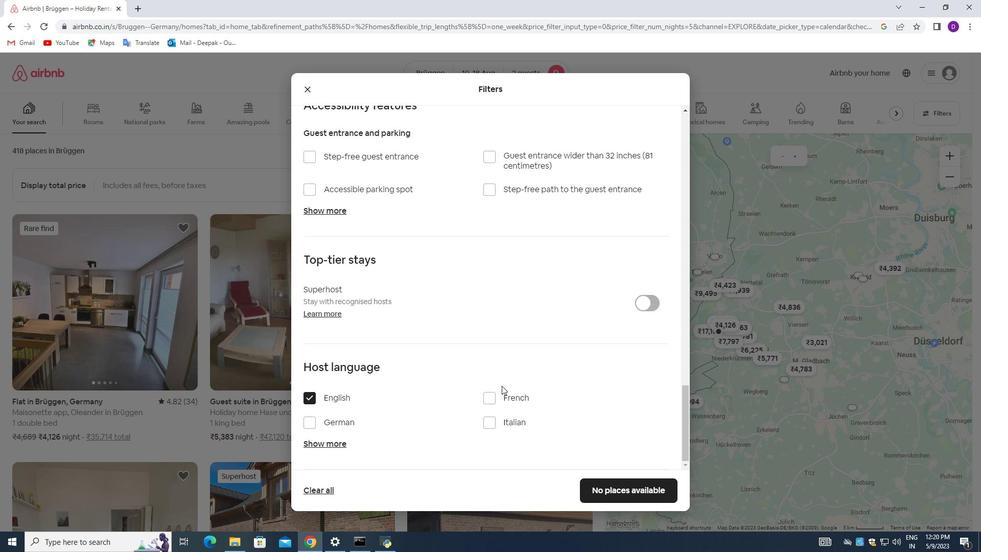 
Action: Mouse scrolled (501, 385) with delta (0, 0)
Screenshot: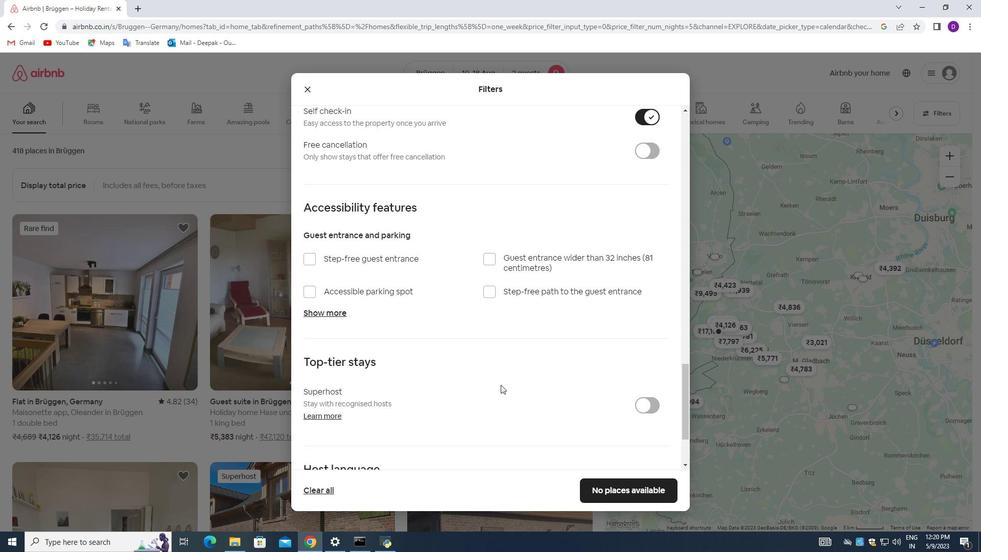 
Action: Mouse scrolled (501, 385) with delta (0, 0)
Screenshot: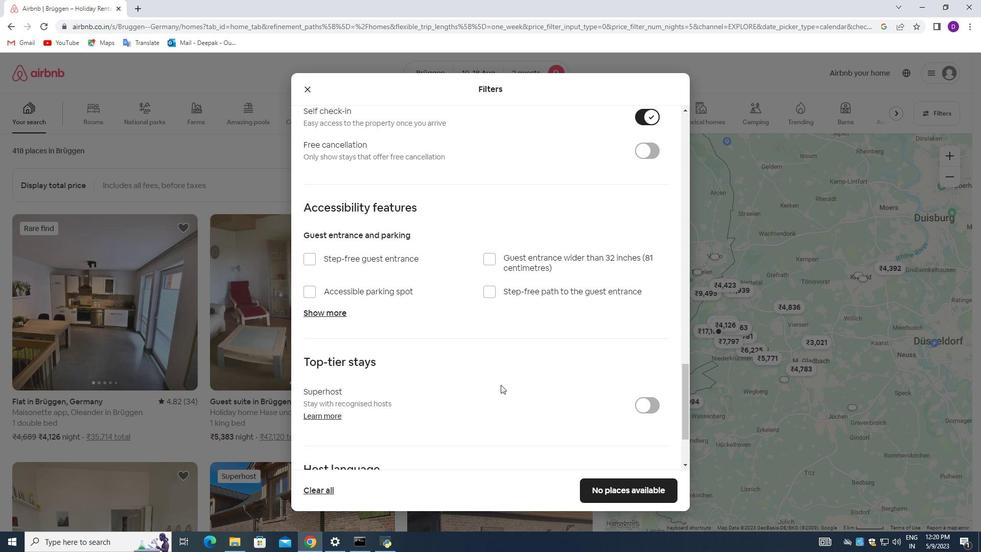 
Action: Mouse scrolled (501, 384) with delta (0, 0)
Screenshot: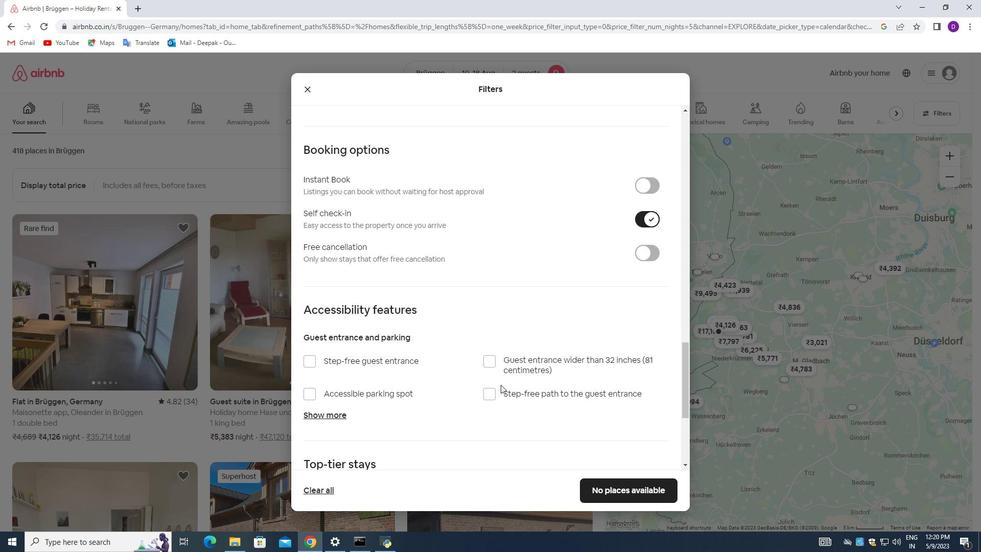 
Action: Mouse scrolled (501, 384) with delta (0, 0)
Screenshot: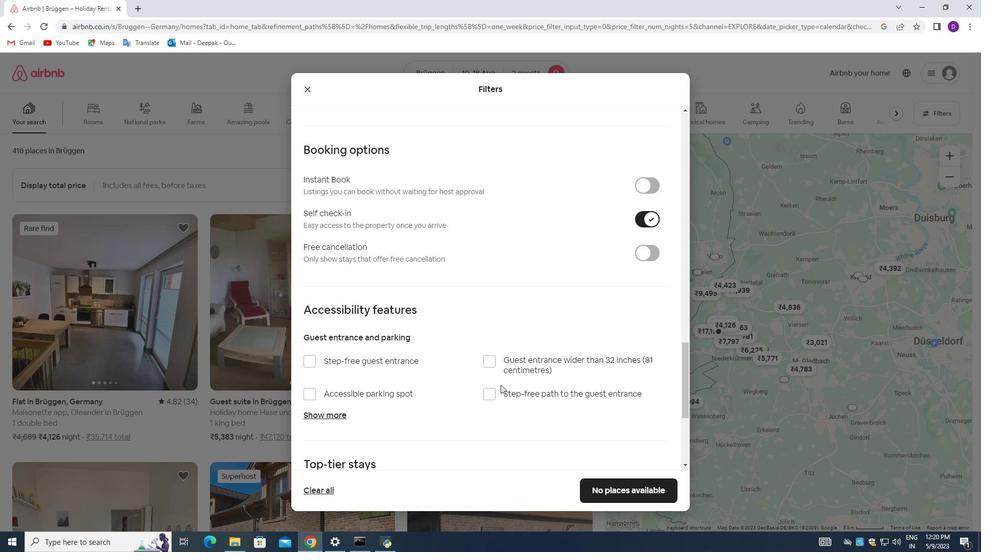 
Action: Mouse scrolled (501, 384) with delta (0, 0)
Screenshot: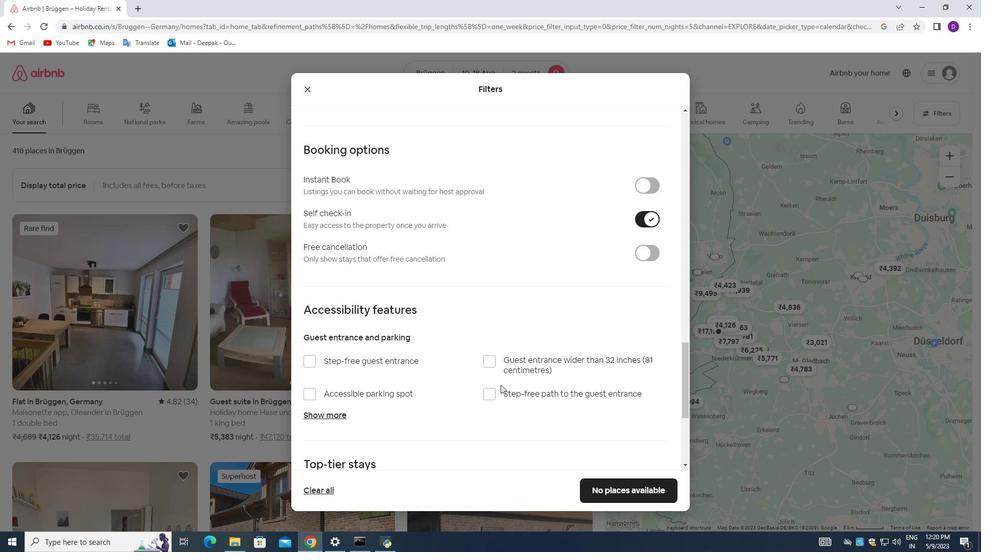 
Action: Mouse moved to (500, 384)
Screenshot: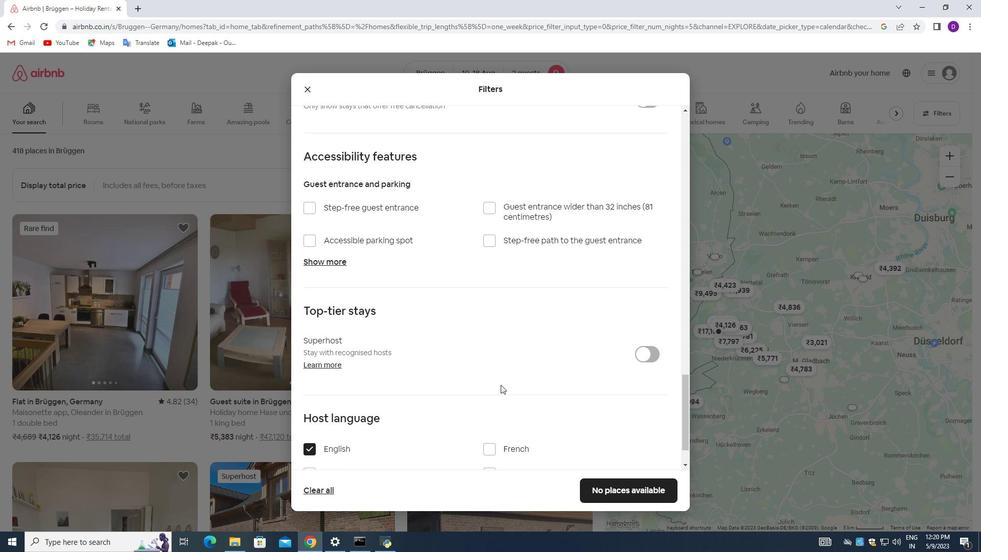 
Action: Mouse scrolled (500, 385) with delta (0, 0)
Screenshot: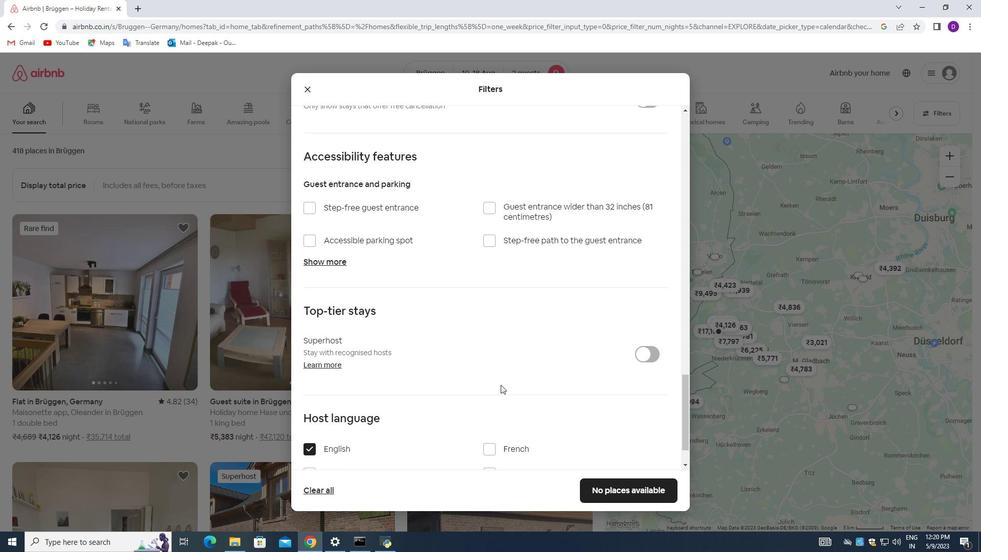 
Action: Mouse scrolled (500, 385) with delta (0, 0)
Screenshot: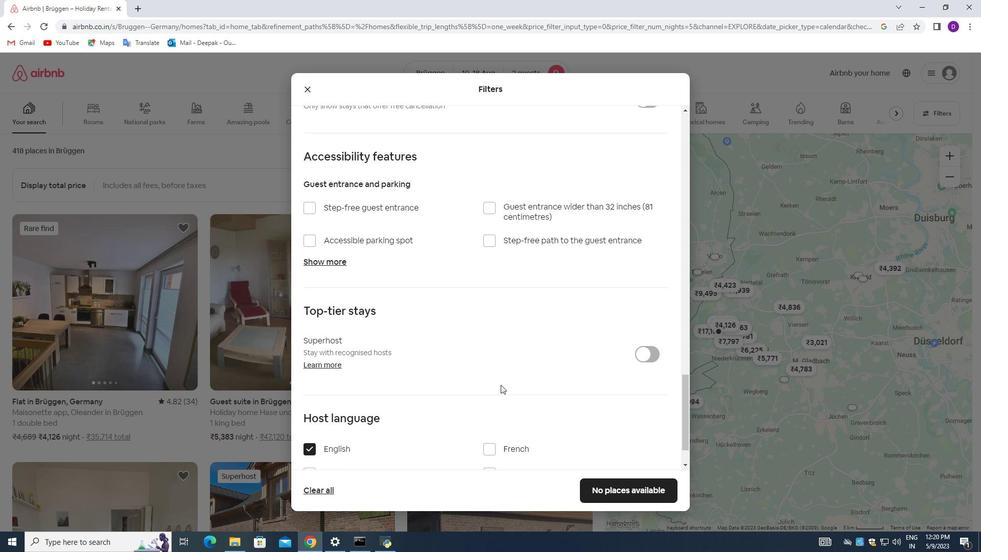 
Action: Mouse scrolled (500, 385) with delta (0, 0)
Screenshot: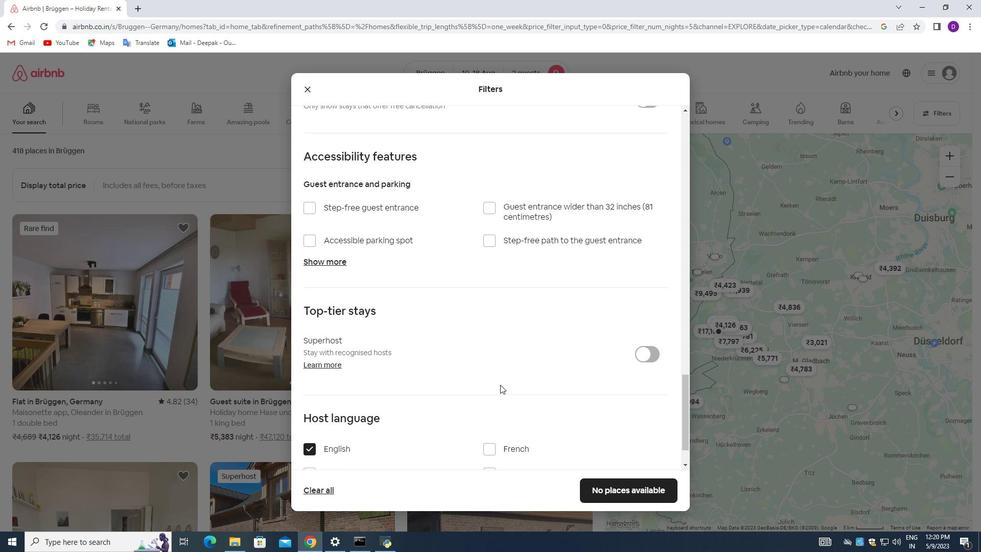 
Action: Mouse moved to (500, 384)
Screenshot: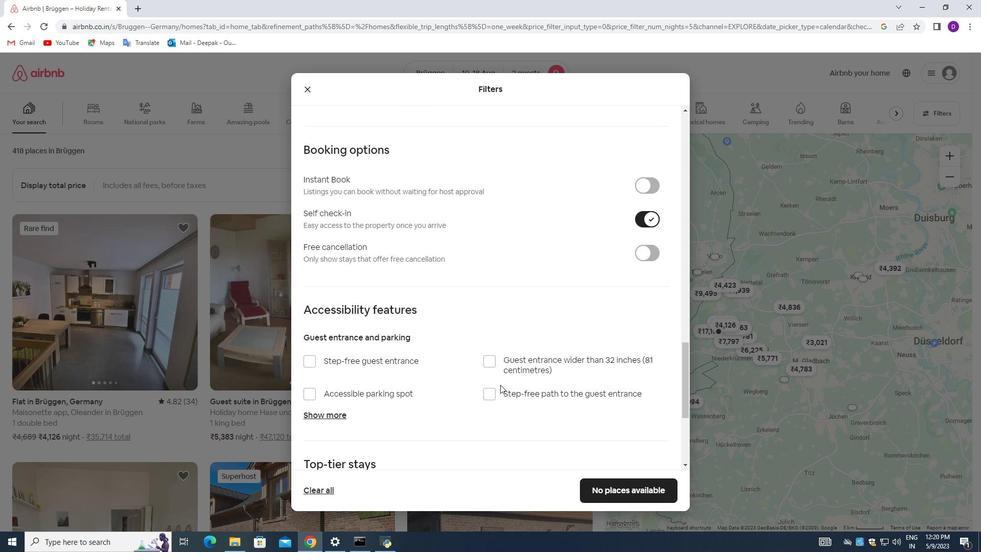 
Action: Mouse scrolled (500, 384) with delta (0, 0)
Screenshot: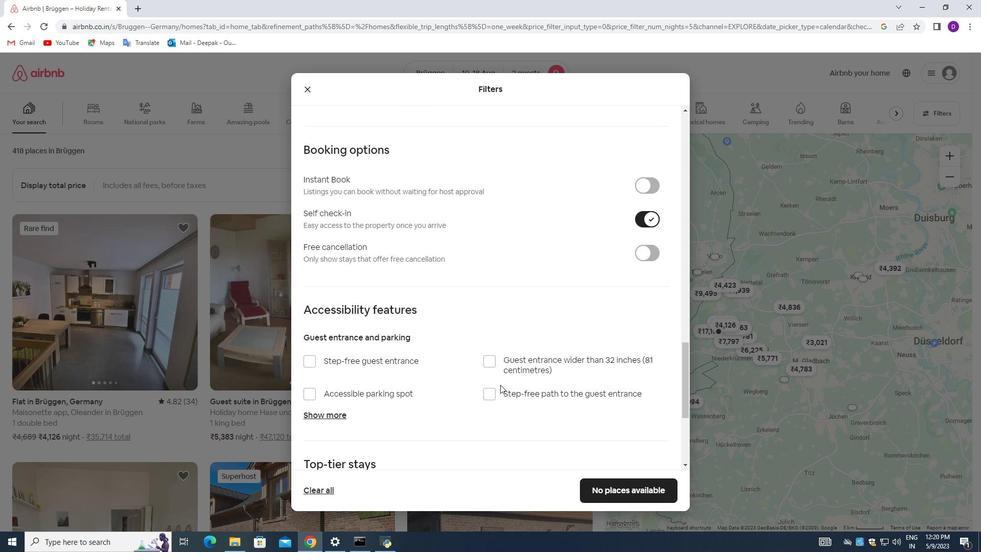 
Action: Mouse scrolled (500, 384) with delta (0, 0)
Screenshot: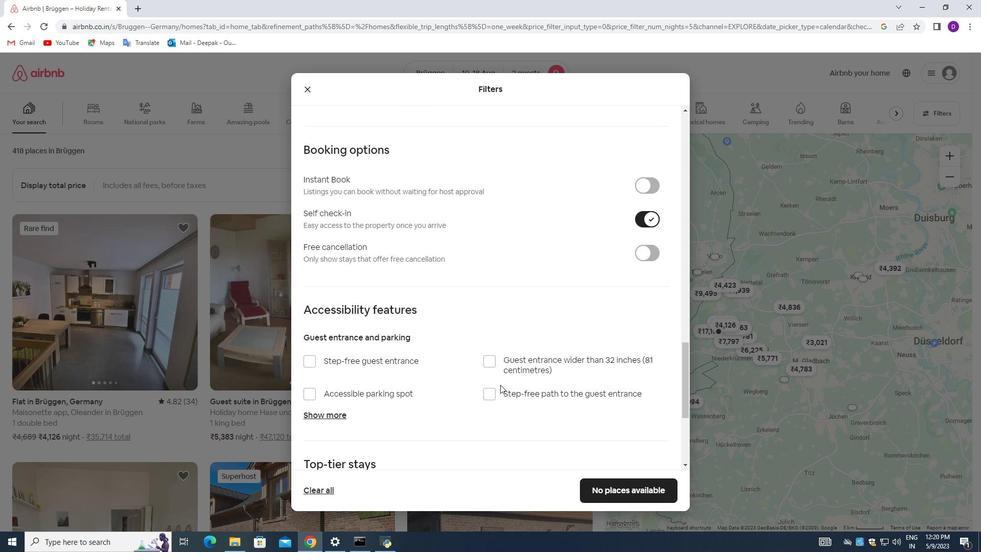 
Action: Mouse scrolled (500, 384) with delta (0, 0)
Screenshot: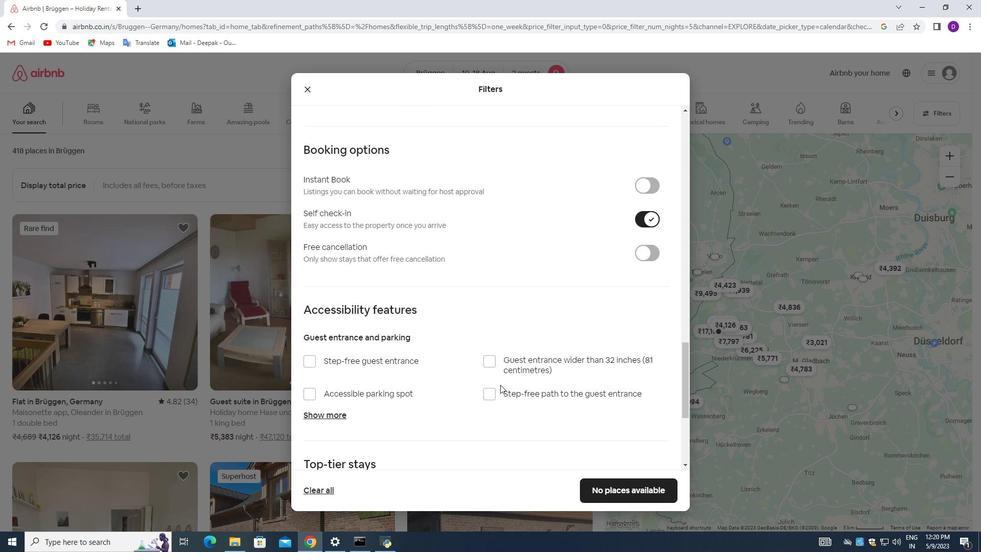 
Action: Mouse scrolled (500, 384) with delta (0, 0)
Screenshot: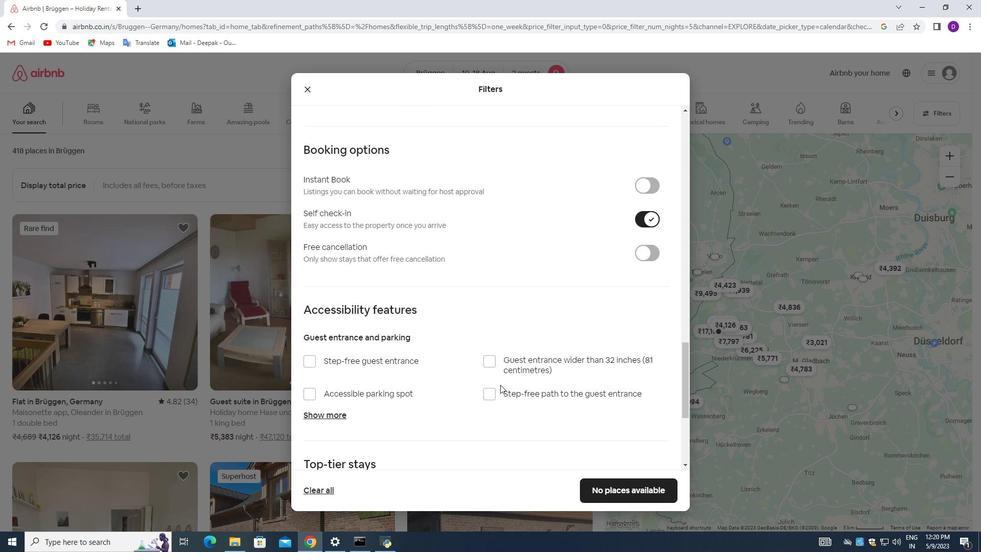 
Action: Mouse scrolled (500, 384) with delta (0, 0)
Screenshot: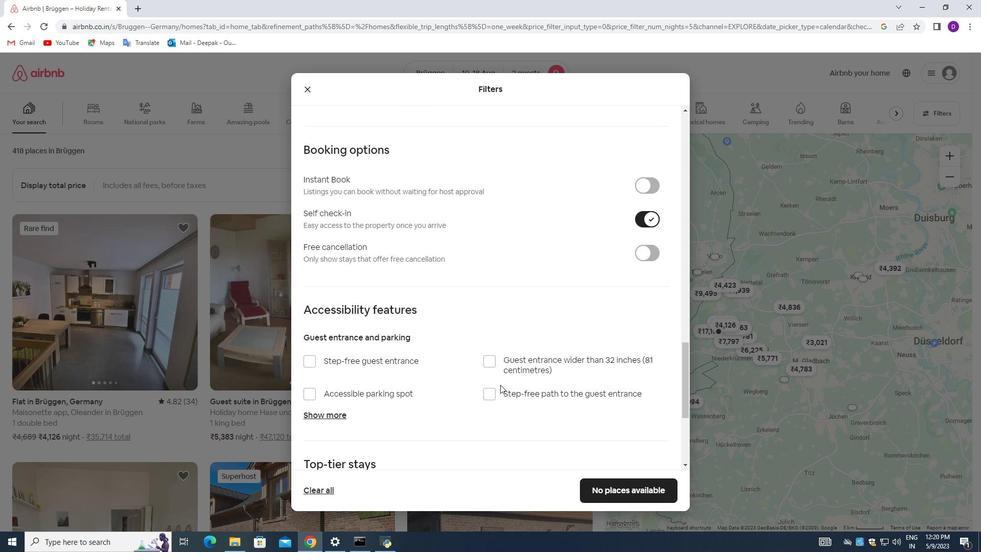 
Action: Mouse scrolled (500, 384) with delta (0, 0)
Screenshot: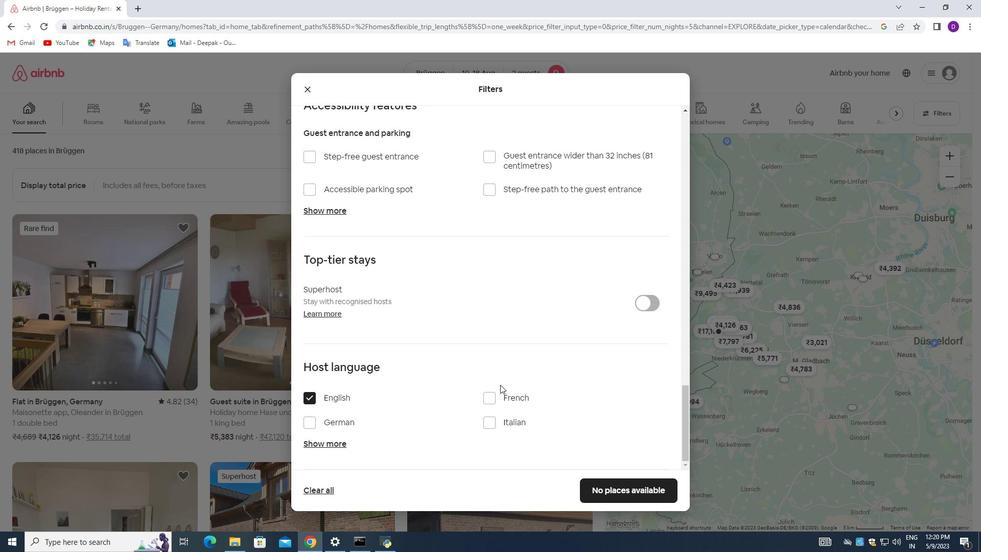 
Action: Mouse scrolled (500, 384) with delta (0, 0)
Screenshot: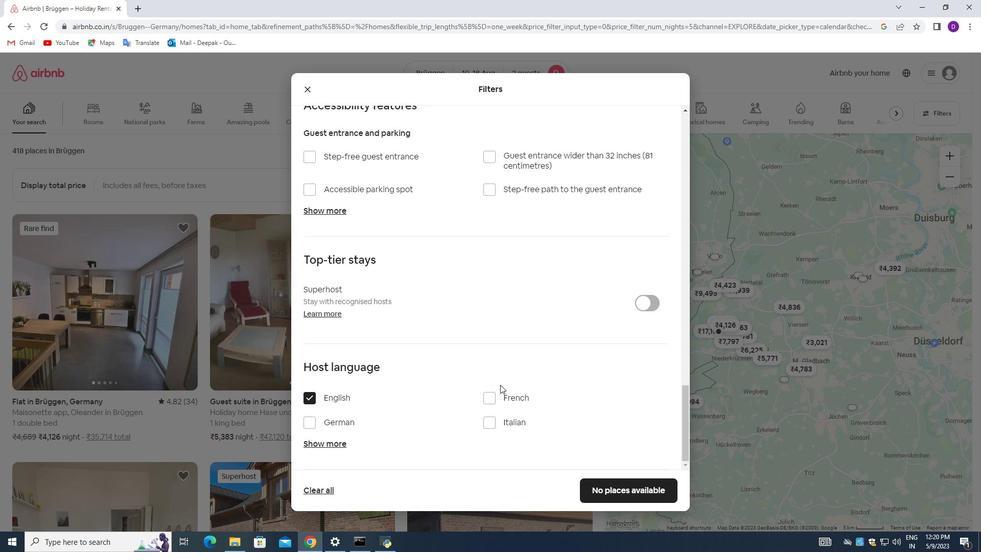 
Action: Mouse scrolled (500, 384) with delta (0, 0)
Screenshot: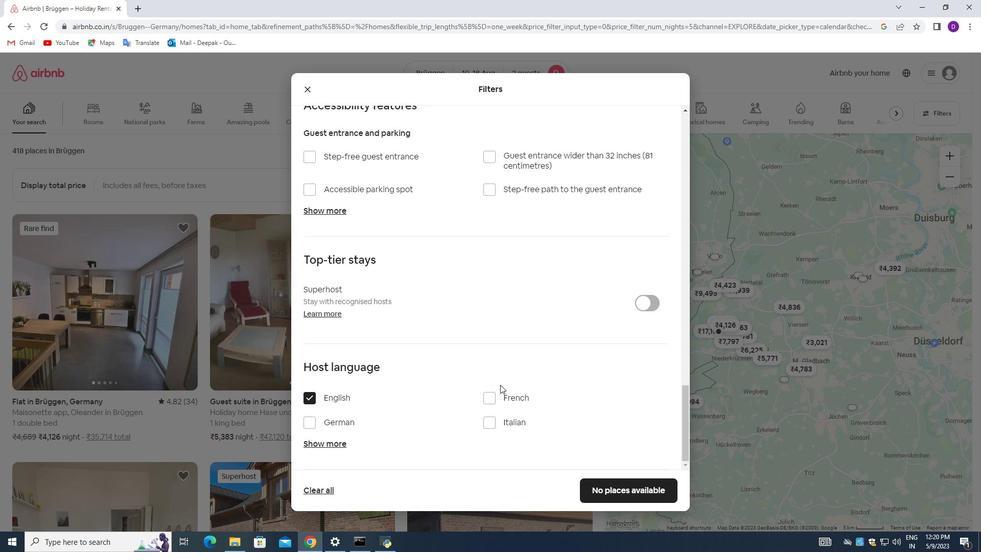 
Action: Mouse scrolled (500, 384) with delta (0, 0)
Screenshot: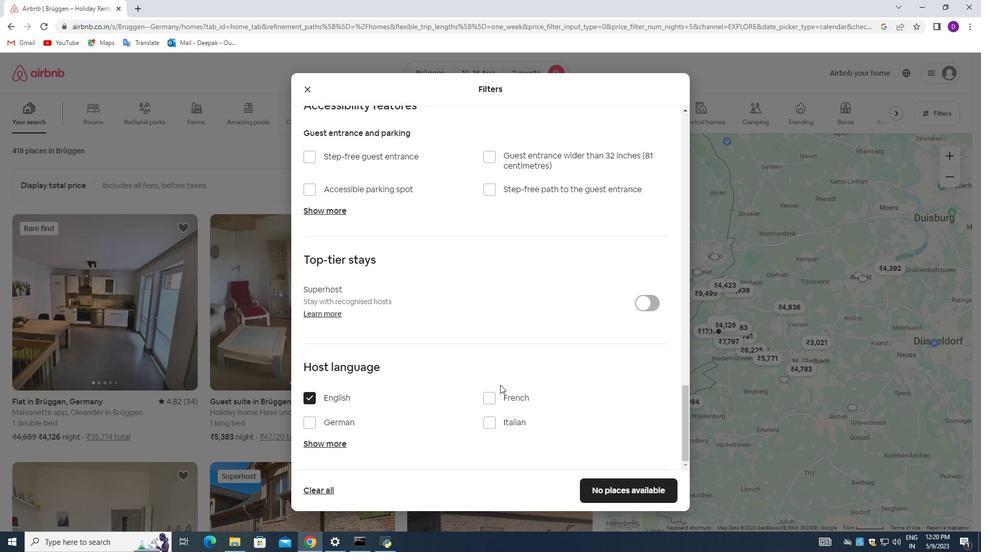 
Action: Mouse moved to (618, 487)
Screenshot: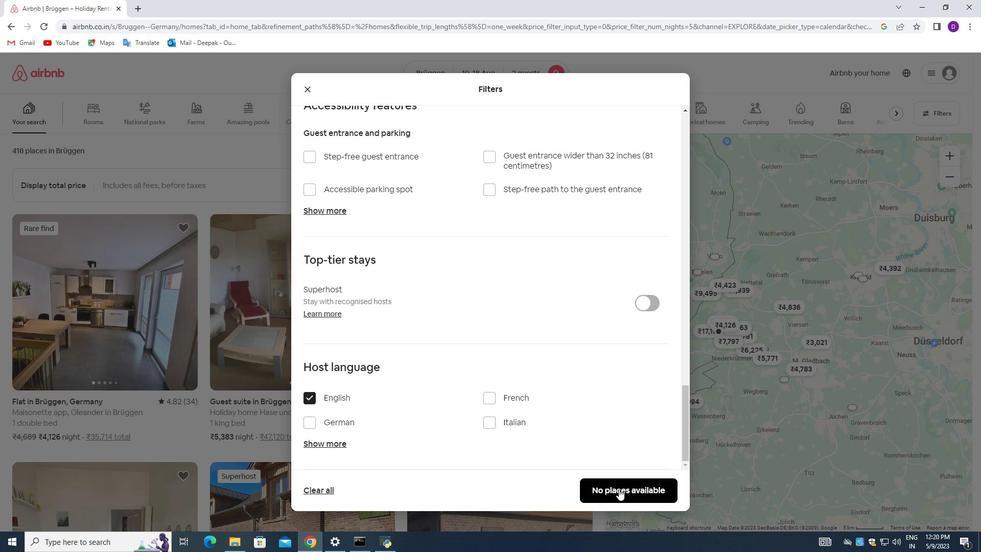 
Action: Mouse pressed left at (618, 487)
Screenshot: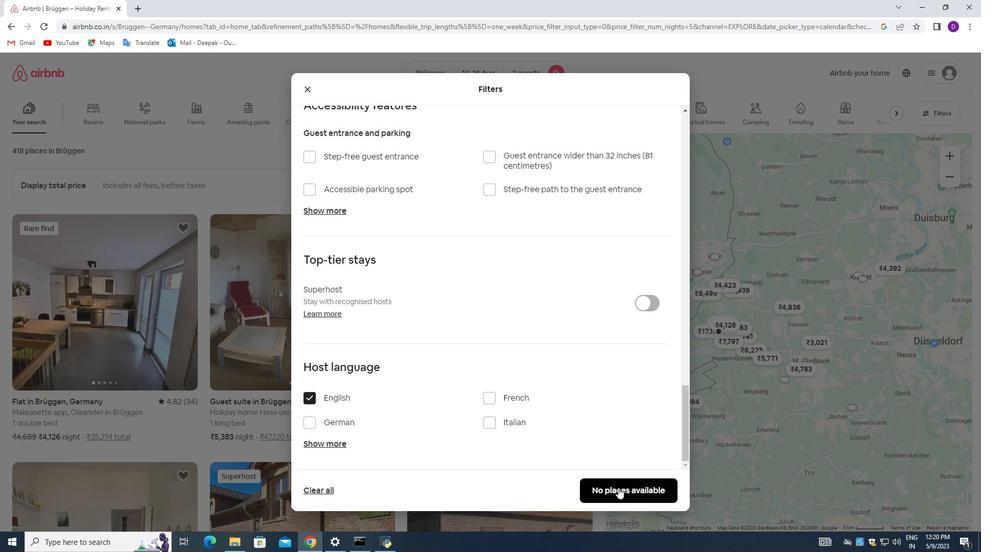 
Action: Mouse moved to (342, 372)
Screenshot: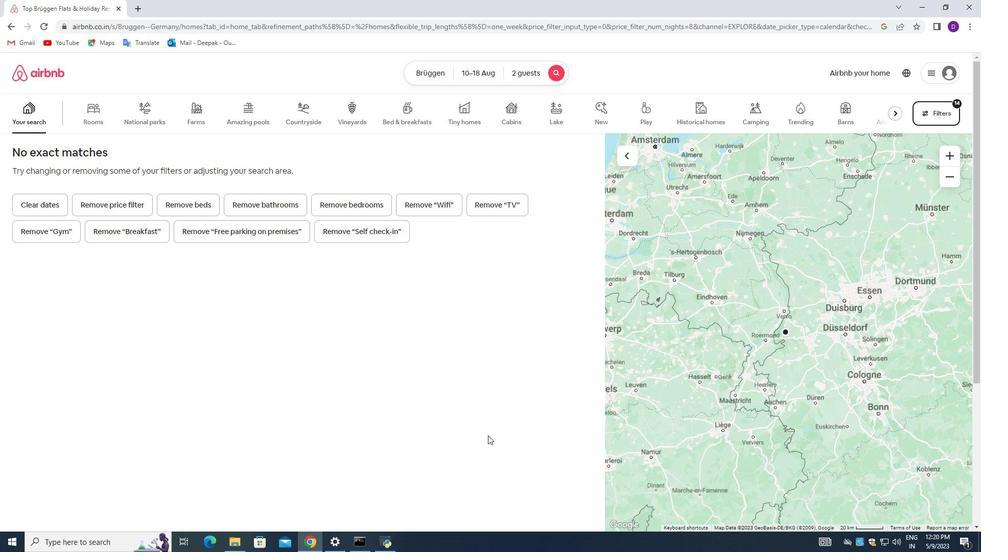 
